Task: Create report for order object.
Action: Mouse moved to (700, 72)
Screenshot: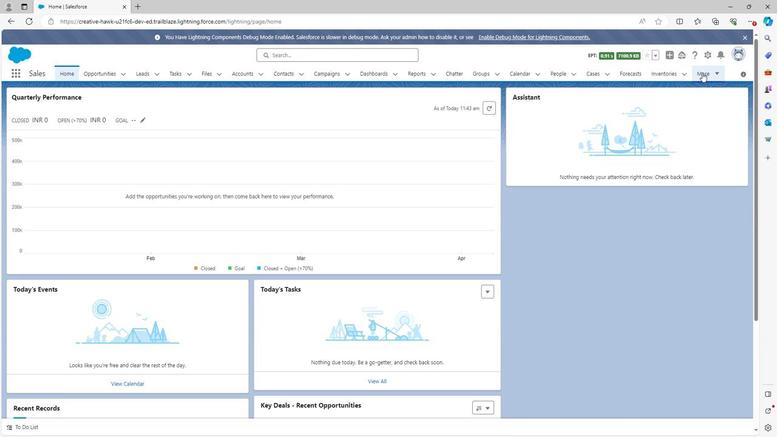 
Action: Mouse pressed left at (700, 72)
Screenshot: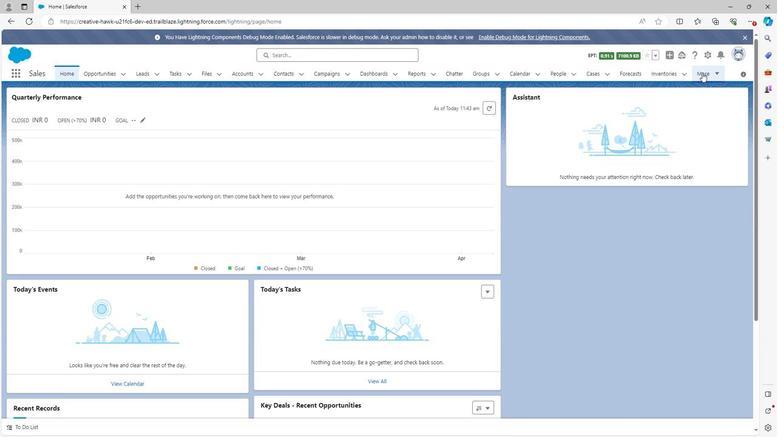 
Action: Mouse moved to (688, 299)
Screenshot: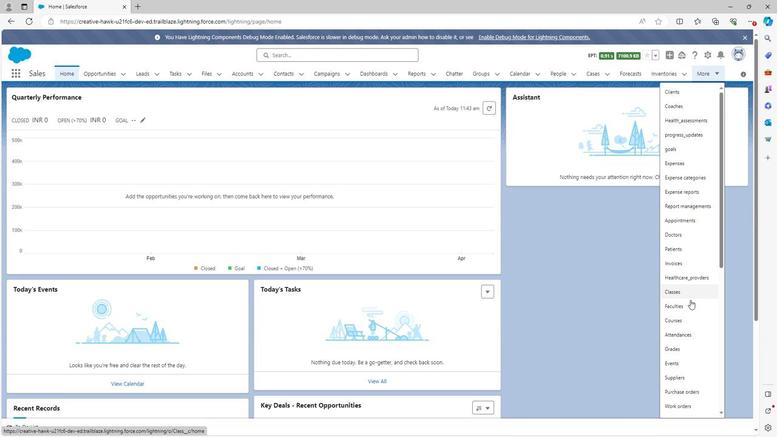 
Action: Mouse scrolled (688, 299) with delta (0, 0)
Screenshot: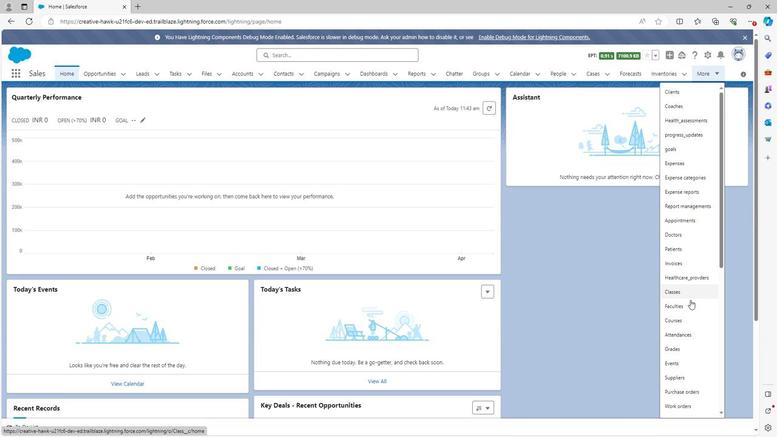 
Action: Mouse moved to (689, 300)
Screenshot: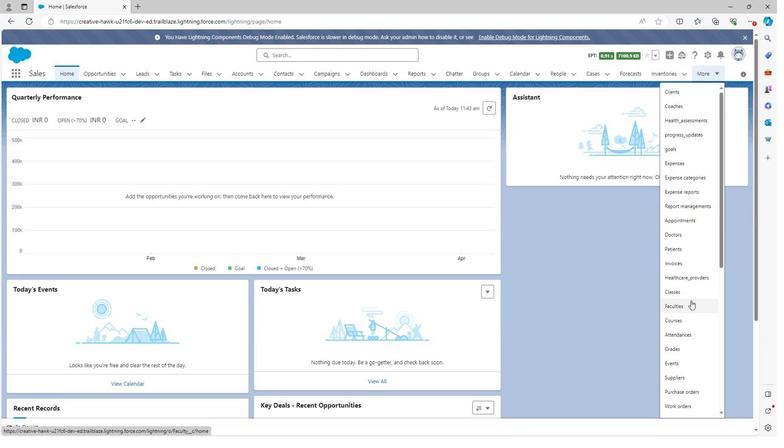 
Action: Mouse scrolled (689, 299) with delta (0, 0)
Screenshot: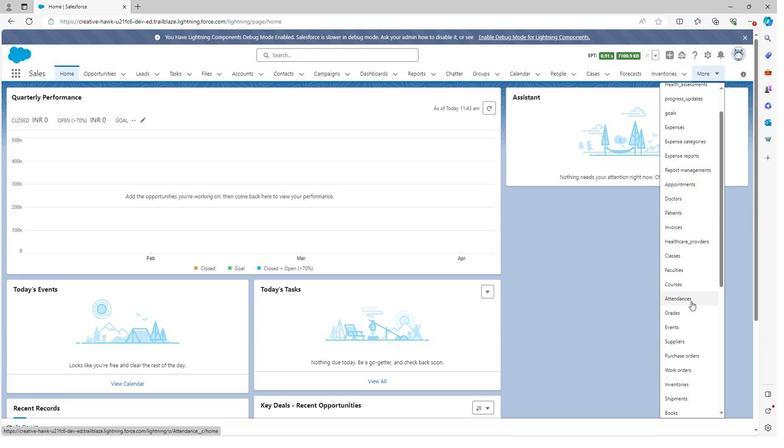 
Action: Mouse moved to (689, 301)
Screenshot: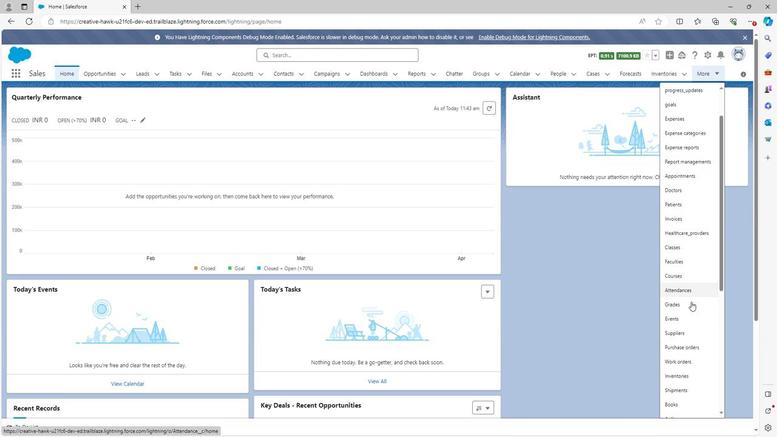 
Action: Mouse scrolled (689, 301) with delta (0, 0)
Screenshot: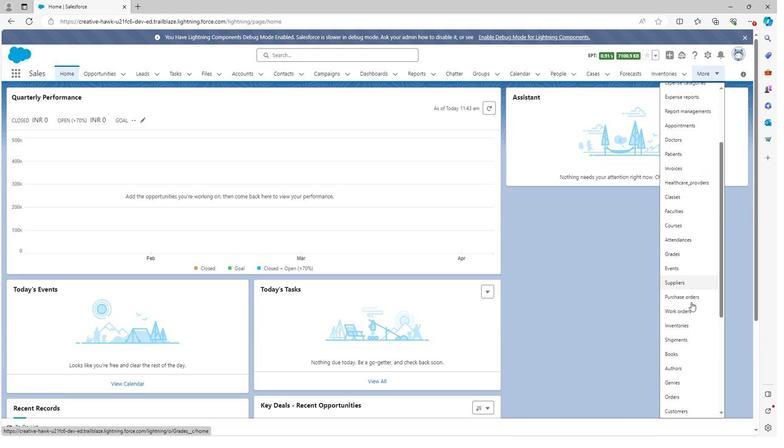 
Action: Mouse moved to (689, 302)
Screenshot: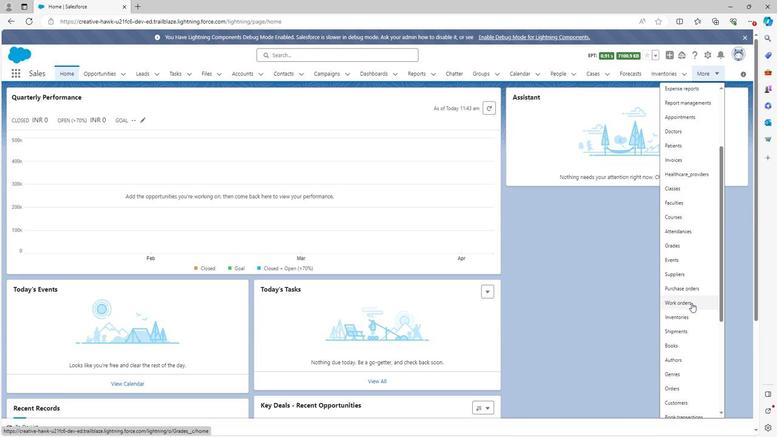 
Action: Mouse scrolled (689, 301) with delta (0, 0)
Screenshot: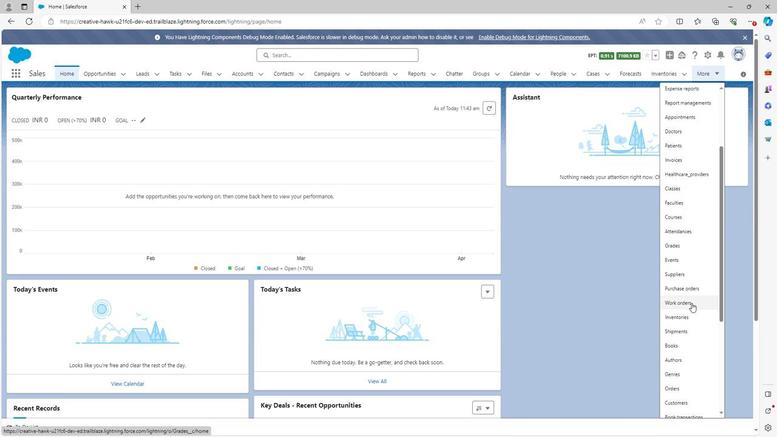
Action: Mouse moved to (690, 303)
Screenshot: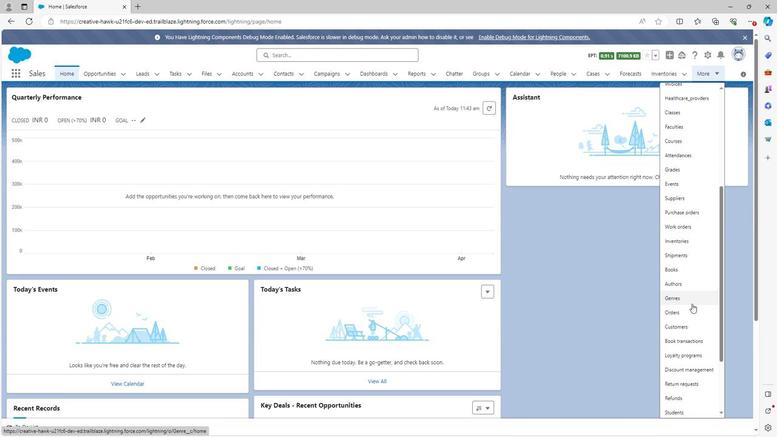 
Action: Mouse scrolled (690, 302) with delta (0, 0)
Screenshot: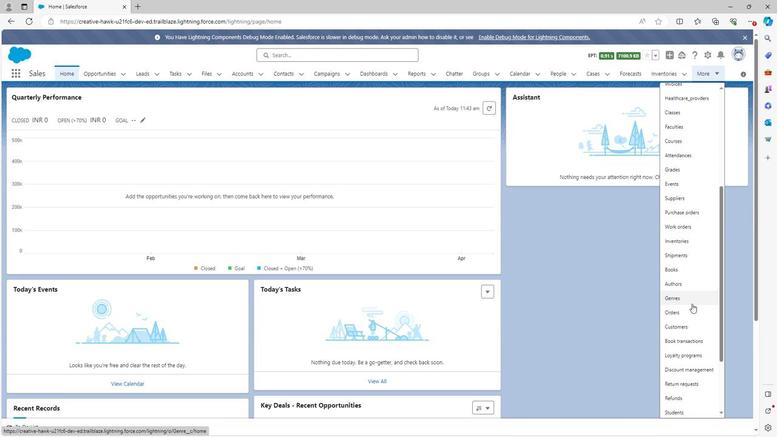 
Action: Mouse moved to (695, 336)
Screenshot: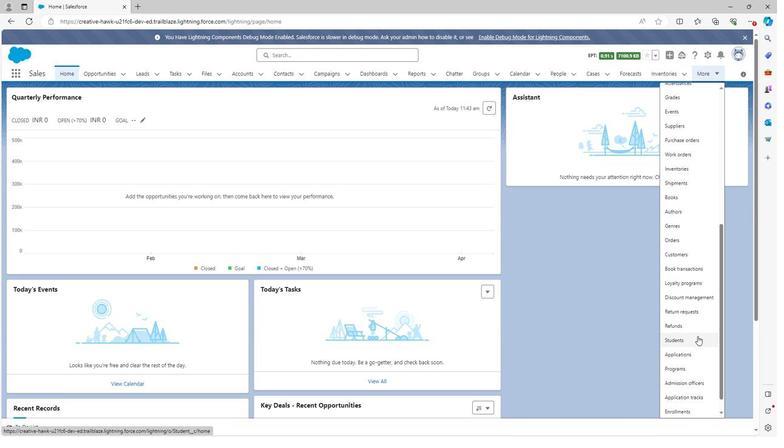 
Action: Mouse scrolled (695, 336) with delta (0, 0)
Screenshot: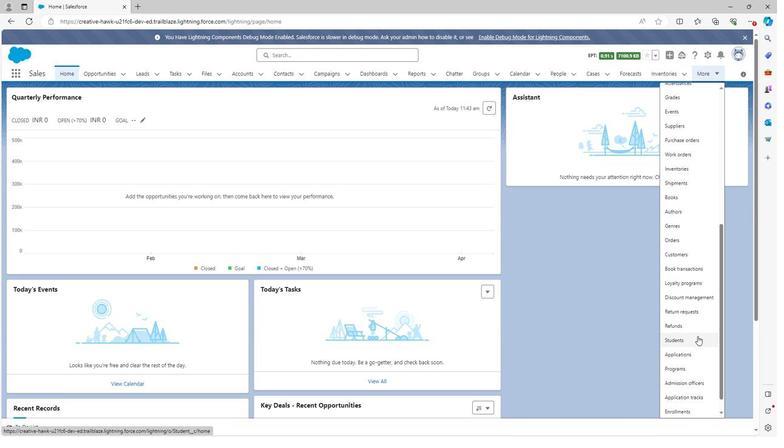 
Action: Mouse moved to (695, 339)
Screenshot: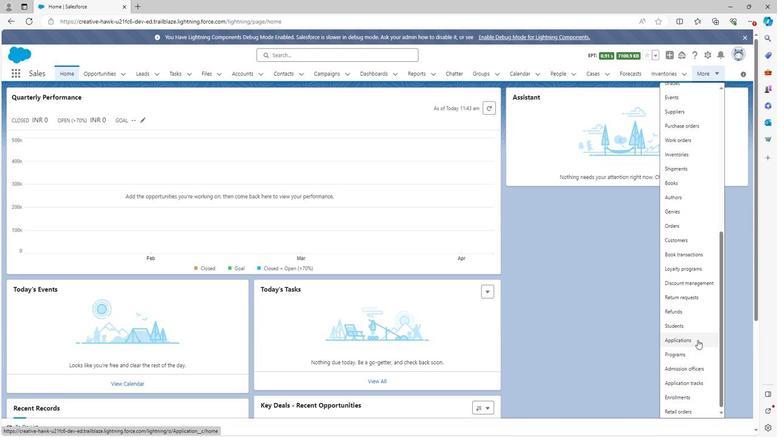
Action: Mouse scrolled (695, 338) with delta (0, 0)
Screenshot: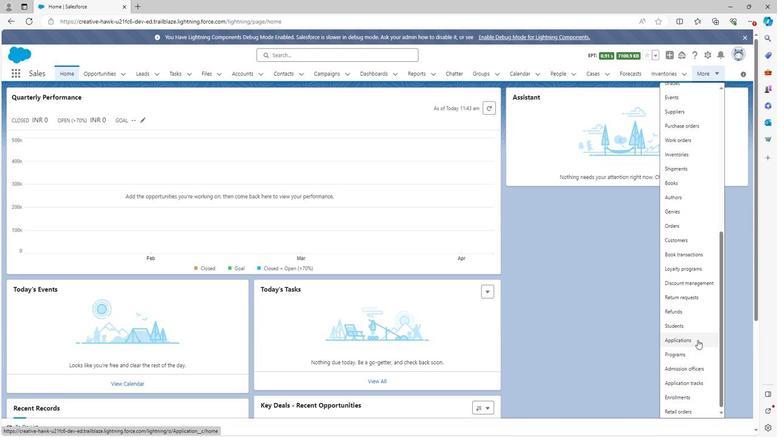 
Action: Mouse moved to (696, 340)
Screenshot: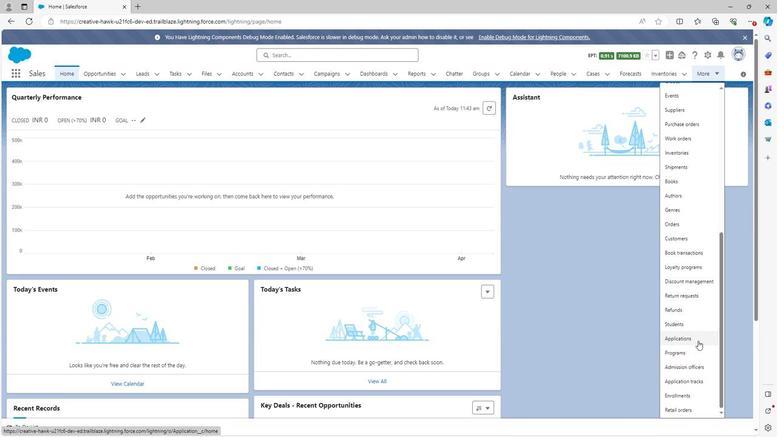 
Action: Mouse scrolled (696, 340) with delta (0, 0)
Screenshot: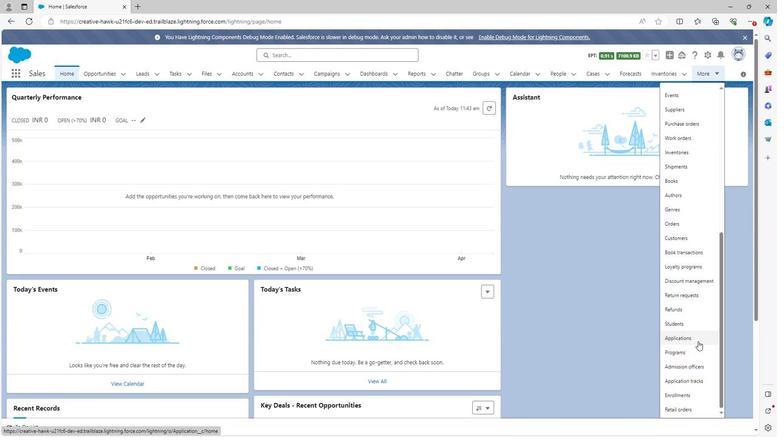 
Action: Mouse moved to (683, 406)
Screenshot: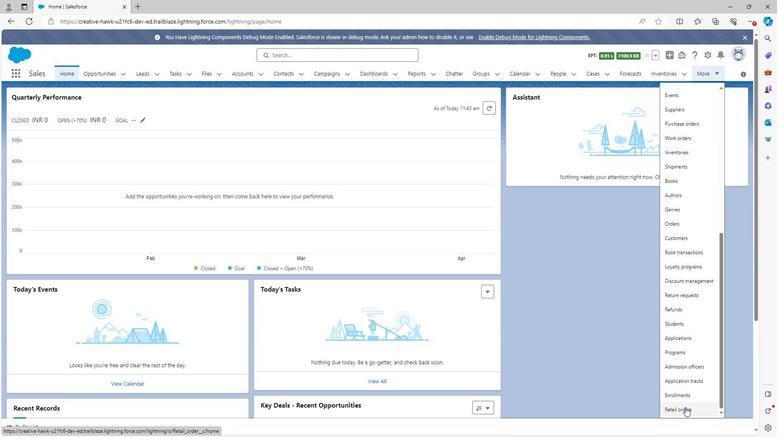
Action: Mouse pressed left at (683, 406)
Screenshot: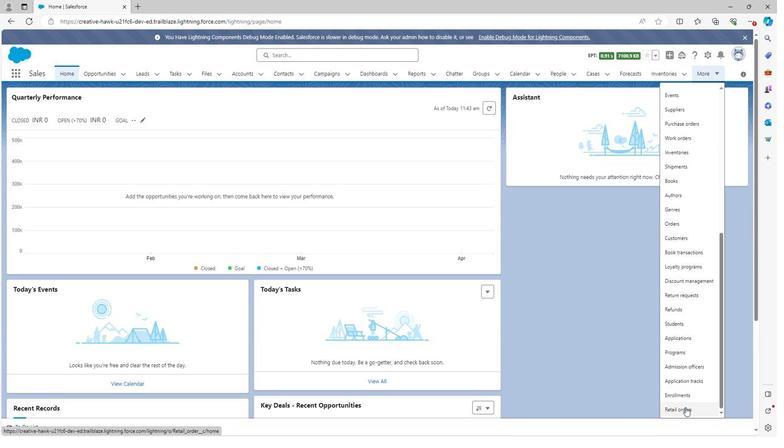 
Action: Mouse pressed right at (683, 406)
Screenshot: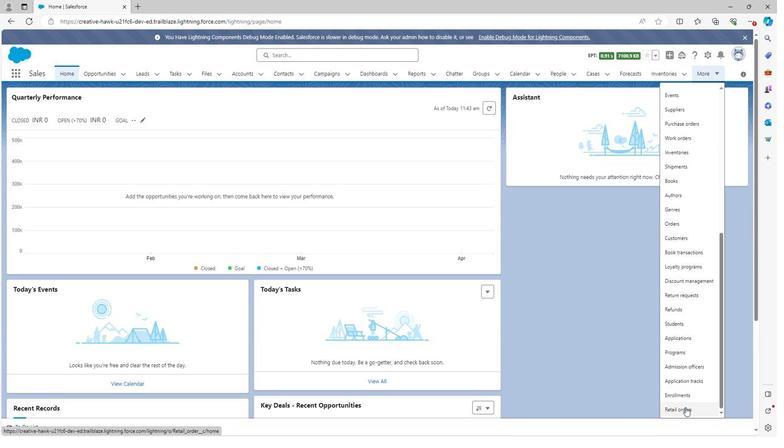 
Action: Mouse moved to (586, 230)
Screenshot: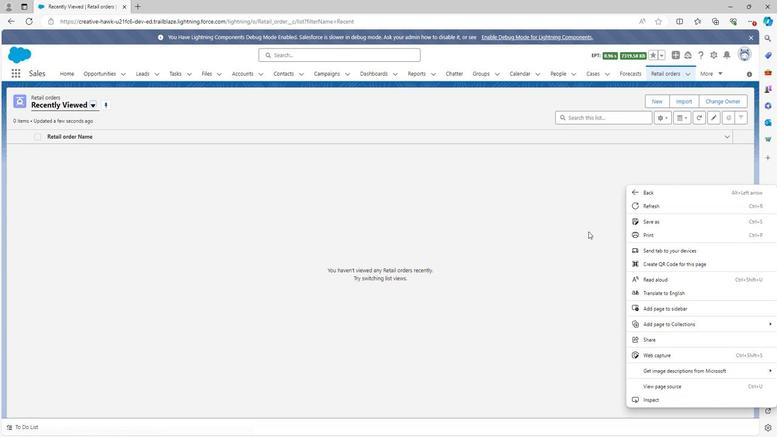 
Action: Mouse pressed left at (586, 230)
Screenshot: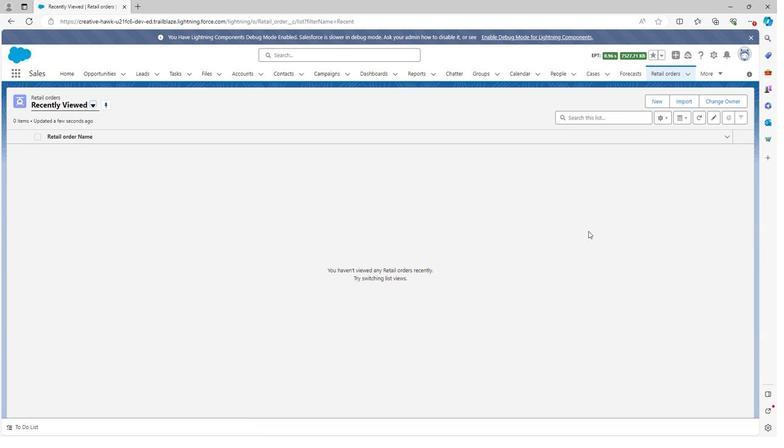 
Action: Mouse moved to (650, 102)
Screenshot: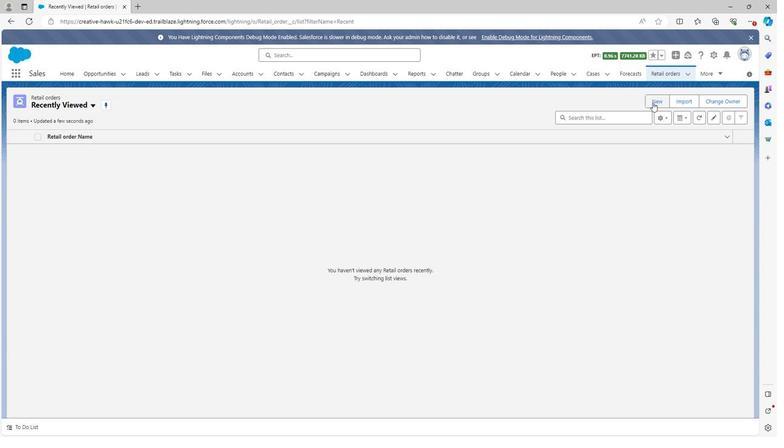 
Action: Mouse pressed left at (650, 102)
Screenshot: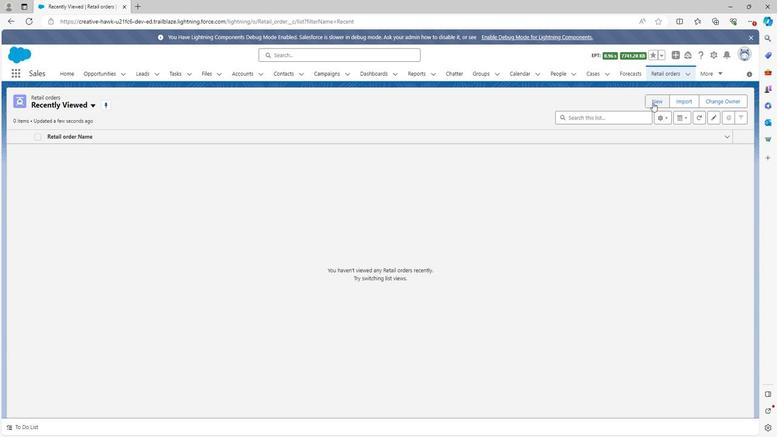 
Action: Mouse moved to (528, 357)
Screenshot: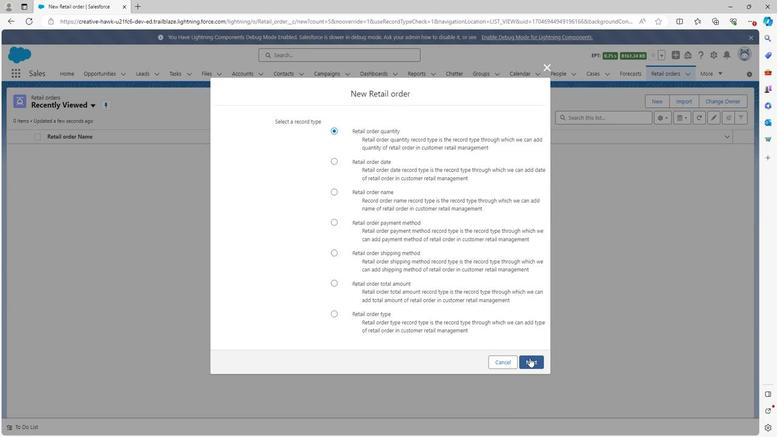 
Action: Mouse pressed left at (528, 357)
Screenshot: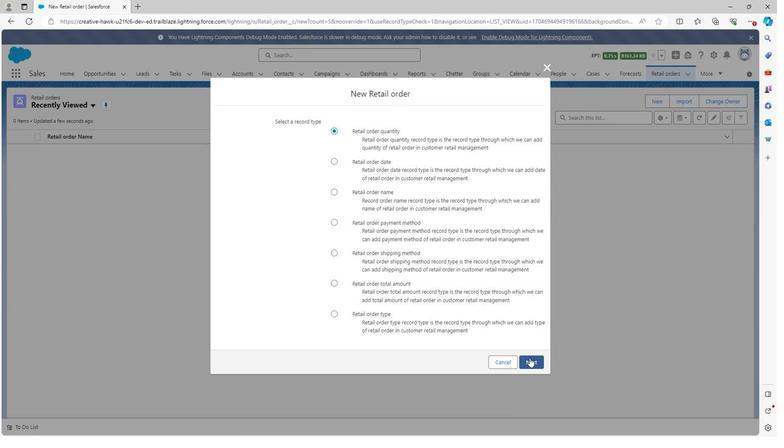 
Action: Mouse moved to (261, 125)
Screenshot: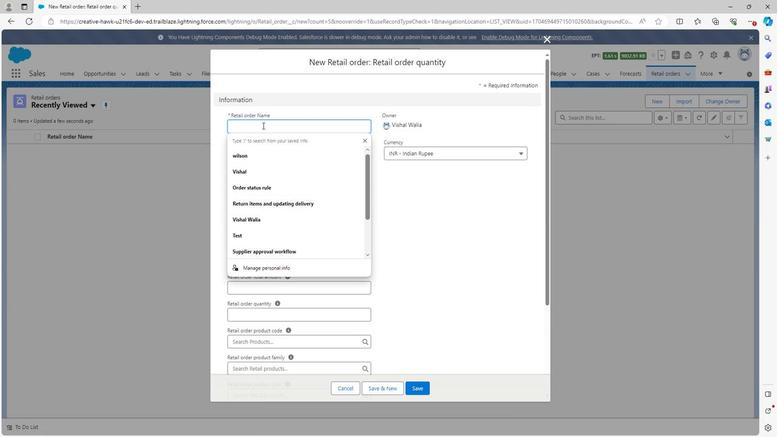 
Action: Mouse pressed left at (261, 125)
Screenshot: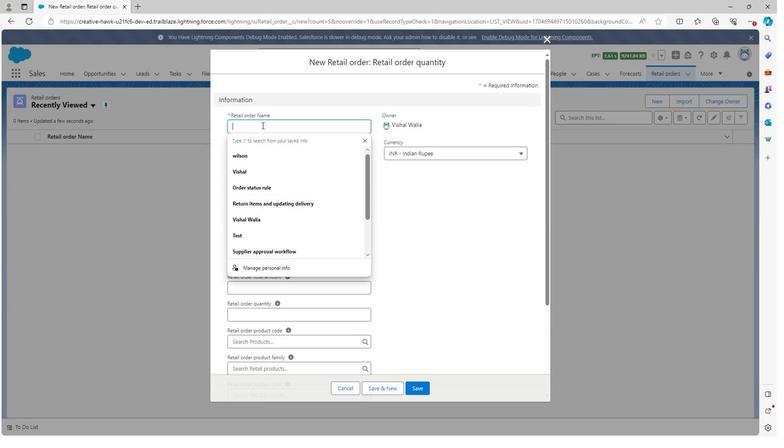 
Action: Key pressed <Key.shift>Ne
Screenshot: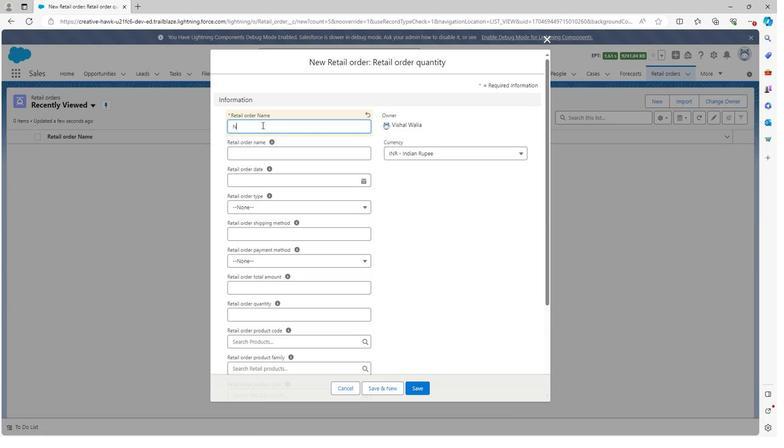 
Action: Mouse moved to (261, 121)
Screenshot: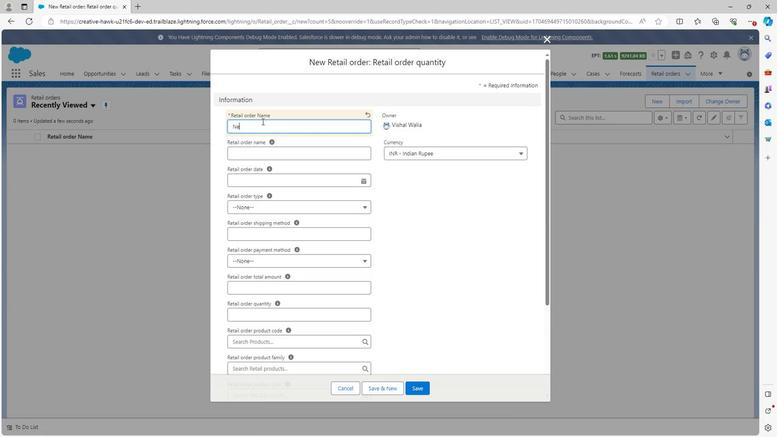 
Action: Key pressed w
Screenshot: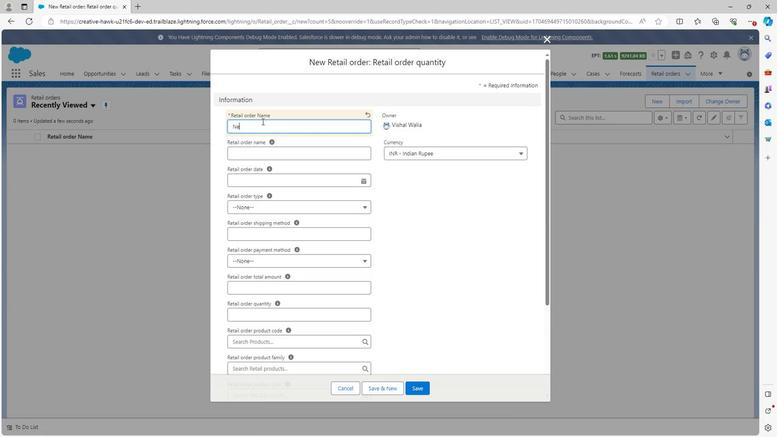 
Action: Mouse moved to (261, 120)
Screenshot: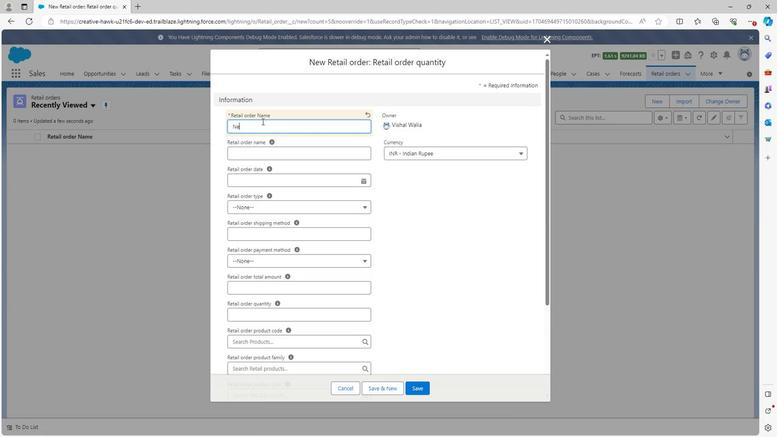 
Action: Key pressed <Key.space>retai
Screenshot: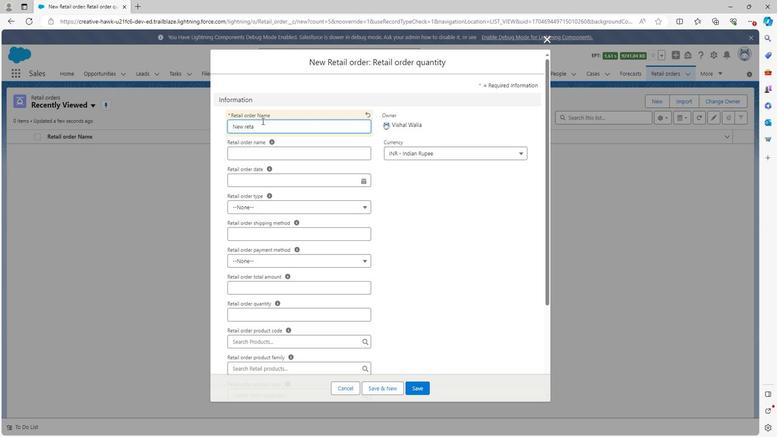 
Action: Mouse moved to (261, 119)
Screenshot: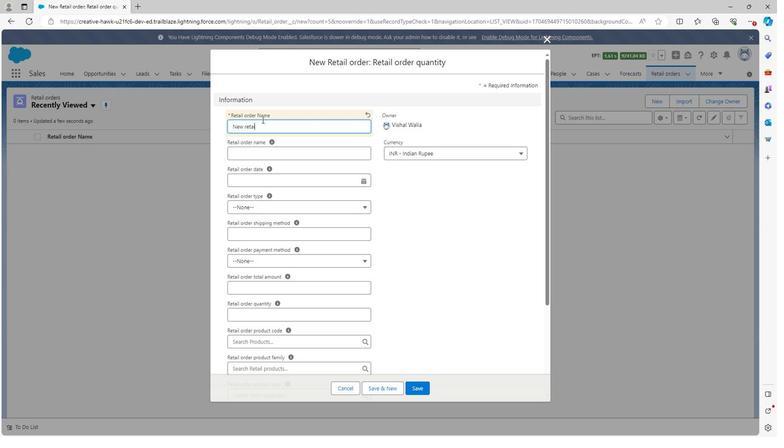 
Action: Key pressed l<Key.space>order
Screenshot: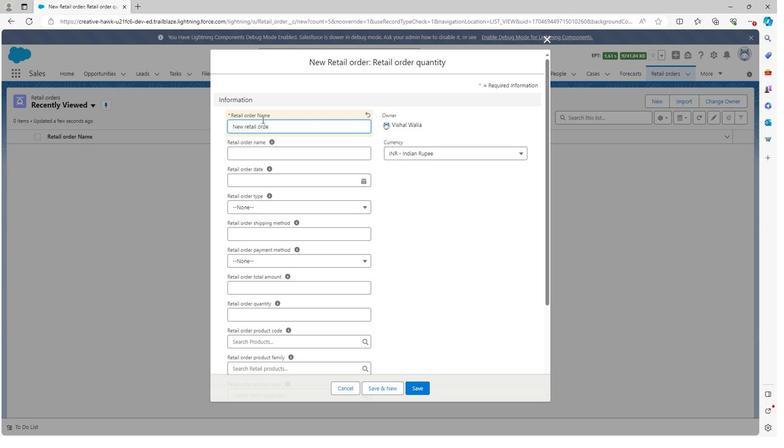 
Action: Mouse moved to (418, 383)
Screenshot: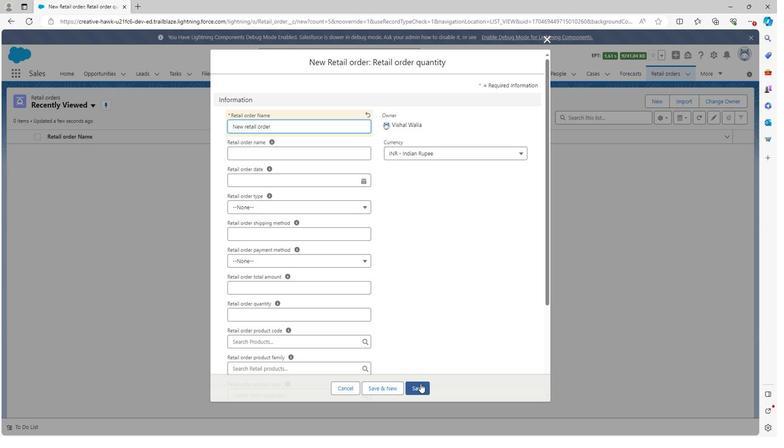 
Action: Mouse pressed left at (418, 383)
Screenshot: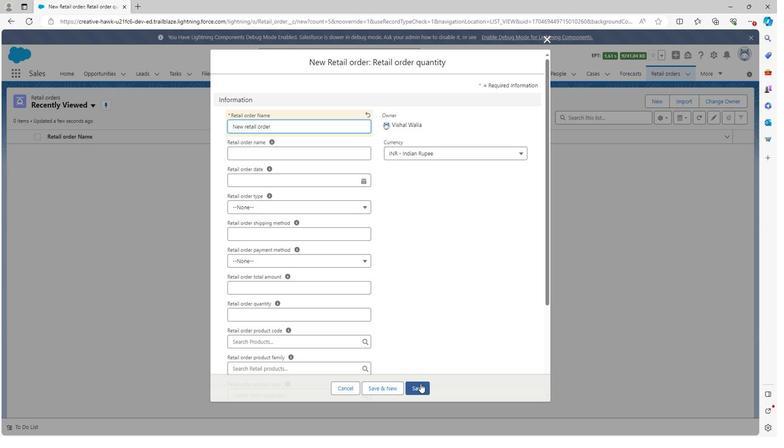 
Action: Mouse moved to (313, 227)
Screenshot: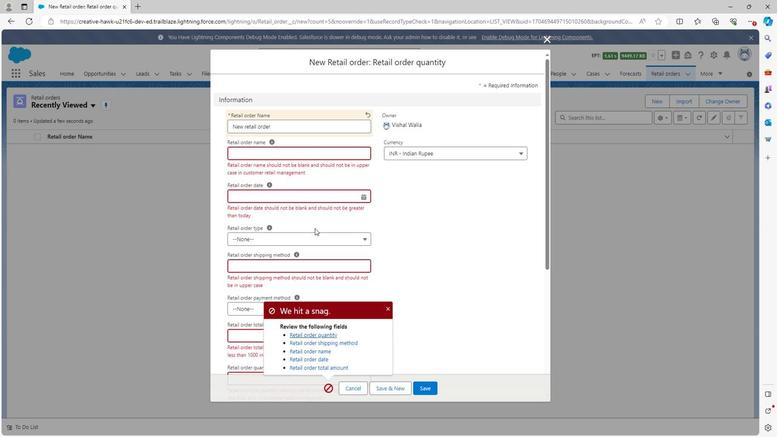
Action: Mouse scrolled (313, 227) with delta (0, 0)
Screenshot: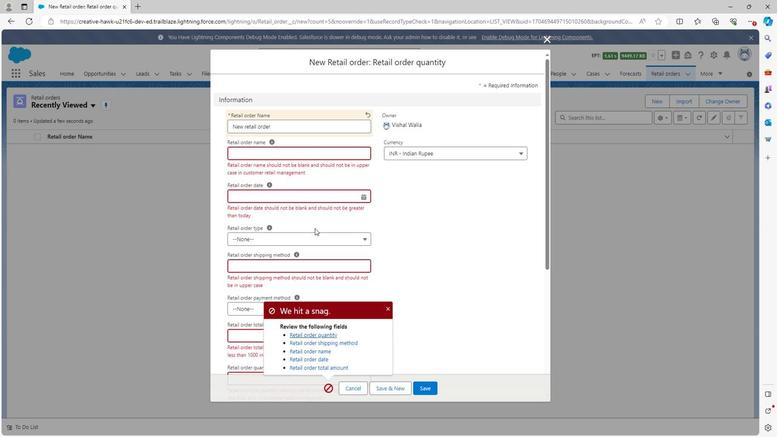 
Action: Mouse scrolled (313, 227) with delta (0, 0)
Screenshot: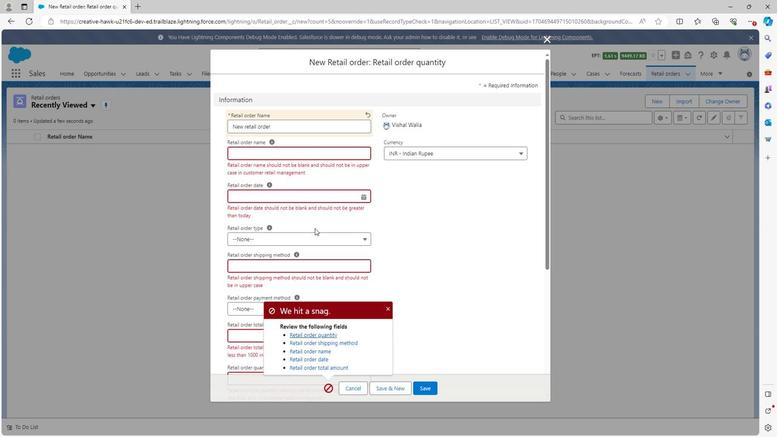 
Action: Mouse scrolled (313, 227) with delta (0, 0)
Screenshot: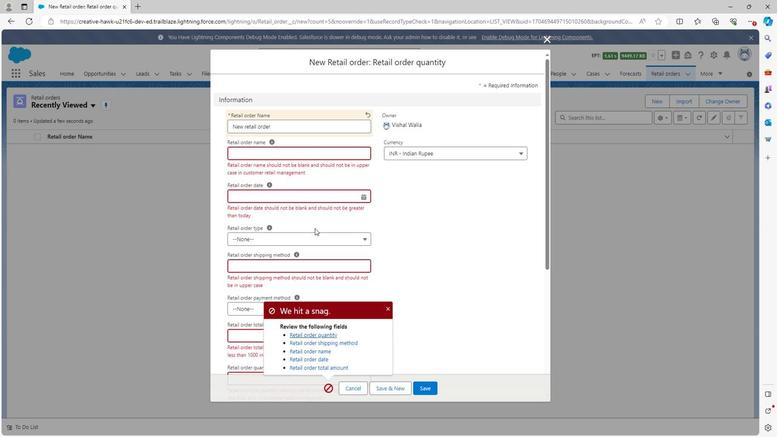 
Action: Mouse scrolled (313, 227) with delta (0, 0)
Screenshot: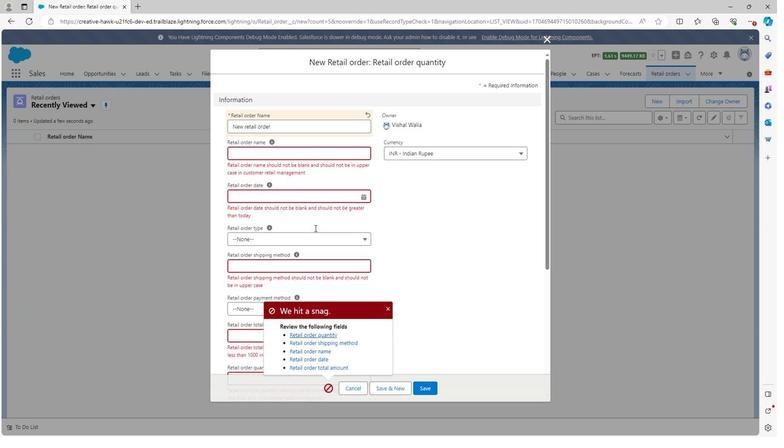 
Action: Mouse scrolled (313, 227) with delta (0, 0)
Screenshot: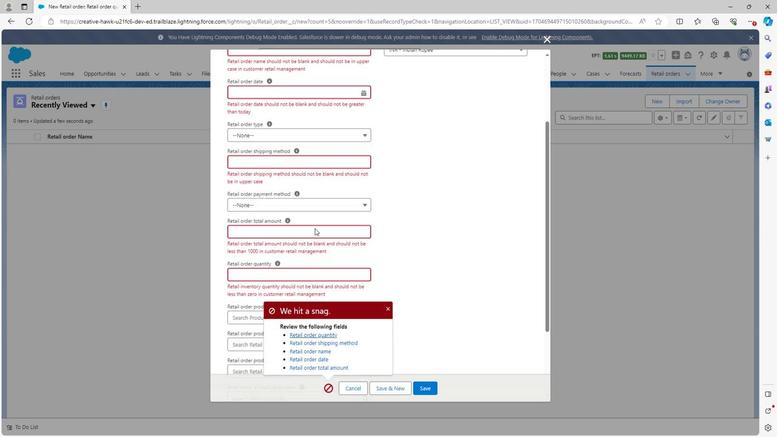 
Action: Mouse moved to (343, 243)
Screenshot: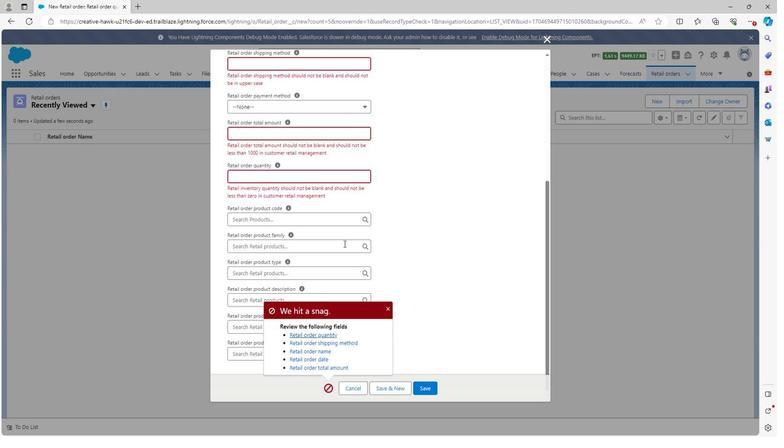 
Action: Mouse scrolled (343, 244) with delta (0, 0)
Screenshot: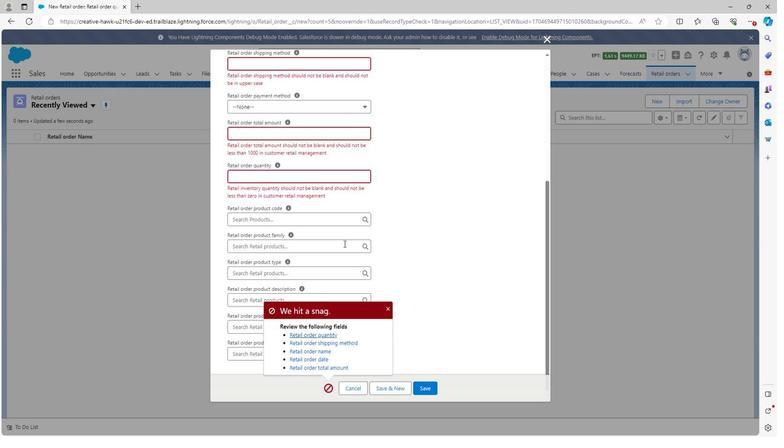 
Action: Mouse scrolled (343, 244) with delta (0, 0)
Screenshot: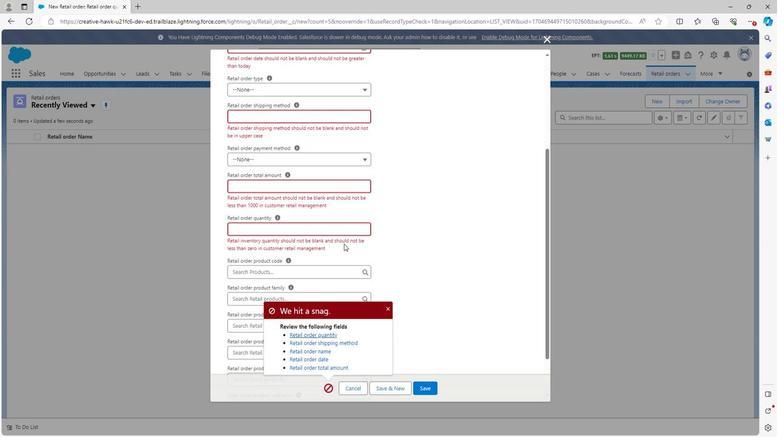 
Action: Mouse moved to (343, 243)
Screenshot: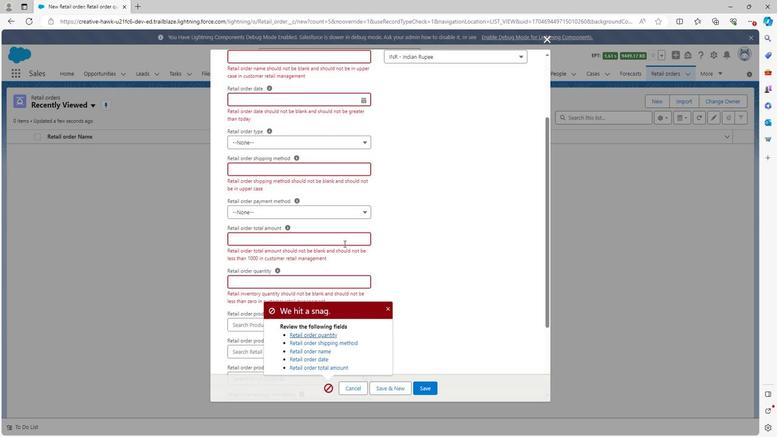 
Action: Mouse scrolled (343, 244) with delta (0, 0)
Screenshot: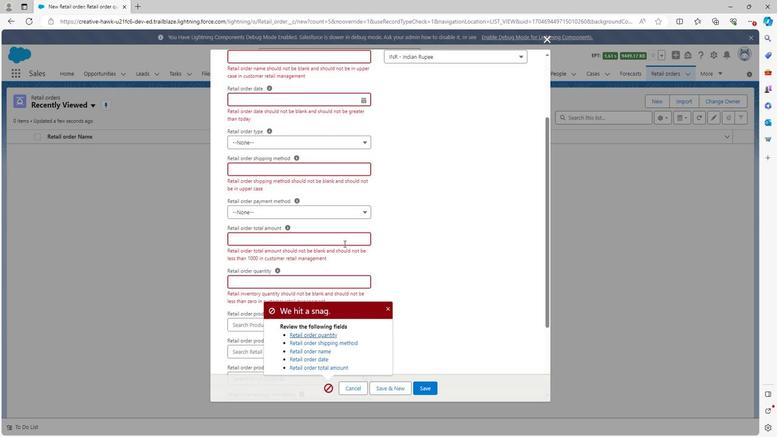 
Action: Mouse moved to (283, 110)
Screenshot: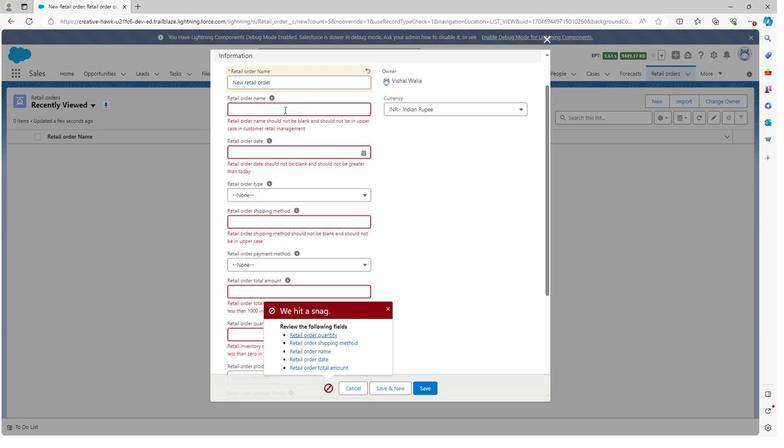 
Action: Mouse pressed left at (283, 110)
Screenshot: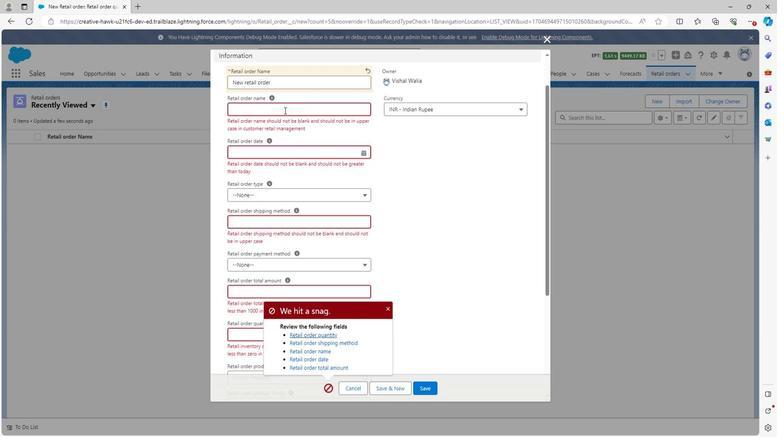 
Action: Mouse moved to (281, 109)
Screenshot: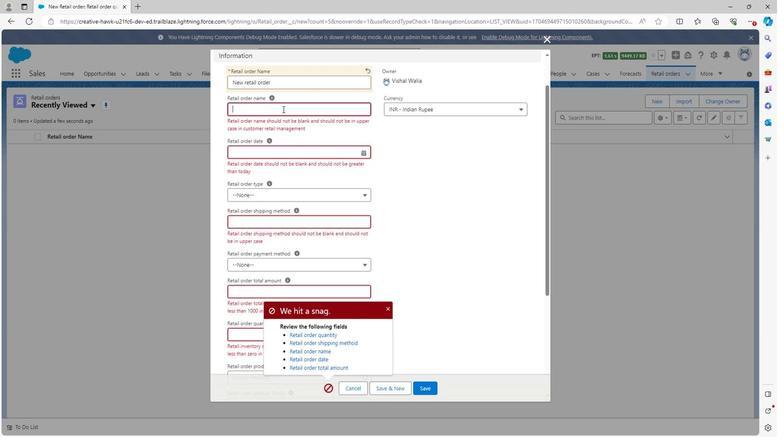 
Action: Key pressed <Key.shift>New
Screenshot: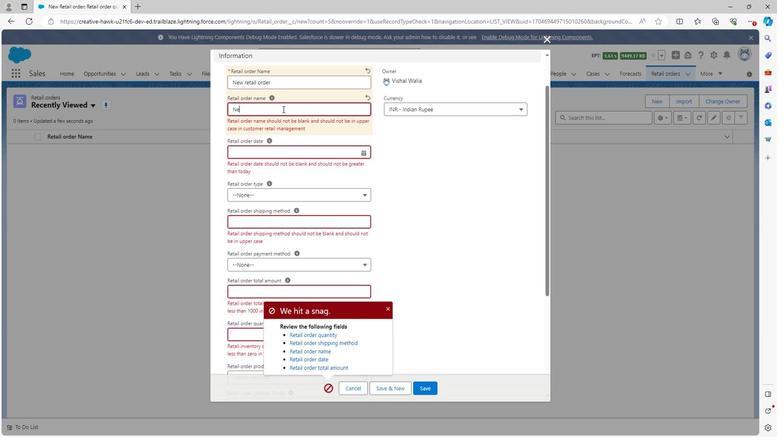 
Action: Mouse moved to (279, 109)
Screenshot: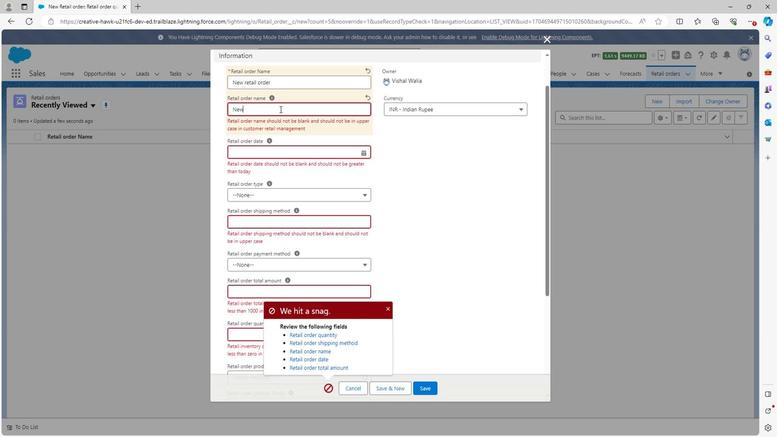 
Action: Key pressed <Key.space>retai
Screenshot: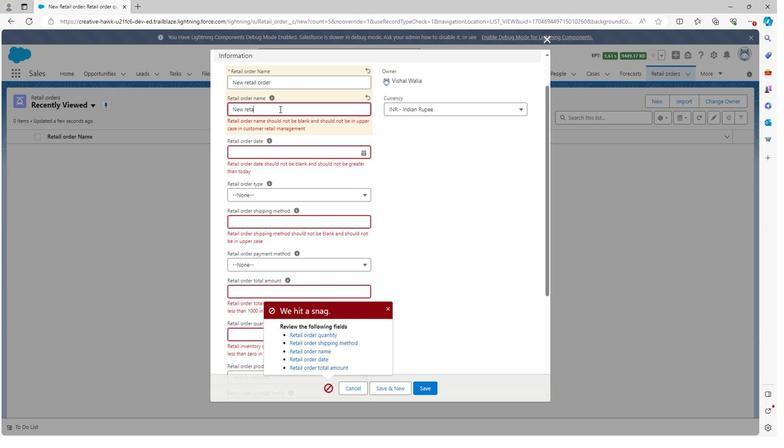 
Action: Mouse moved to (278, 107)
Screenshot: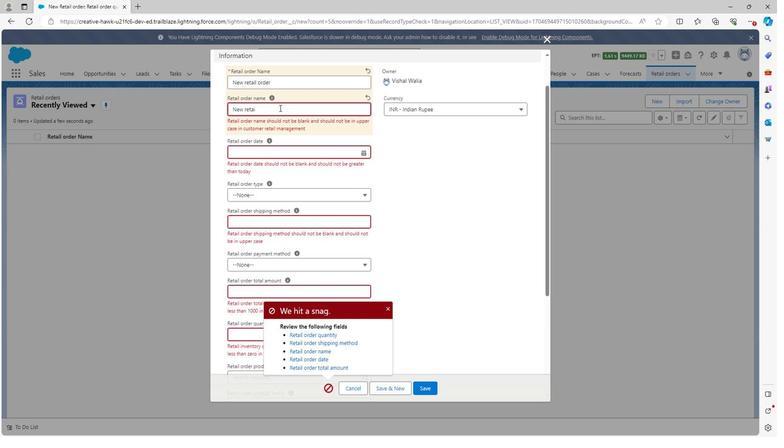 
Action: Key pressed l
Screenshot: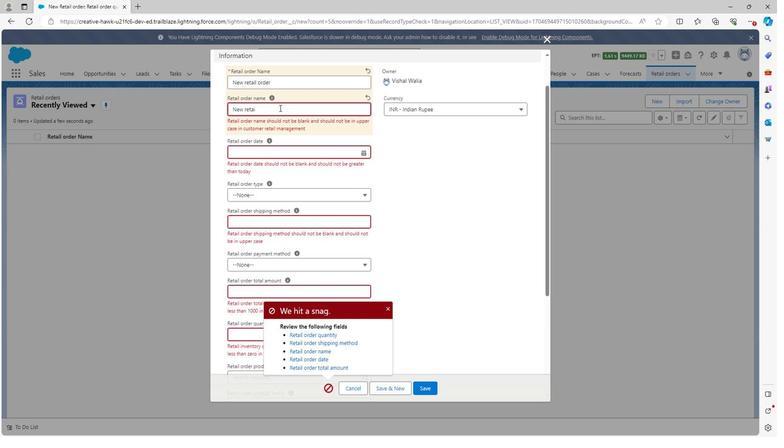 
Action: Mouse moved to (279, 106)
Screenshot: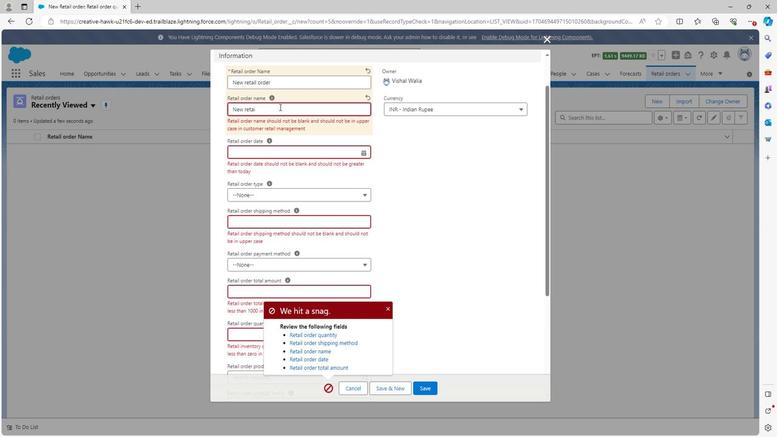 
Action: Key pressed <Key.space>order<Key.space>1
Screenshot: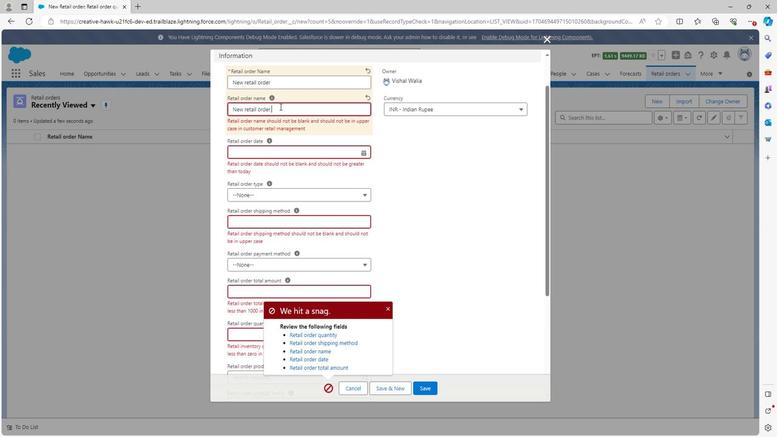 
Action: Mouse moved to (284, 77)
Screenshot: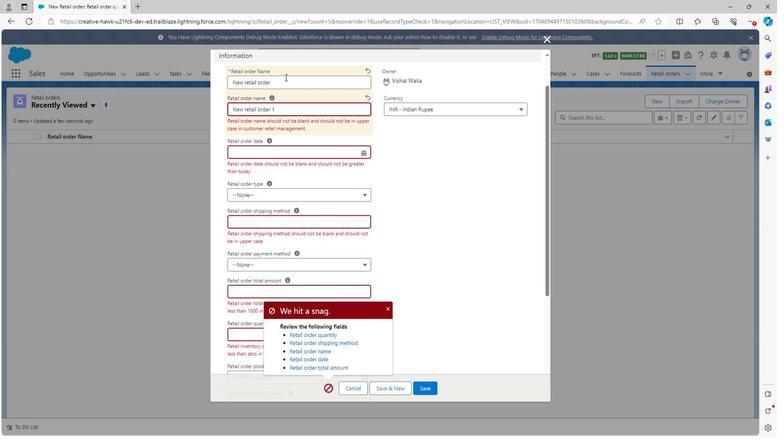 
Action: Mouse pressed left at (284, 77)
Screenshot: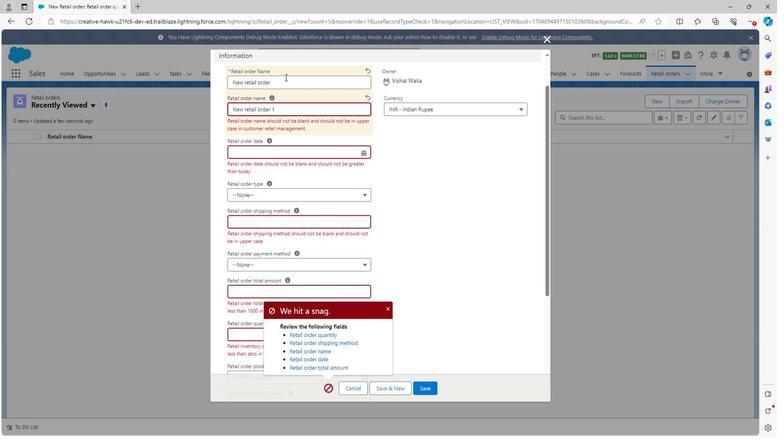 
Action: Key pressed <Key.space>1
Screenshot: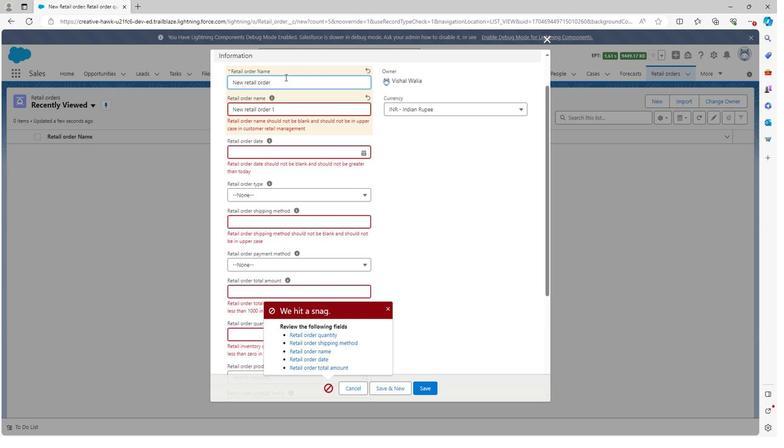 
Action: Mouse moved to (361, 153)
Screenshot: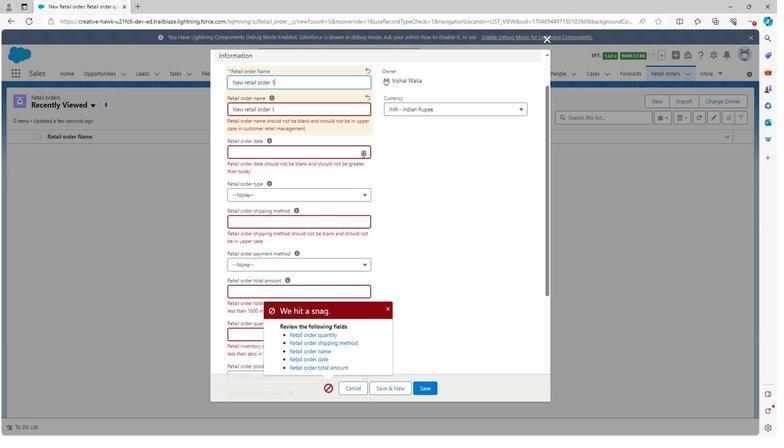 
Action: Mouse pressed left at (361, 153)
Screenshot: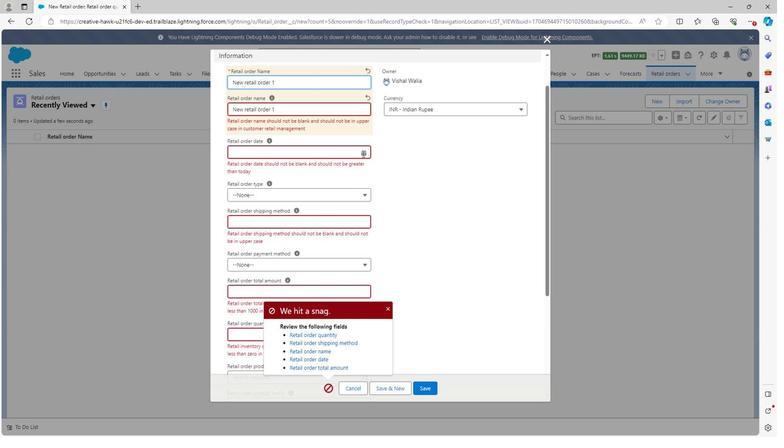 
Action: Mouse moved to (358, 227)
Screenshot: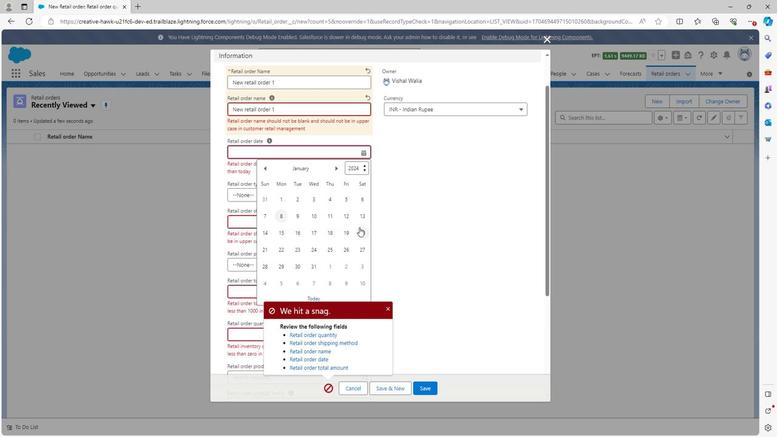 
Action: Mouse pressed left at (358, 227)
Screenshot: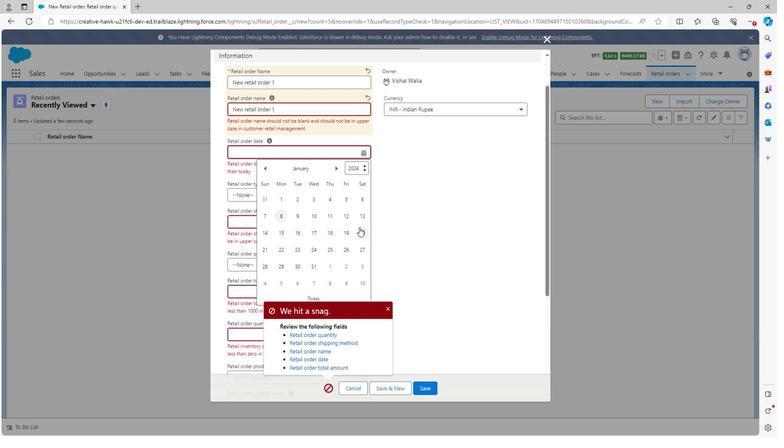 
Action: Mouse moved to (279, 222)
Screenshot: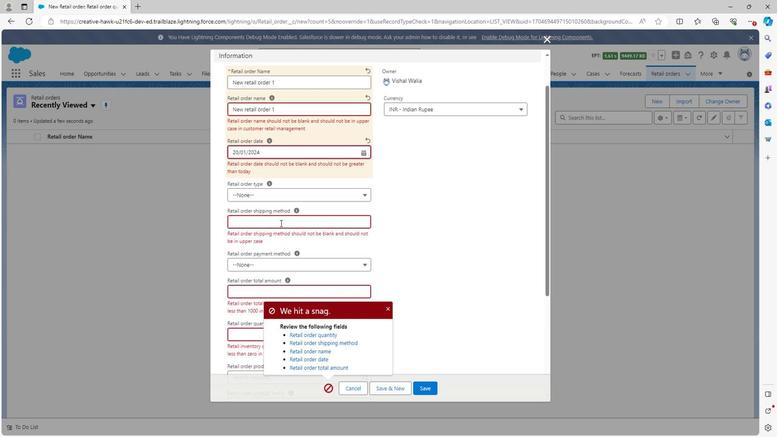 
Action: Mouse pressed left at (279, 222)
Screenshot: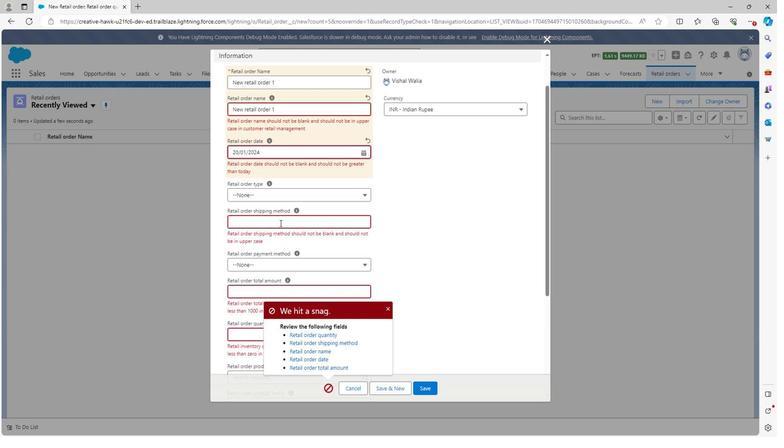 
Action: Mouse moved to (279, 210)
Screenshot: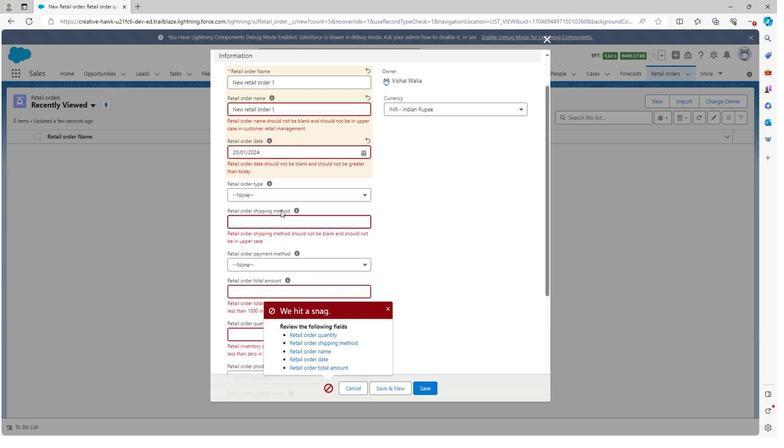 
Action: Key pressed <Key.shift><Key.shift><Key.shift><Key.shift><Key.shift><Key.shift><Key.shift><Key.shift><Key.shift><Key.shift><Key.shift><Key.shift><Key.shift><Key.shift><Key.shift><Key.shift>Tab
Screenshot: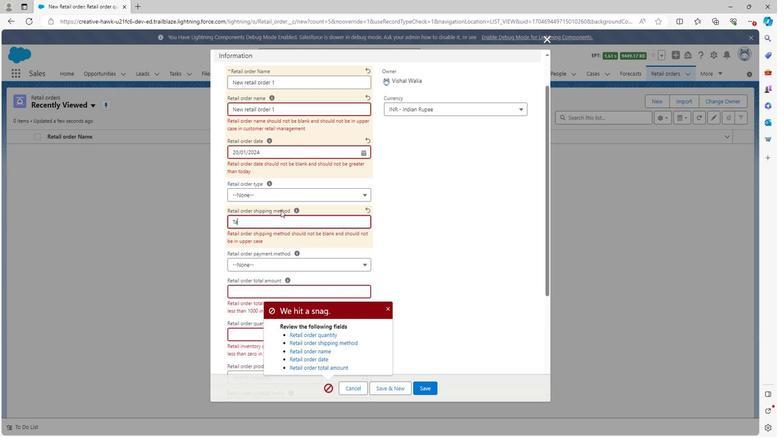 
Action: Mouse moved to (279, 209)
Screenshot: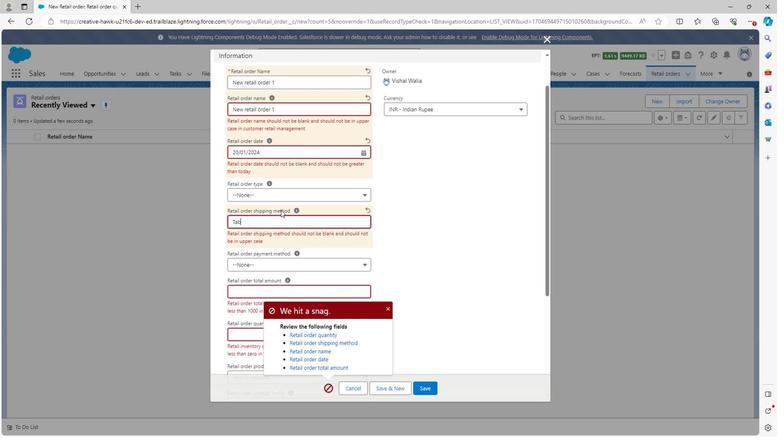 
Action: Key pressed u
Screenshot: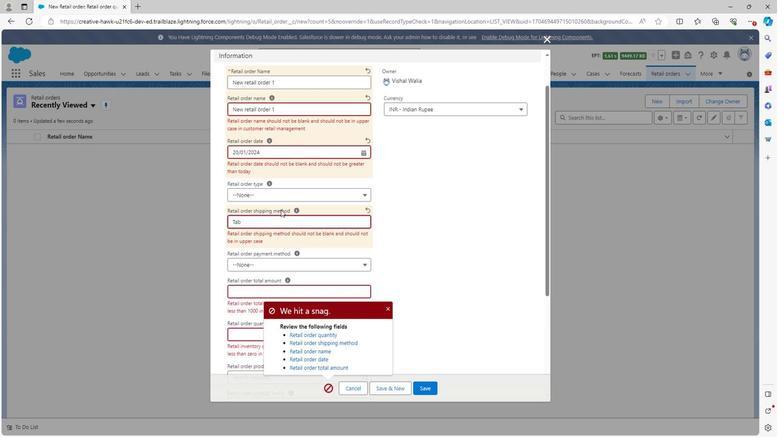 
Action: Mouse moved to (279, 208)
Screenshot: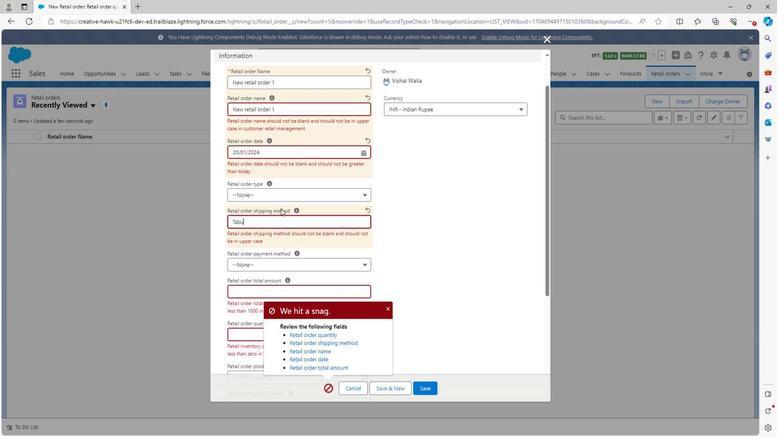 
Action: Key pressed lar
Screenshot: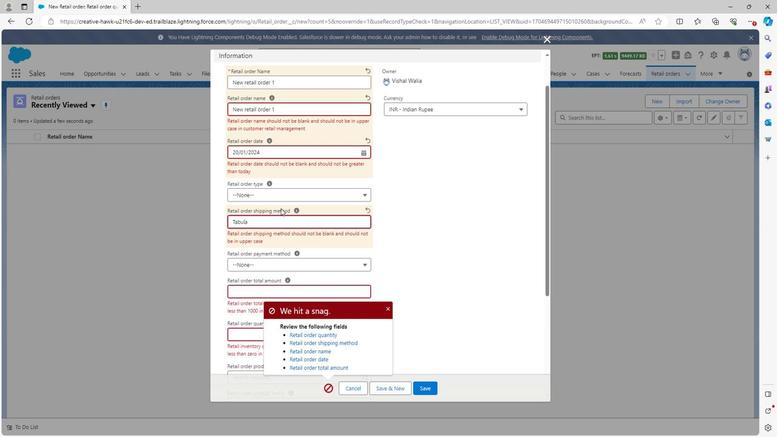 
Action: Mouse moved to (279, 208)
Screenshot: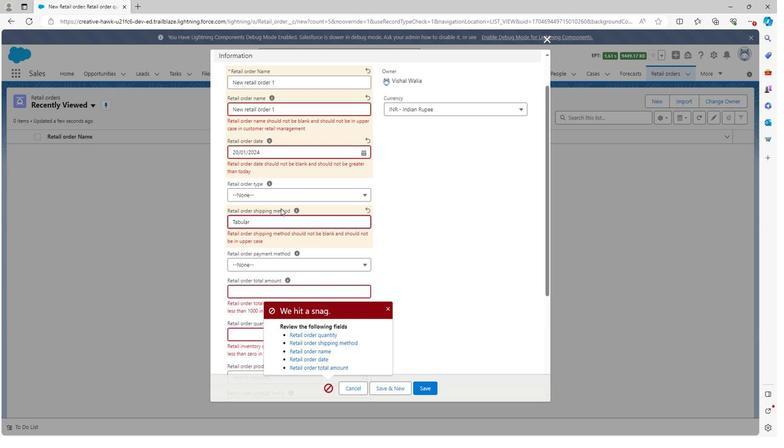 
Action: Mouse scrolled (279, 207) with delta (0, 0)
Screenshot: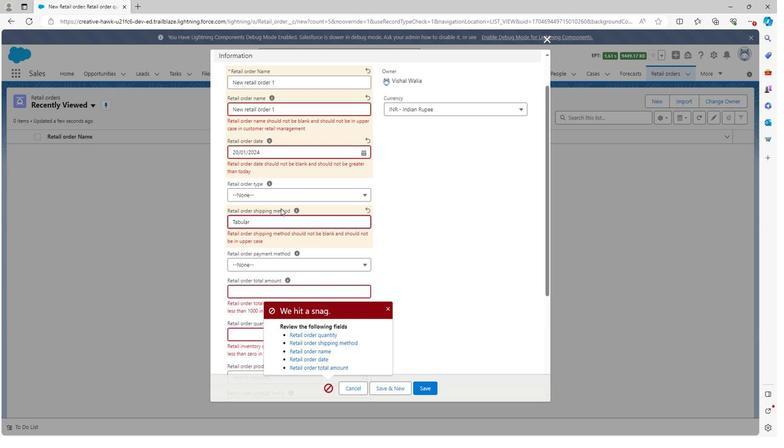
Action: Mouse scrolled (279, 207) with delta (0, 0)
Screenshot: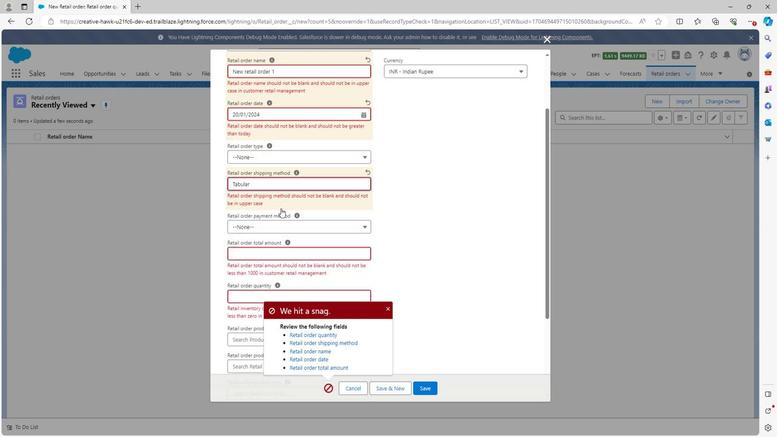 
Action: Mouse moved to (279, 185)
Screenshot: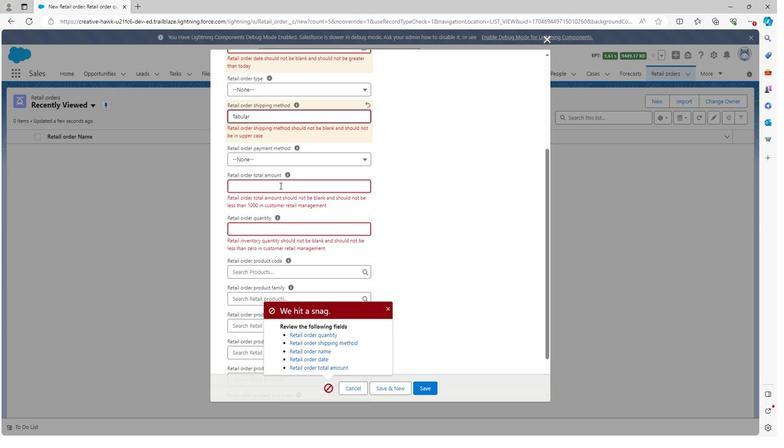 
Action: Mouse pressed left at (279, 185)
Screenshot: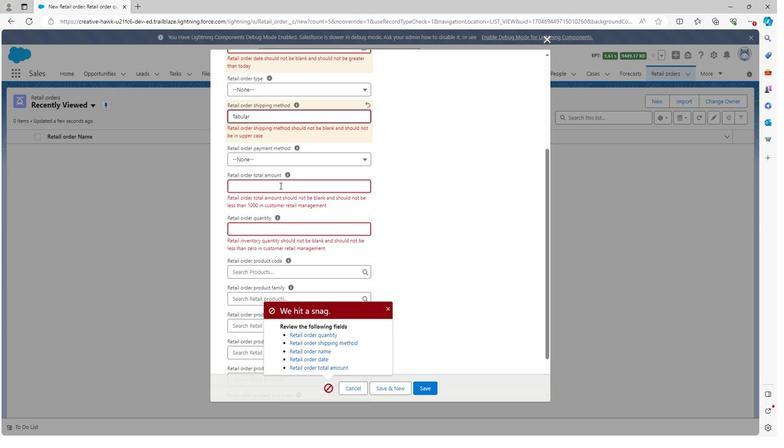 
Action: Key pressed 45000
Screenshot: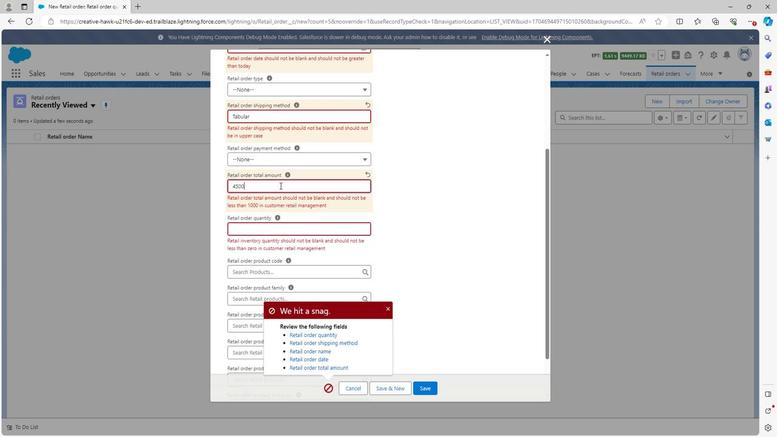 
Action: Mouse moved to (268, 222)
Screenshot: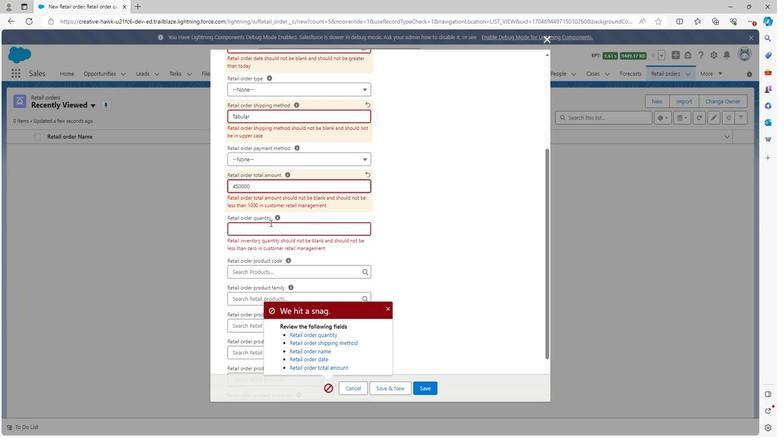 
Action: Mouse pressed left at (268, 222)
Screenshot: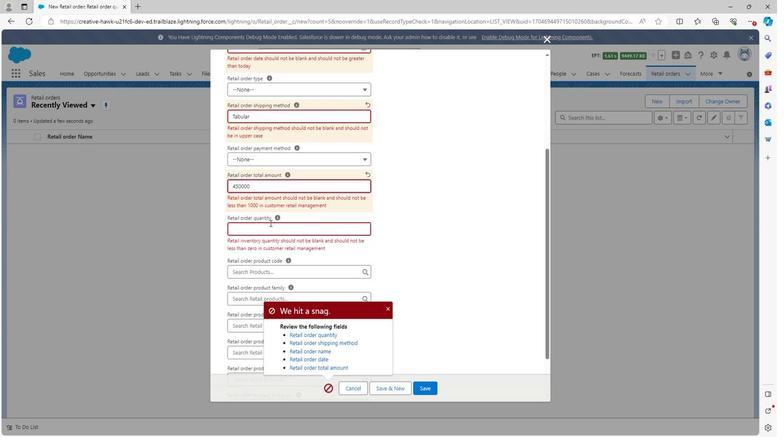 
Action: Mouse moved to (268, 221)
Screenshot: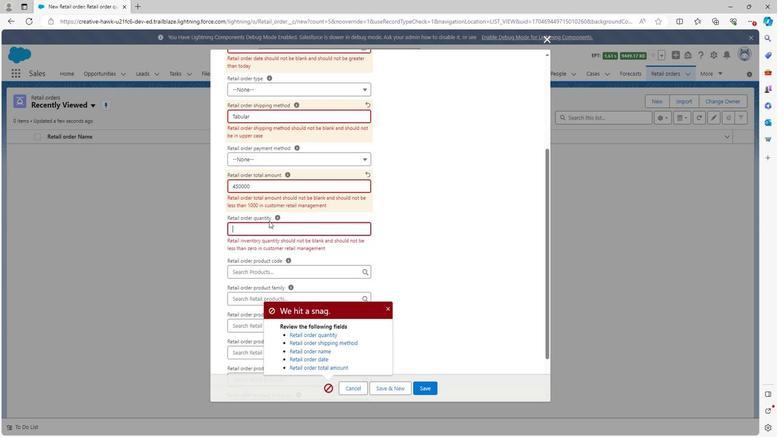 
Action: Key pressed 3
Screenshot: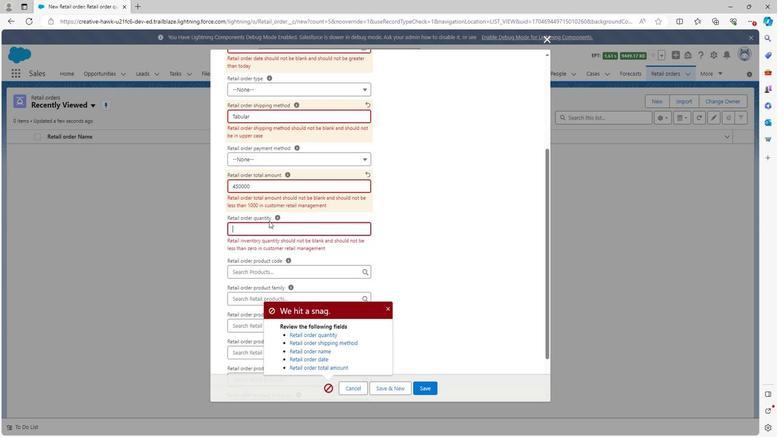 
Action: Mouse moved to (267, 217)
Screenshot: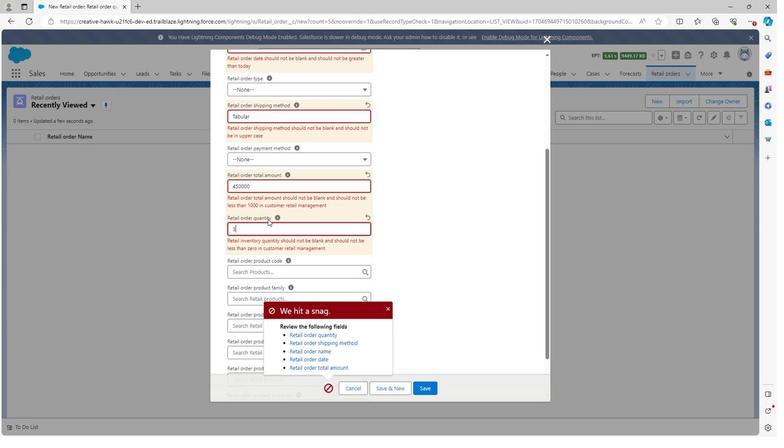 
Action: Key pressed 4
Screenshot: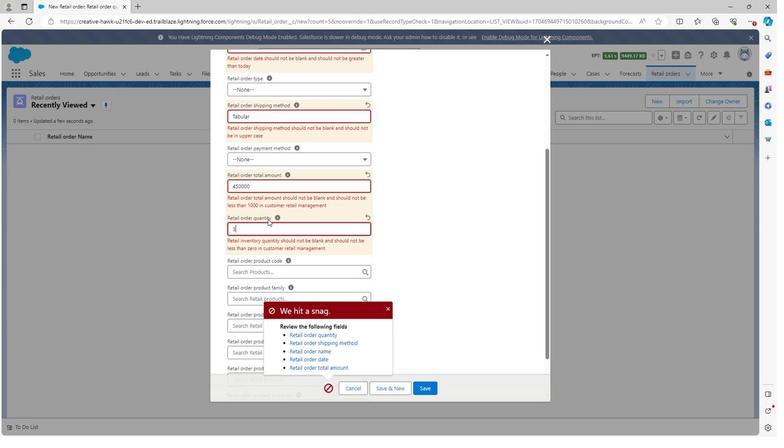 
Action: Mouse moved to (418, 386)
Screenshot: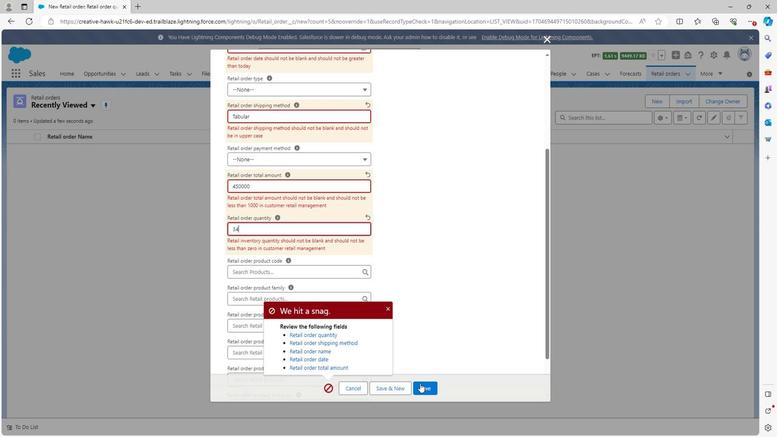 
Action: Mouse pressed left at (418, 386)
Screenshot: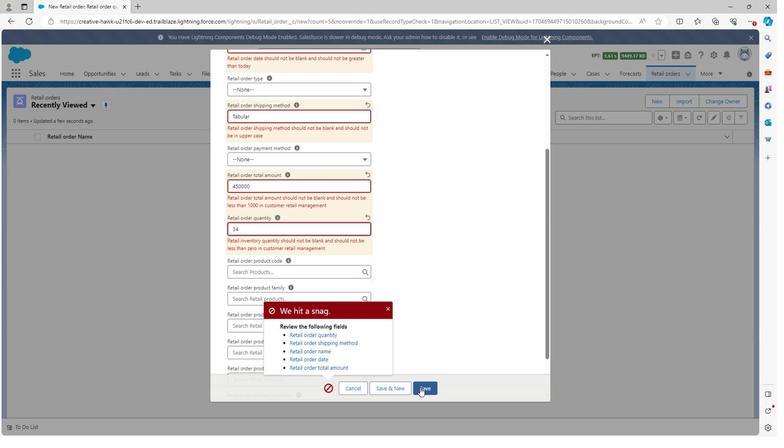 
Action: Mouse moved to (366, 188)
Screenshot: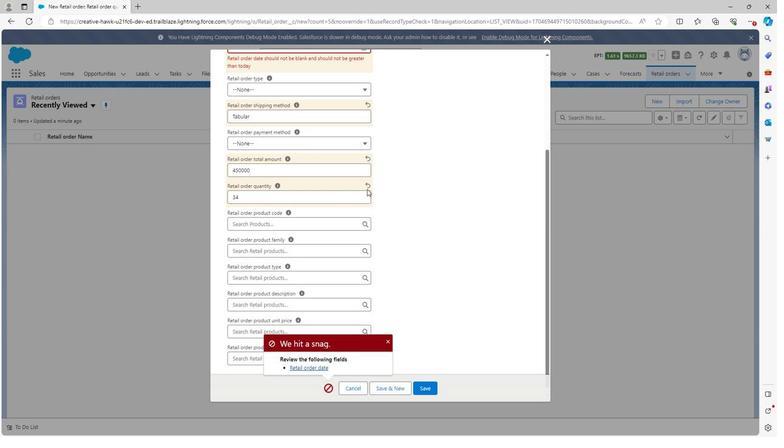 
Action: Mouse scrolled (366, 189) with delta (0, 0)
Screenshot: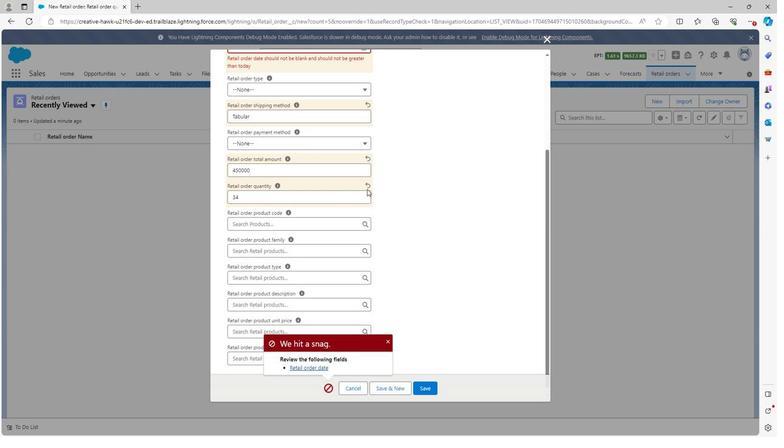 
Action: Mouse moved to (362, 100)
Screenshot: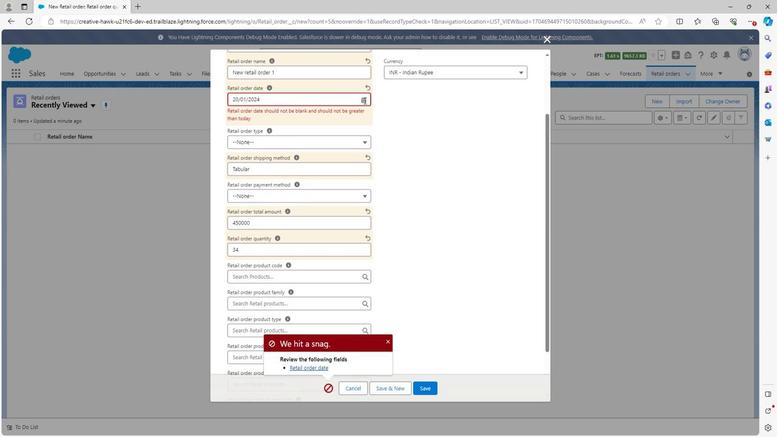
Action: Mouse pressed left at (362, 100)
Screenshot: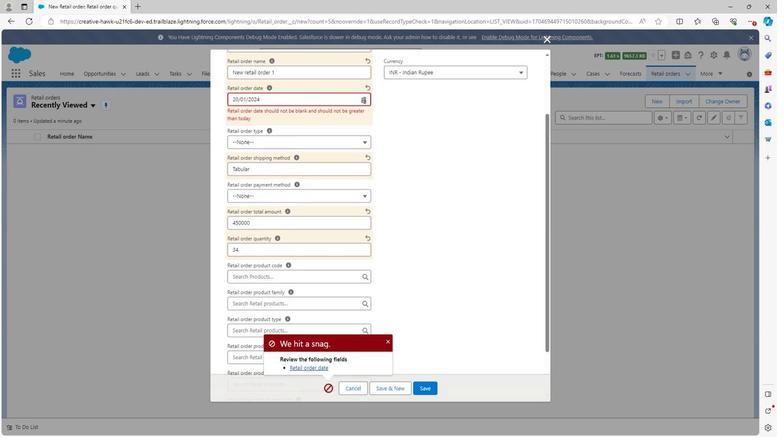
Action: Mouse moved to (361, 99)
Screenshot: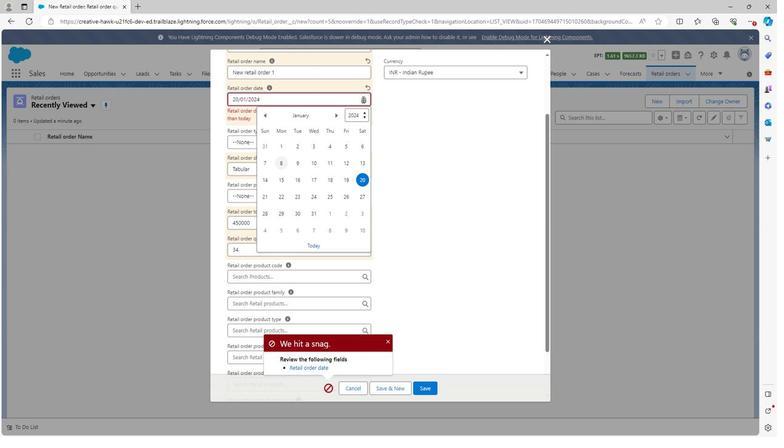 
Action: Mouse pressed left at (361, 99)
Screenshot: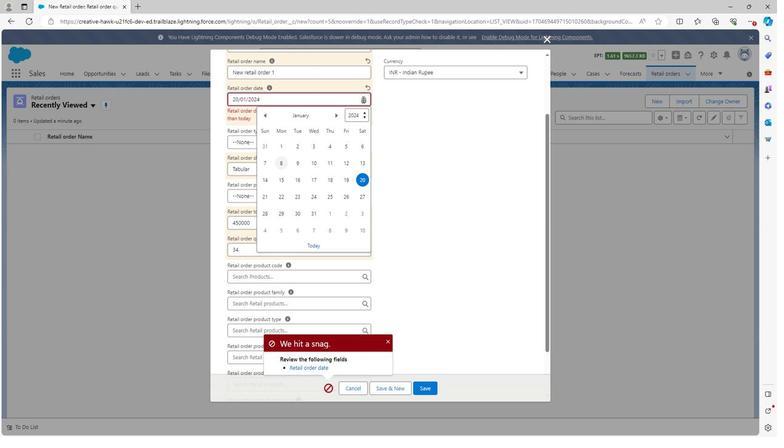
Action: Mouse moved to (343, 101)
Screenshot: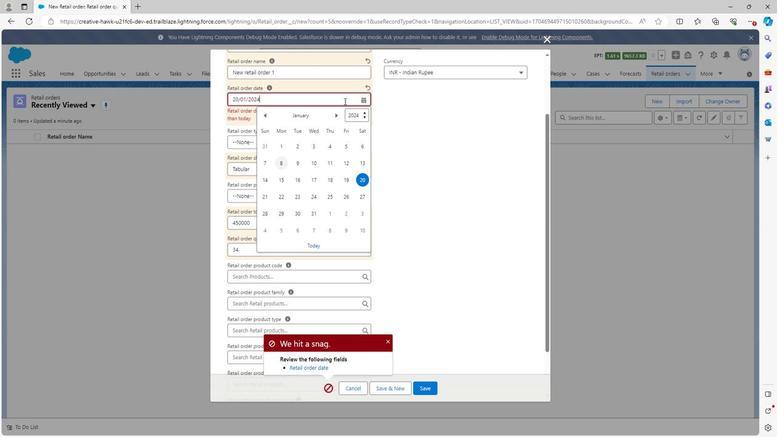 
Action: Mouse pressed left at (343, 101)
Screenshot: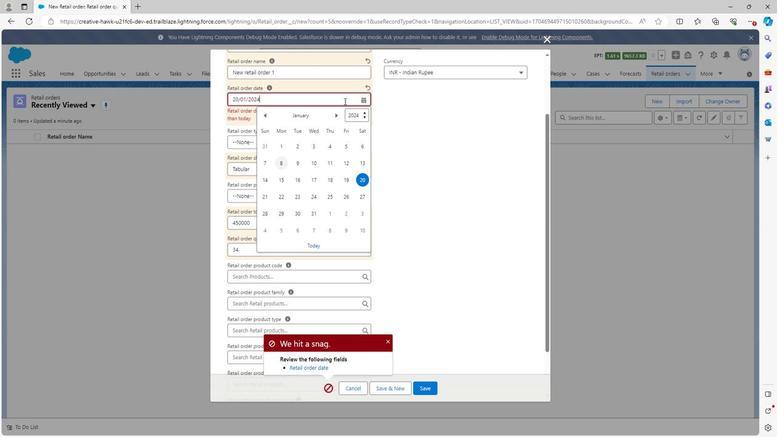 
Action: Mouse moved to (414, 134)
Screenshot: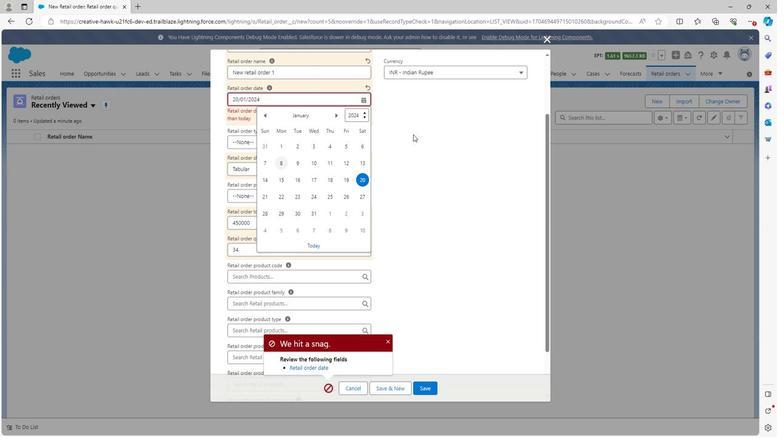 
Action: Mouse pressed left at (414, 134)
Screenshot: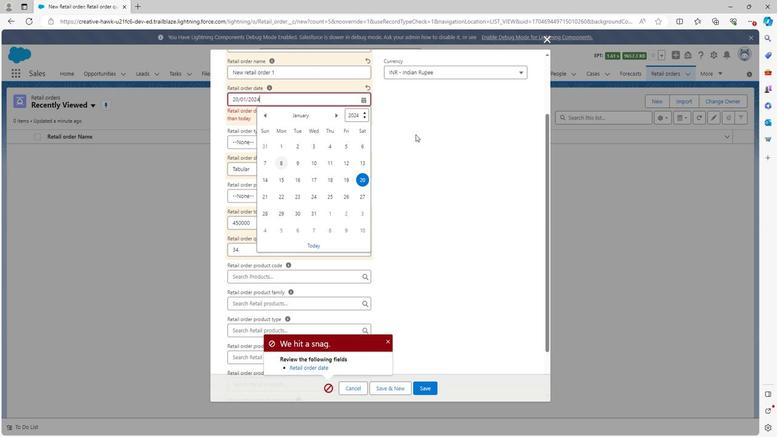 
Action: Mouse moved to (362, 102)
Screenshot: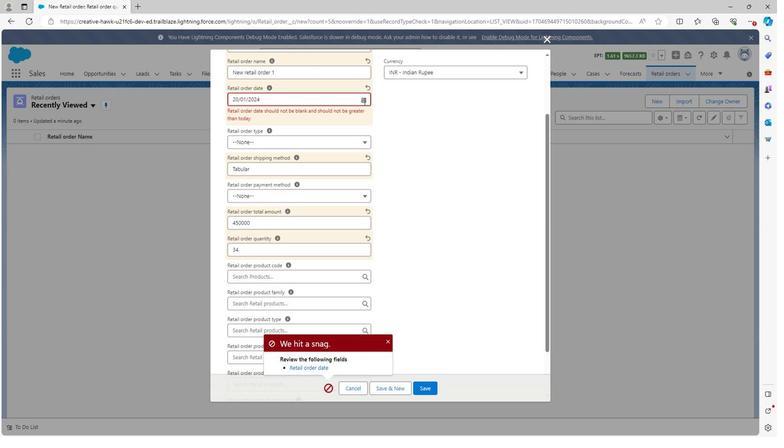 
Action: Mouse pressed left at (362, 102)
Screenshot: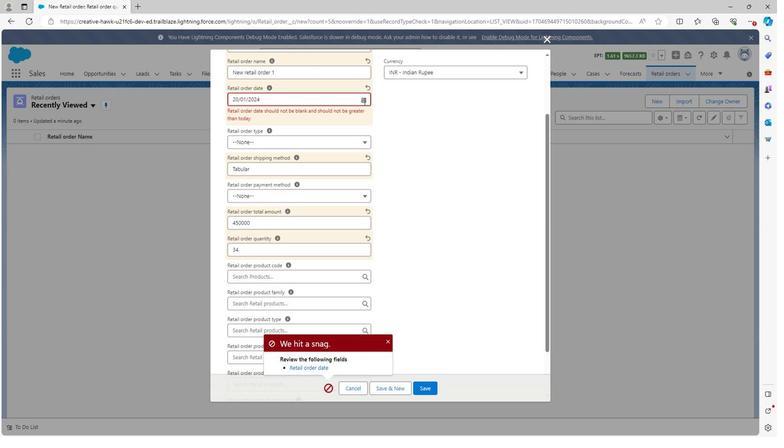 
Action: Mouse moved to (277, 145)
Screenshot: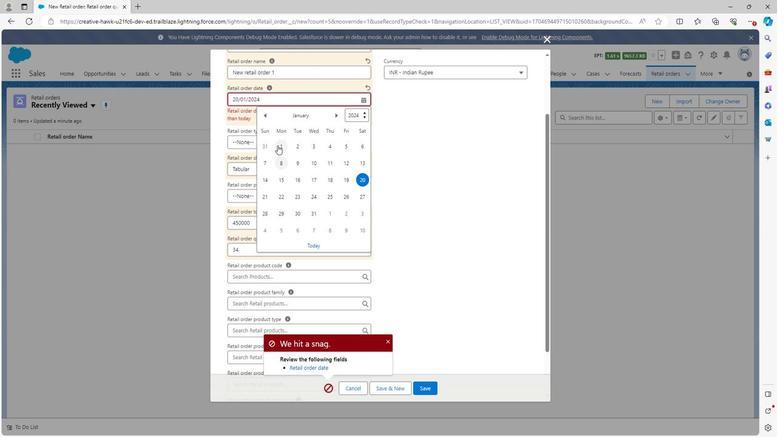 
Action: Mouse pressed left at (277, 145)
Screenshot: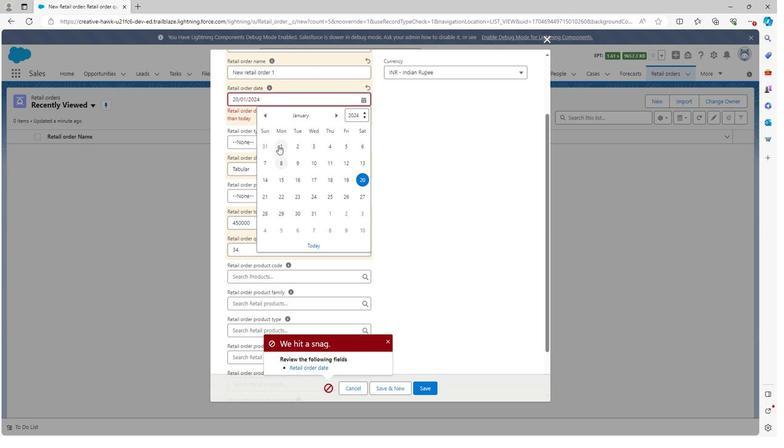 
Action: Mouse moved to (425, 387)
Screenshot: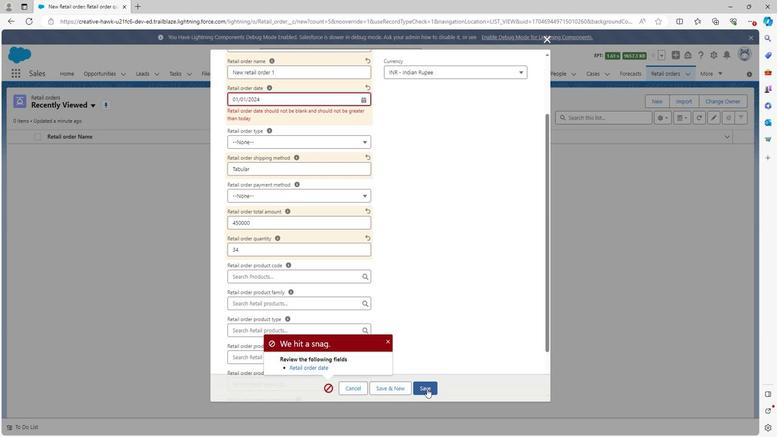 
Action: Mouse pressed left at (425, 387)
Screenshot: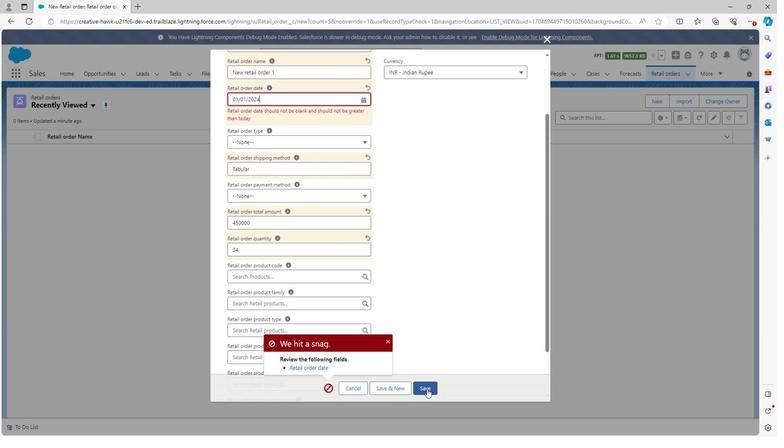 
Action: Mouse moved to (651, 72)
Screenshot: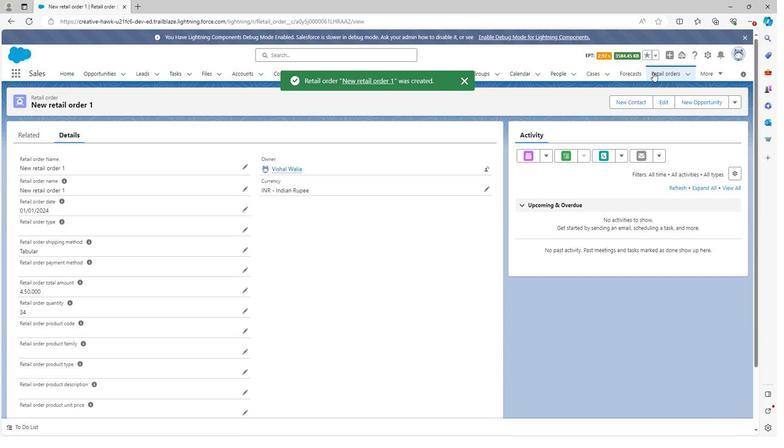 
Action: Mouse pressed left at (651, 72)
Screenshot: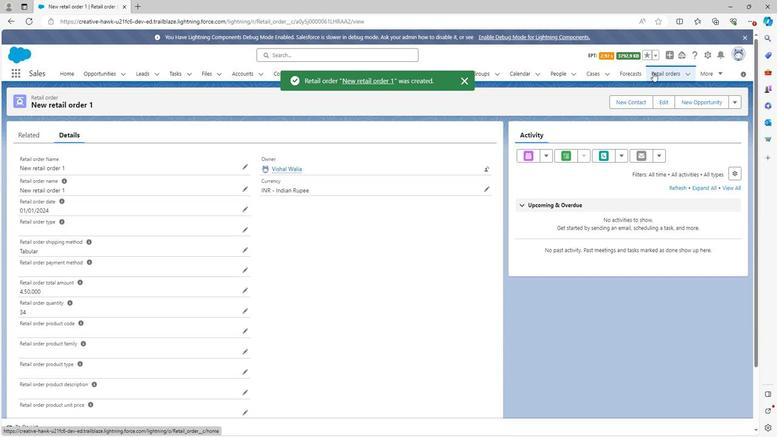 
Action: Mouse moved to (657, 96)
Screenshot: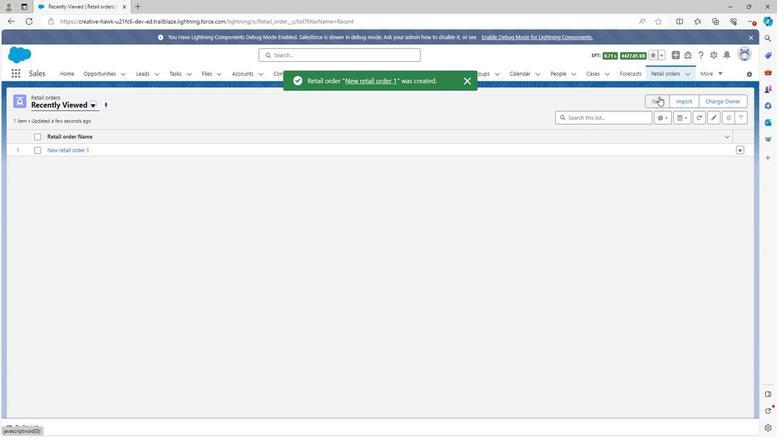 
Action: Mouse pressed left at (657, 96)
Screenshot: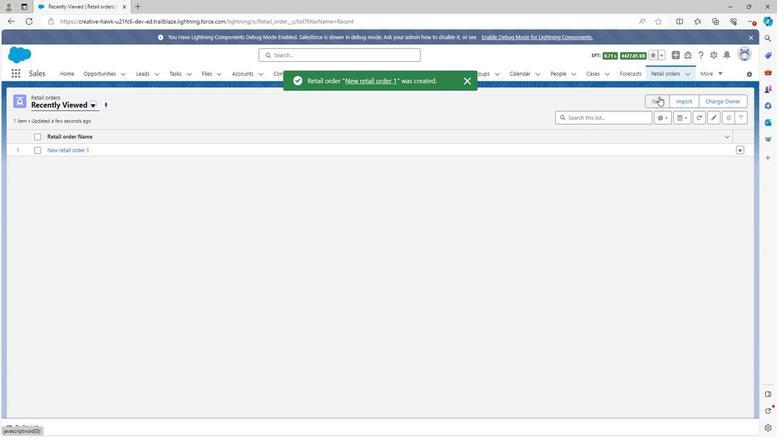 
Action: Mouse moved to (533, 363)
Screenshot: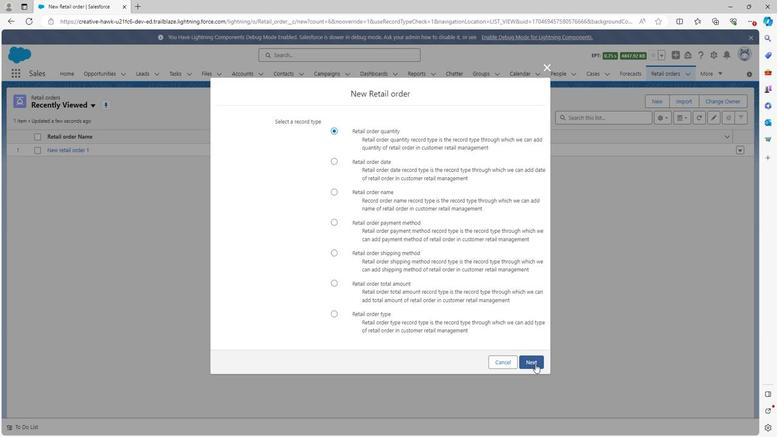 
Action: Mouse pressed left at (533, 363)
Screenshot: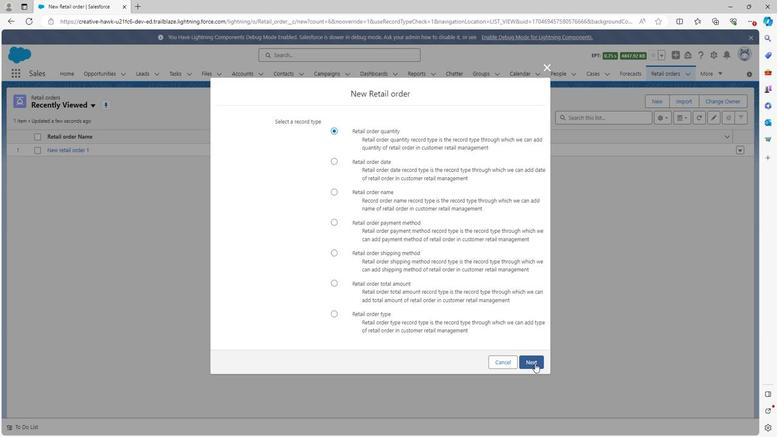 
Action: Mouse moved to (273, 128)
Screenshot: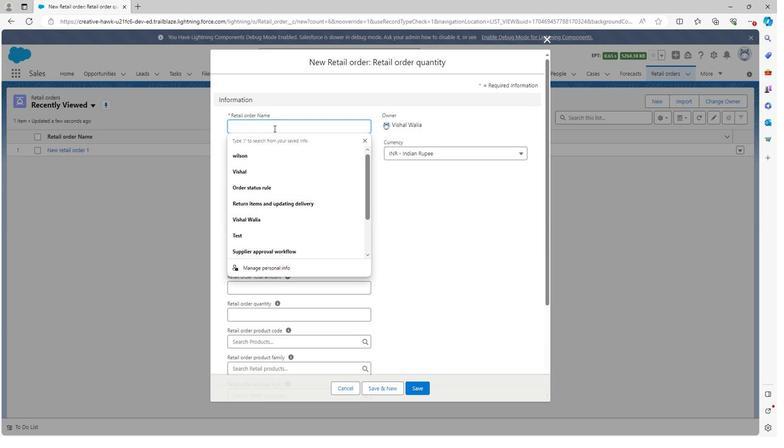 
Action: Key pressed <Key.shift>
Screenshot: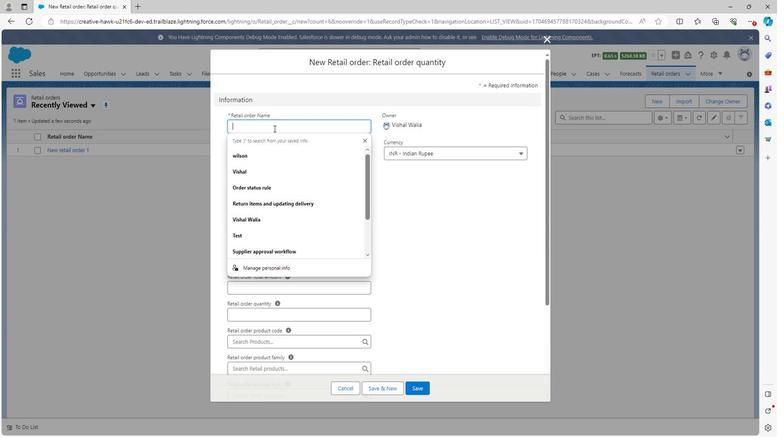 
Action: Mouse moved to (273, 128)
Screenshot: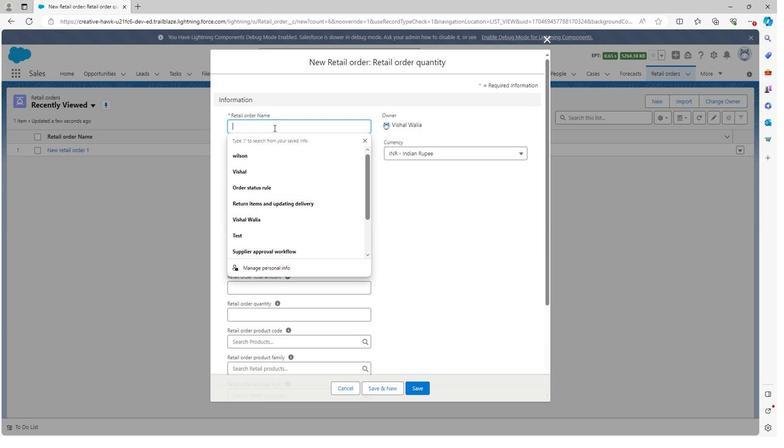 
Action: Key pressed B
Screenshot: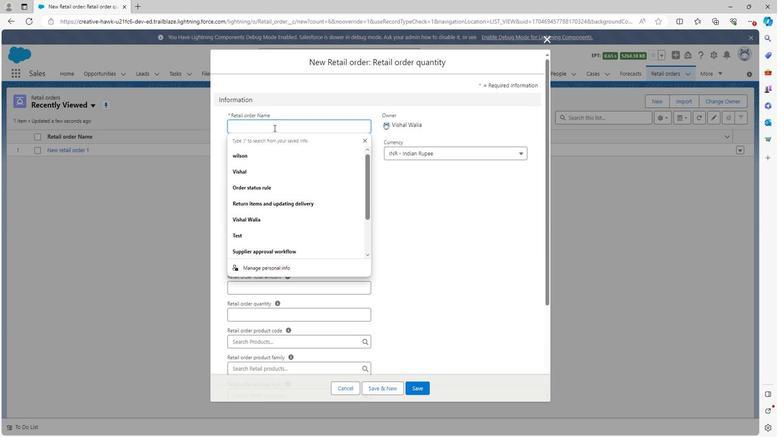 
Action: Mouse moved to (273, 127)
Screenshot: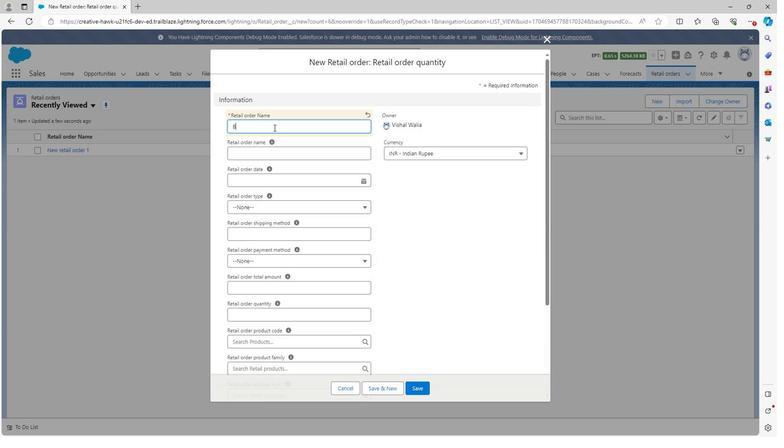 
Action: Key pressed ooks<Key.space>or
Screenshot: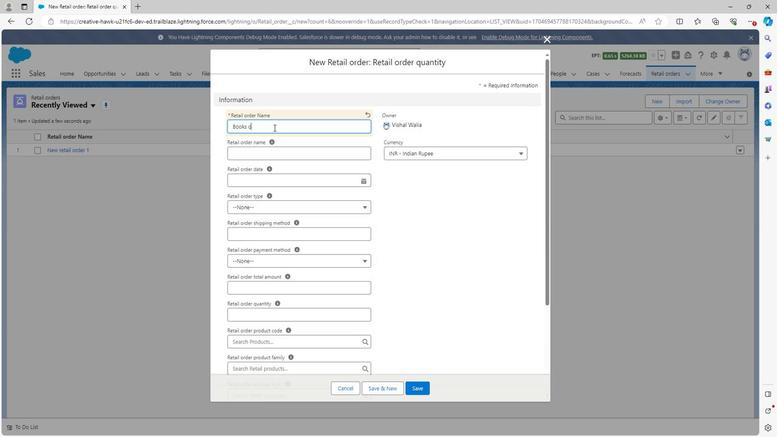 
Action: Mouse moved to (273, 123)
Screenshot: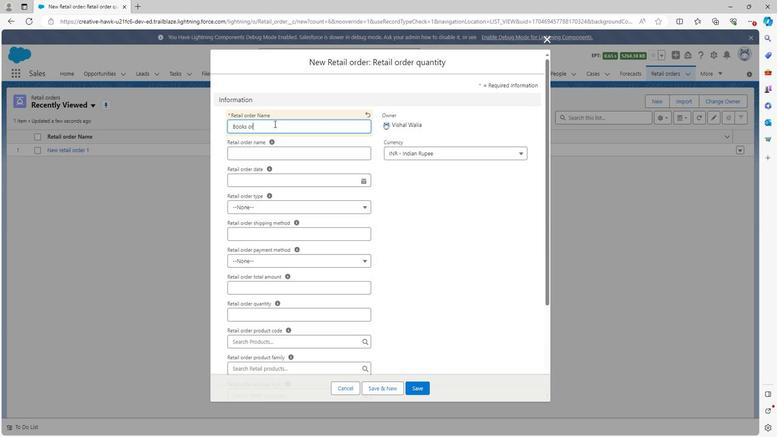 
Action: Key pressed der<Key.space>2
Screenshot: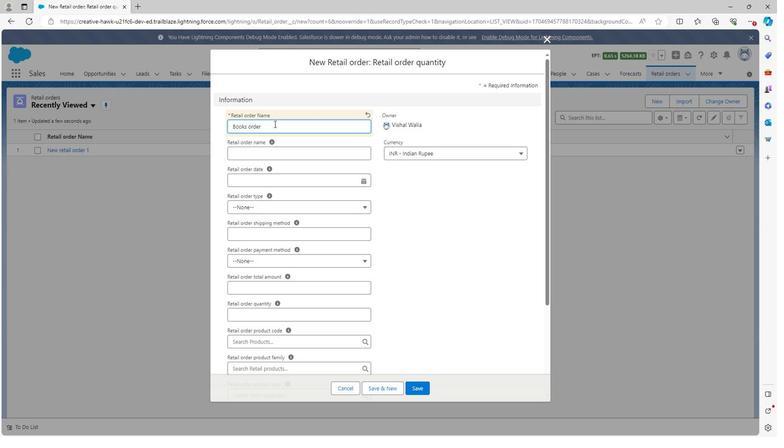 
Action: Mouse moved to (278, 149)
Screenshot: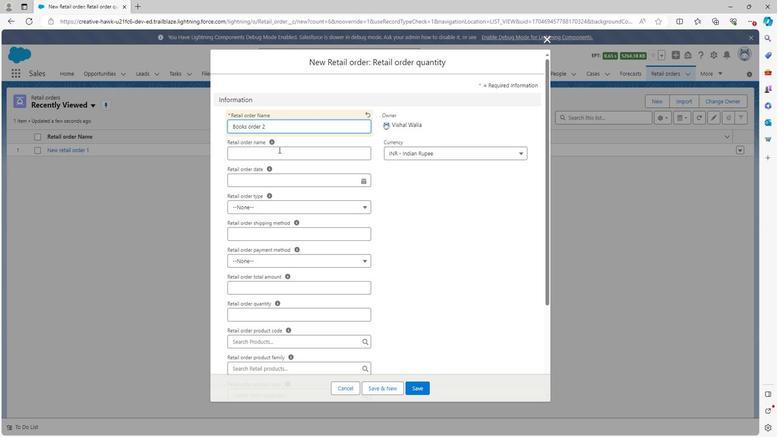 
Action: Mouse pressed left at (278, 149)
Screenshot: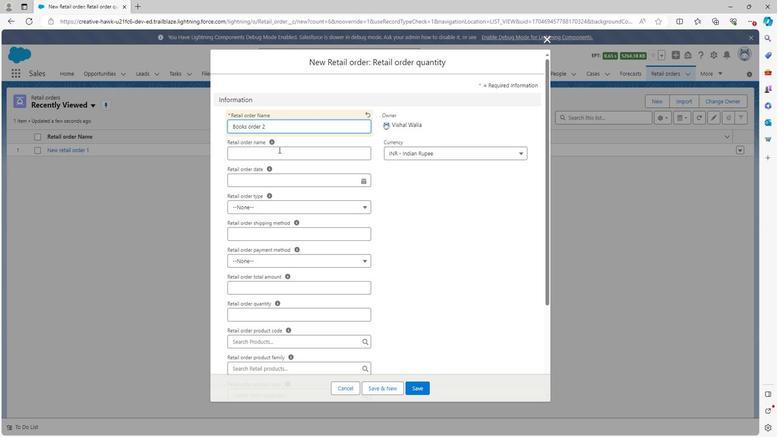 
Action: Key pressed <Key.shift>
Screenshot: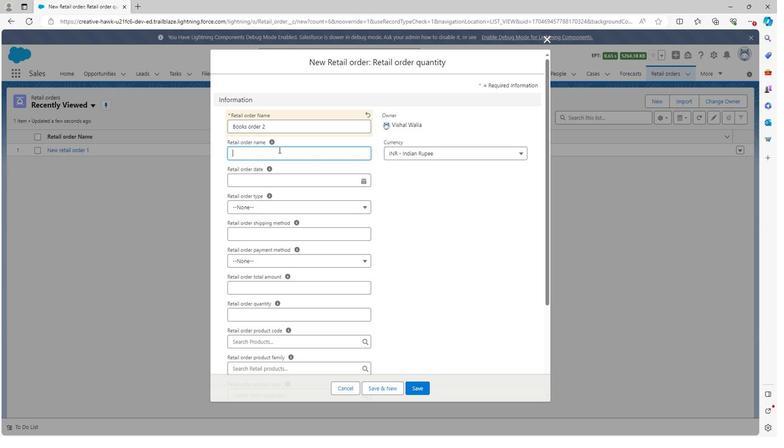 
Action: Mouse moved to (278, 148)
Screenshot: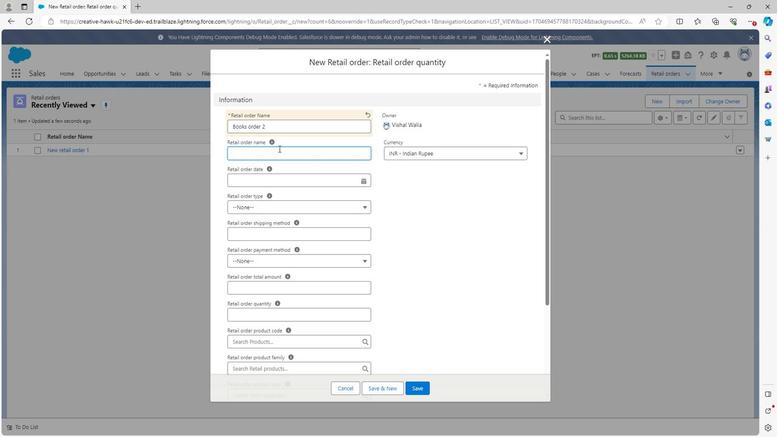 
Action: Key pressed <Key.shift>Bo
Screenshot: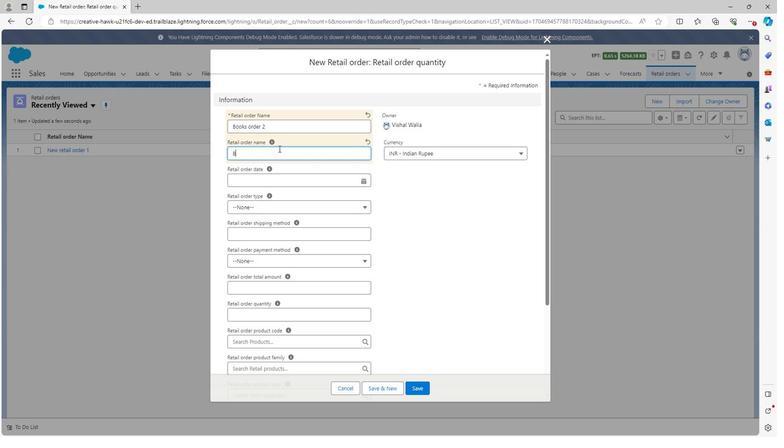 
Action: Mouse moved to (278, 146)
Screenshot: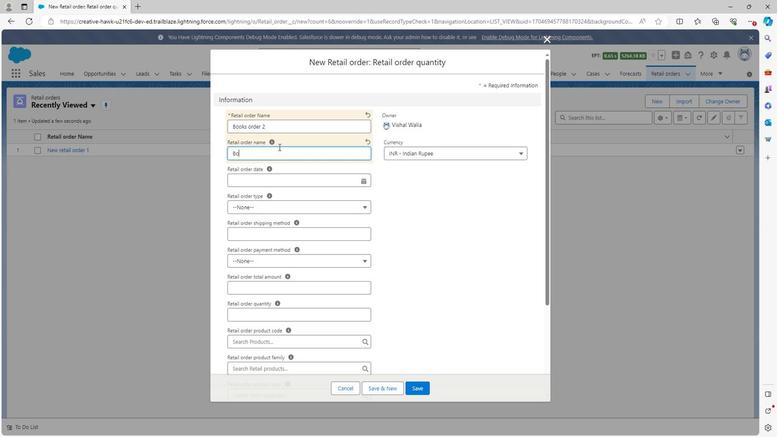 
Action: Key pressed o
Screenshot: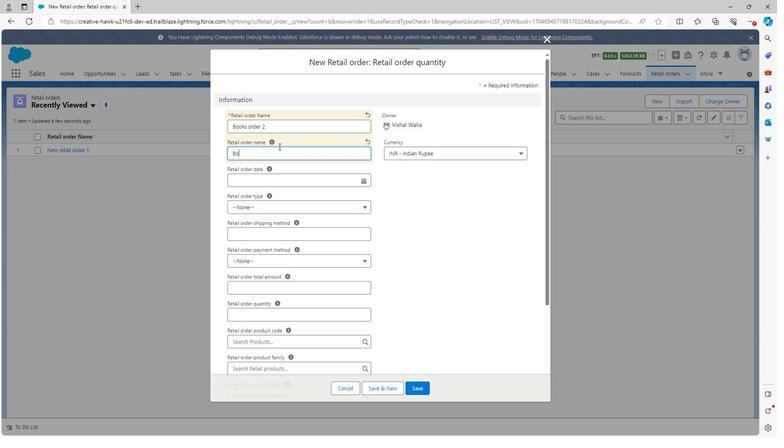 
Action: Mouse moved to (278, 146)
Screenshot: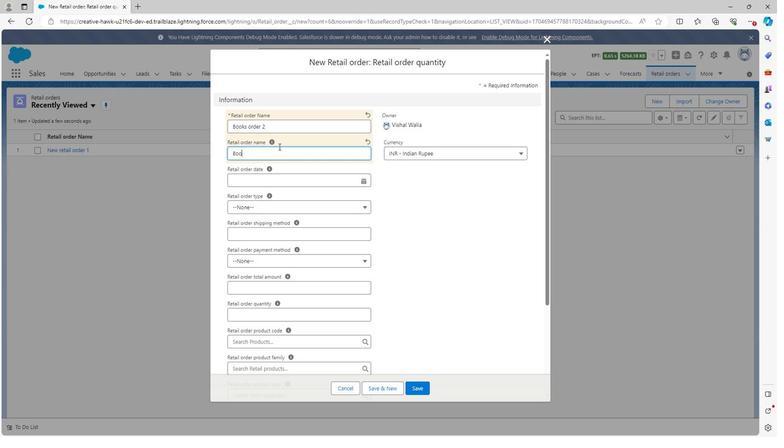 
Action: Key pressed ks<Key.space>
Screenshot: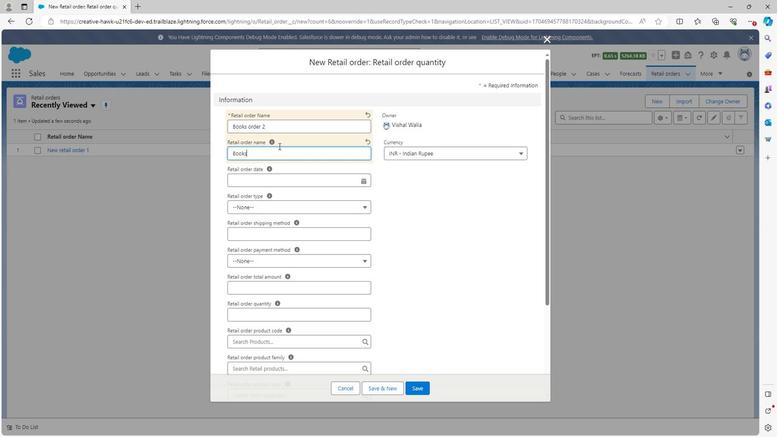 
Action: Mouse moved to (278, 145)
Screenshot: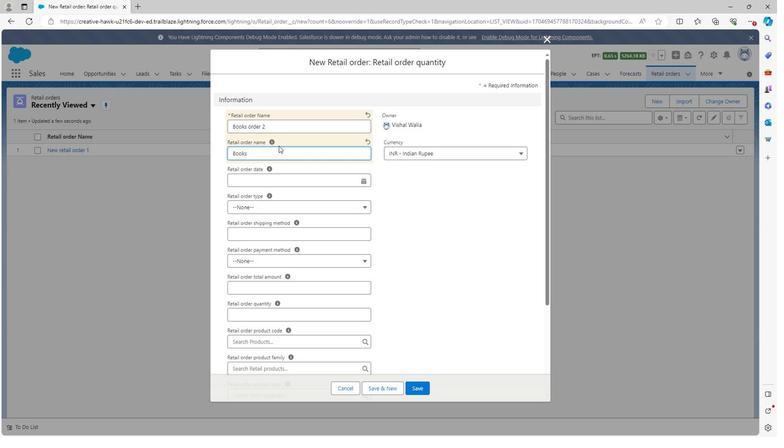 
Action: Key pressed o
Screenshot: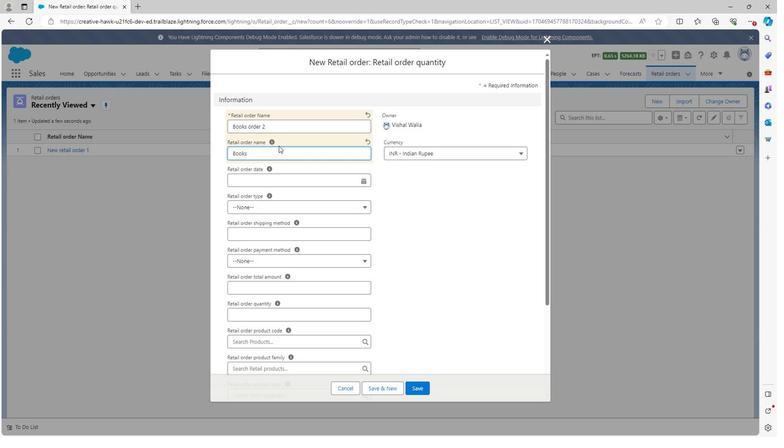 
Action: Mouse moved to (278, 143)
Screenshot: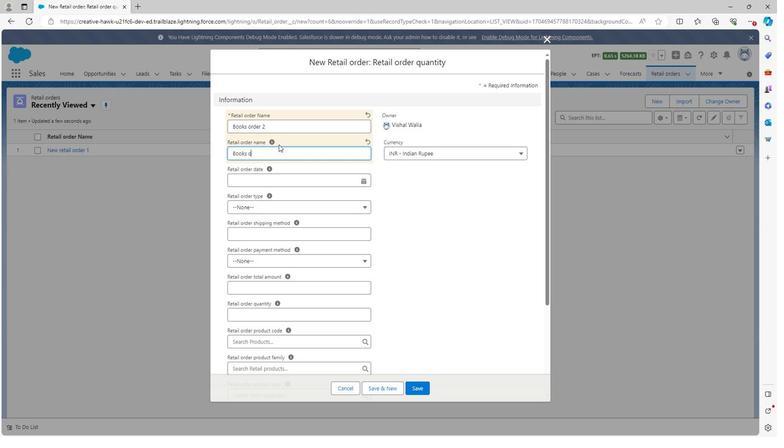 
Action: Key pressed rder<Key.space>2
Screenshot: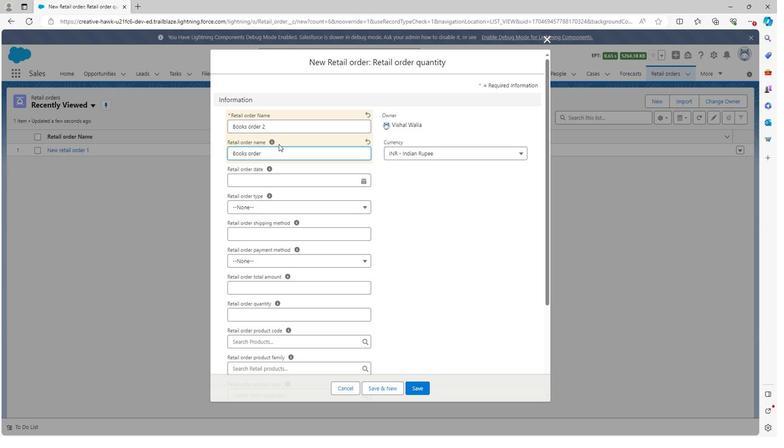 
Action: Mouse moved to (364, 180)
Screenshot: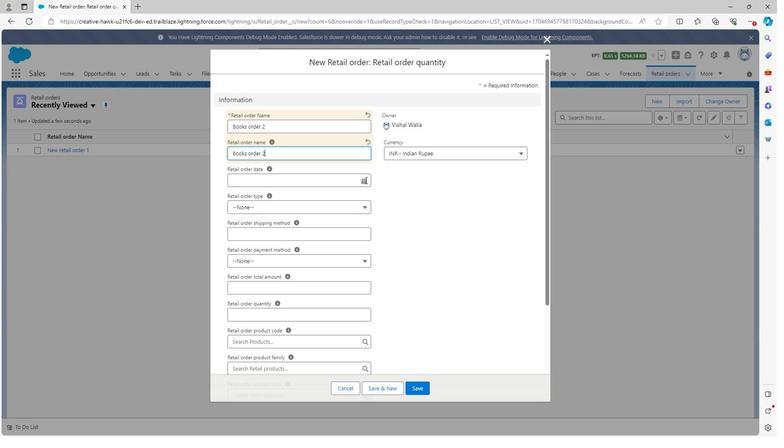 
Action: Mouse pressed left at (364, 180)
Screenshot: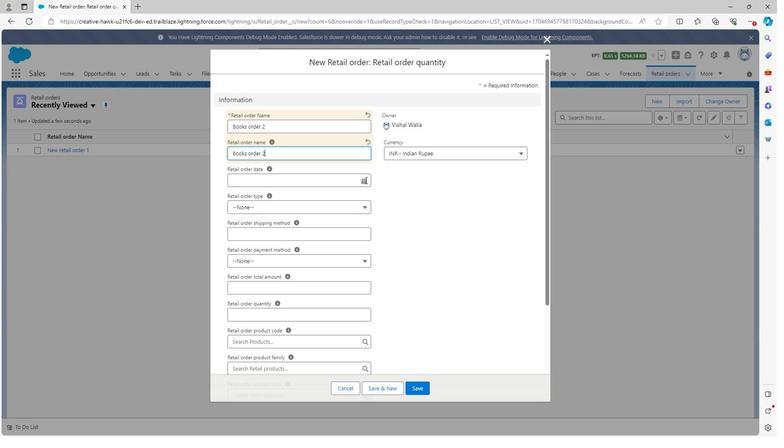 
Action: Mouse moved to (267, 225)
Screenshot: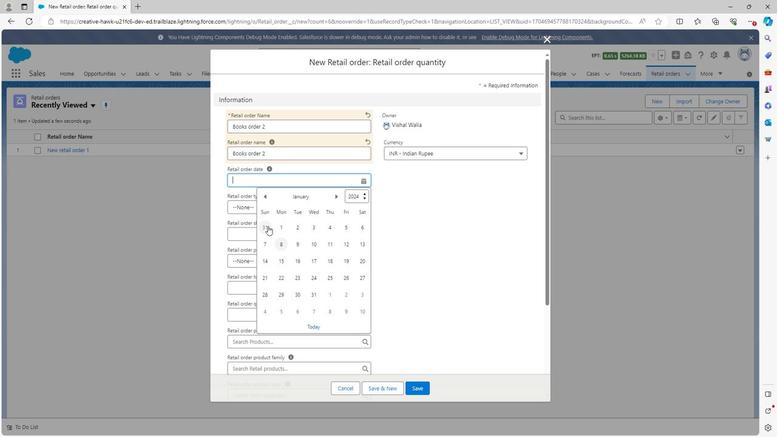 
Action: Mouse pressed left at (267, 225)
Screenshot: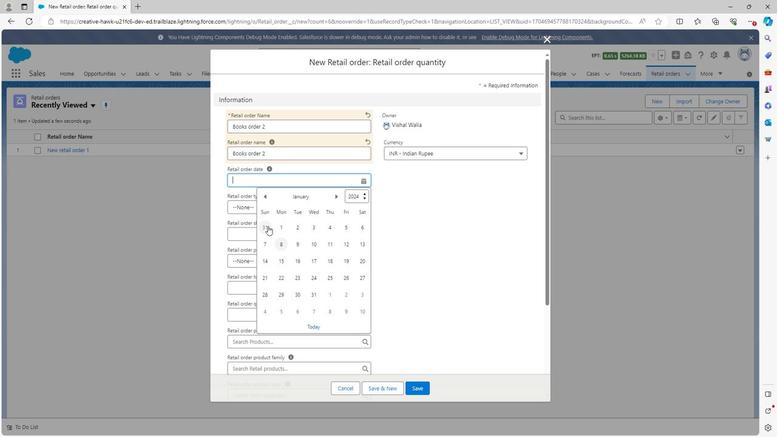 
Action: Mouse moved to (266, 231)
Screenshot: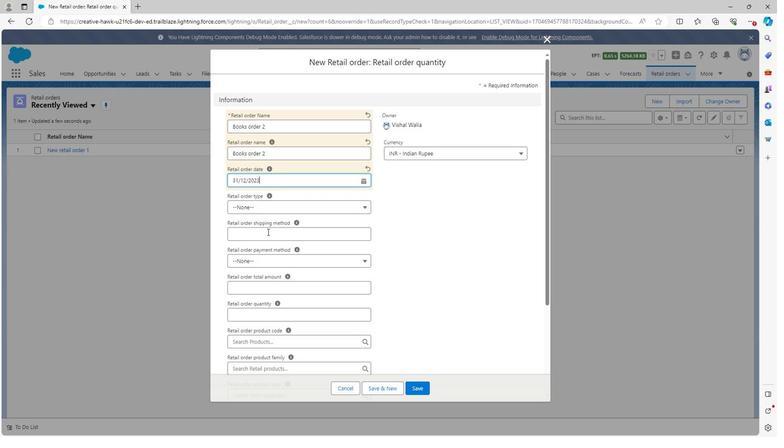 
Action: Mouse pressed left at (266, 231)
Screenshot: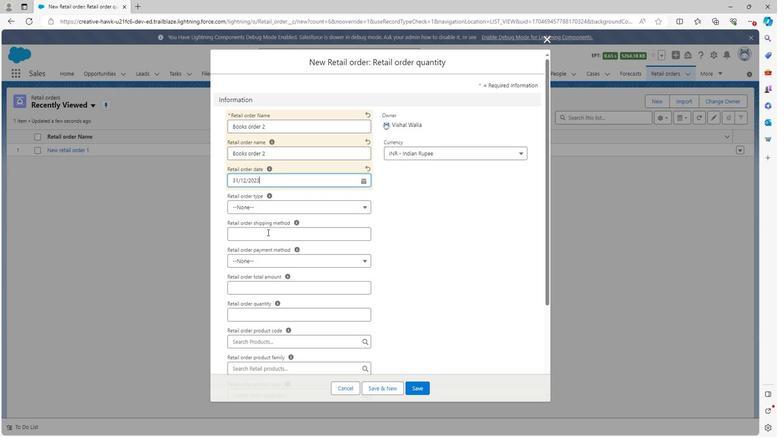 
Action: Mouse moved to (266, 230)
Screenshot: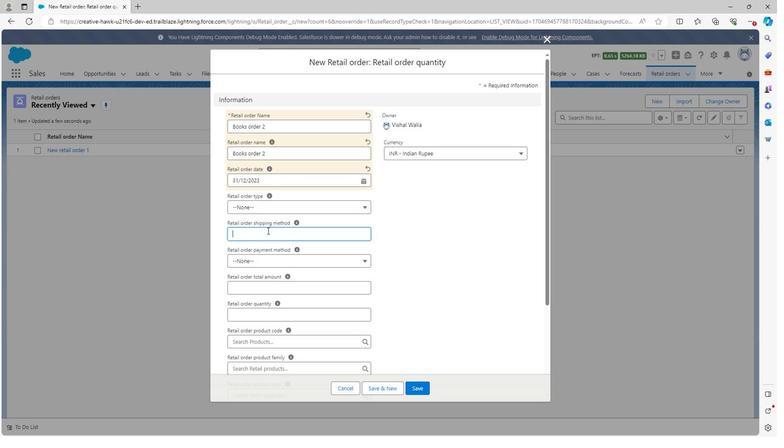 
Action: Key pressed <Key.shift>
Screenshot: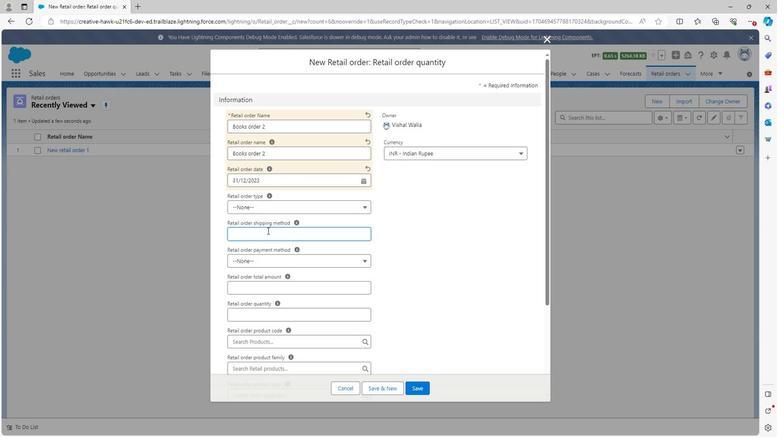 
Action: Mouse moved to (266, 228)
Screenshot: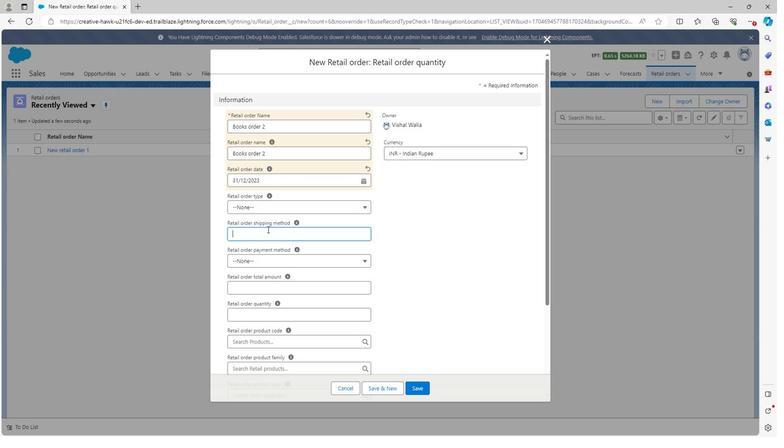 
Action: Key pressed <Key.shift>
Screenshot: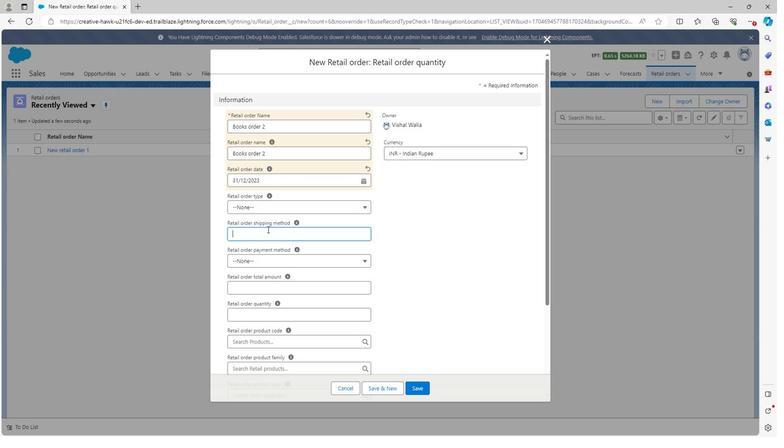 
Action: Mouse moved to (266, 228)
Screenshot: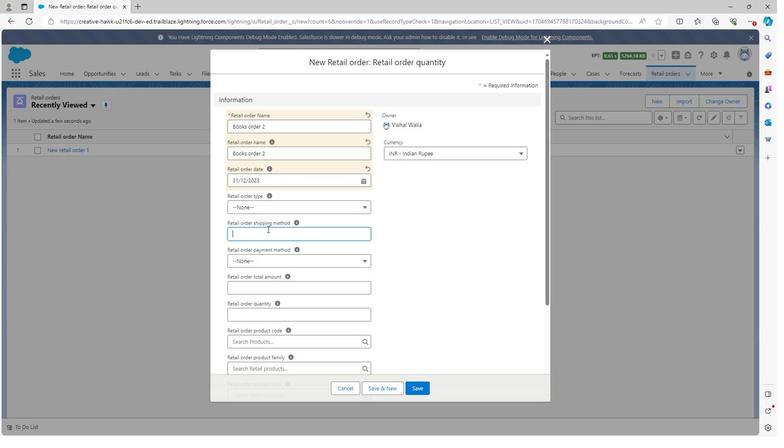 
Action: Key pressed <Key.shift><Key.shift><Key.shift><Key.shift><Key.shift><Key.shift><Key.shift><Key.shift><Key.shift><Key.shift><Key.shift><Key.shift><Key.shift><Key.shift><Key.shift><Key.shift><Key.shift><Key.shift><Key.shift><Key.shift><Key.shift>R
Screenshot: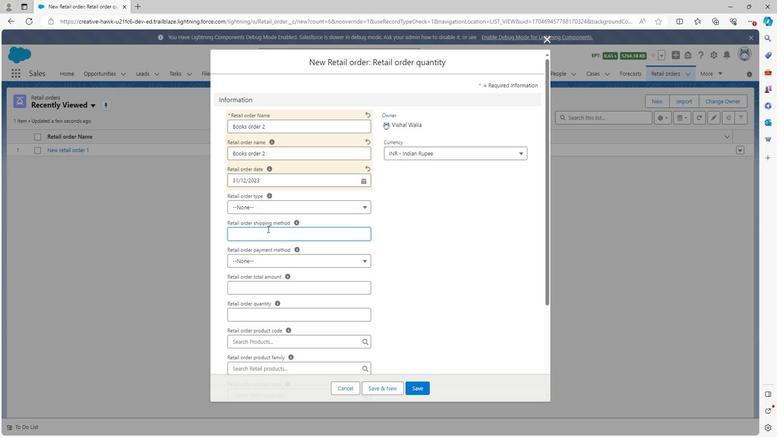 
Action: Mouse moved to (266, 227)
Screenshot: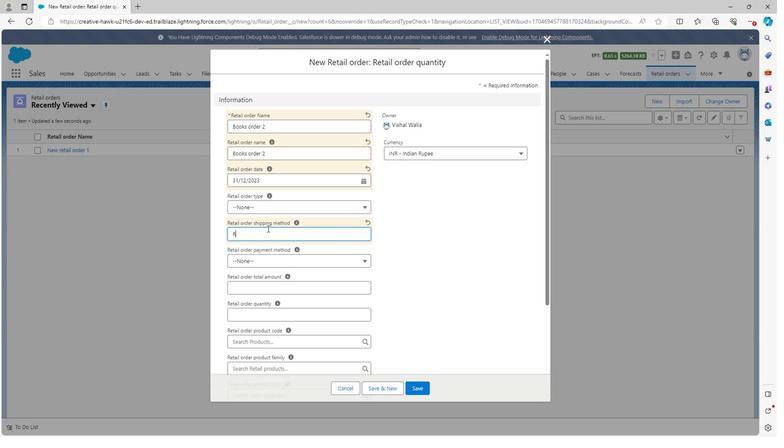 
Action: Key pressed e
Screenshot: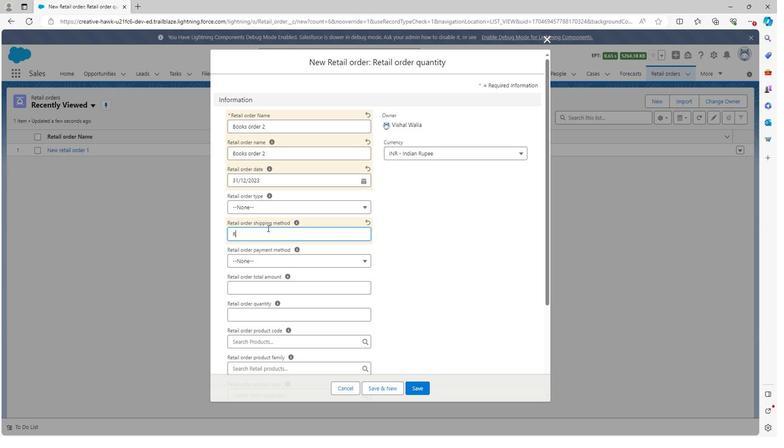 
Action: Mouse moved to (267, 225)
Screenshot: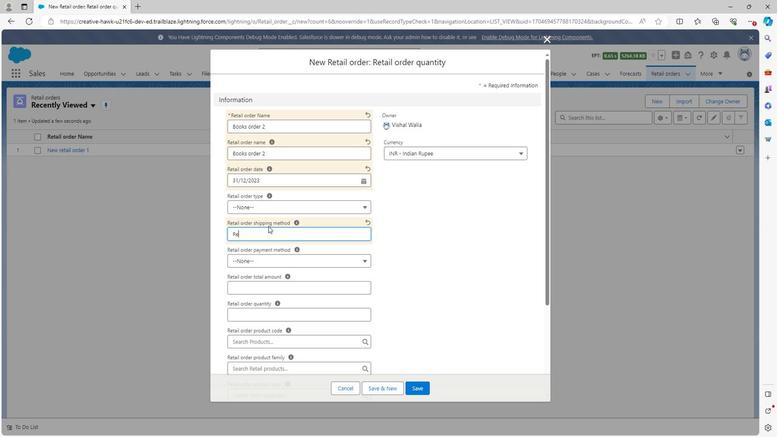
Action: Key pressed port<Key.space>
Screenshot: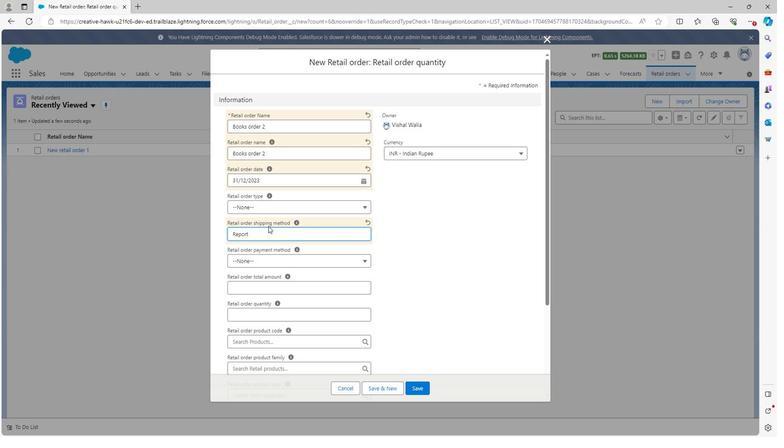 
Action: Mouse moved to (268, 257)
Screenshot: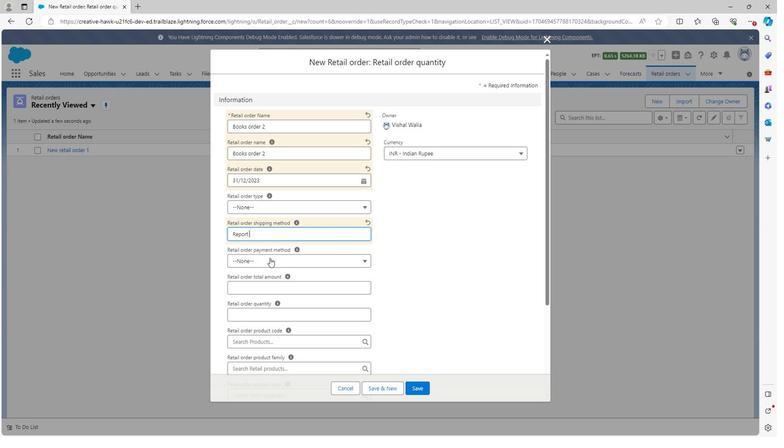 
Action: Mouse pressed left at (268, 257)
Screenshot: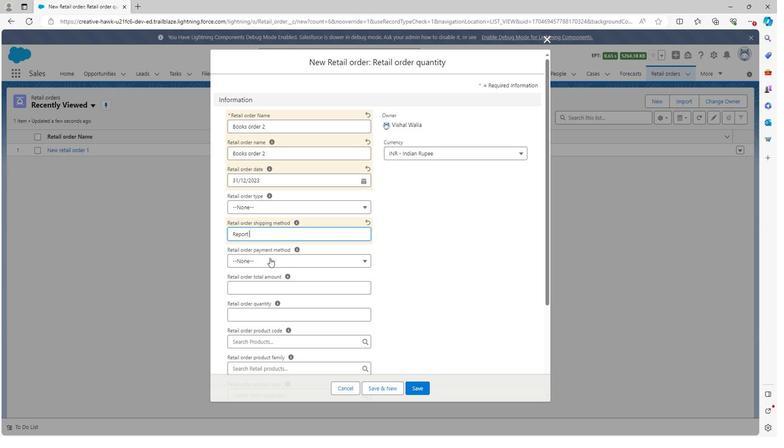 
Action: Mouse moved to (427, 274)
Screenshot: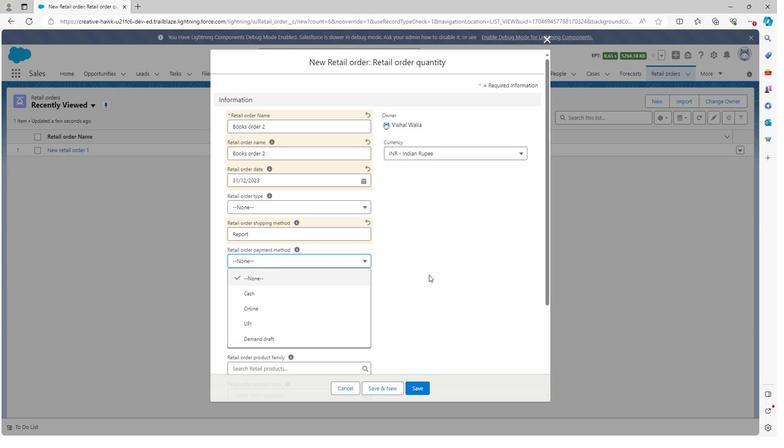 
Action: Mouse pressed left at (427, 274)
Screenshot: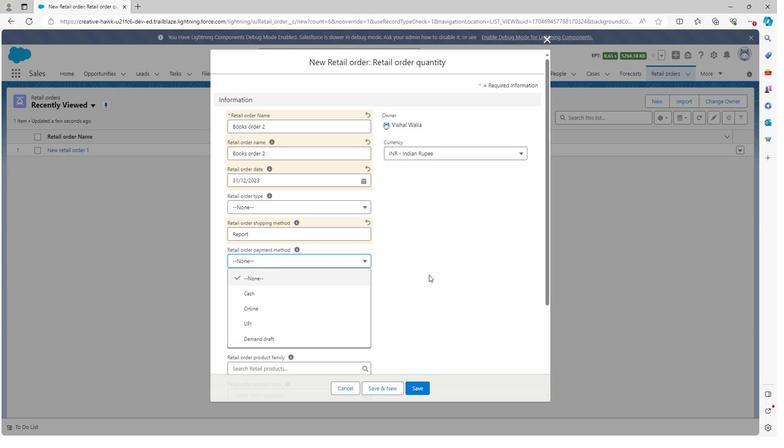 
Action: Mouse moved to (308, 288)
Screenshot: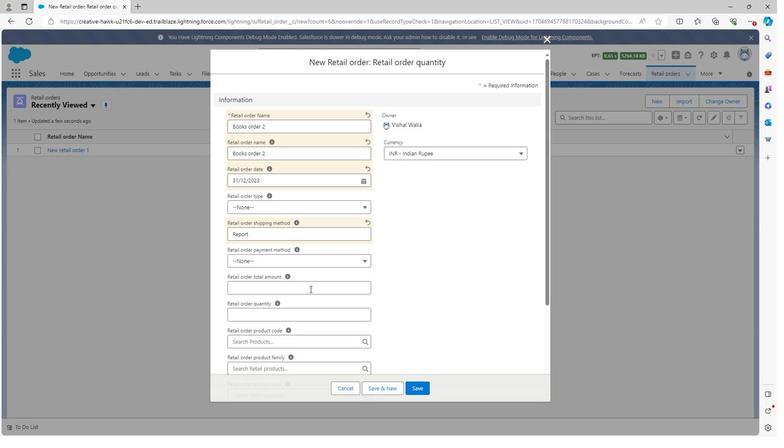 
Action: Mouse pressed left at (308, 288)
Screenshot: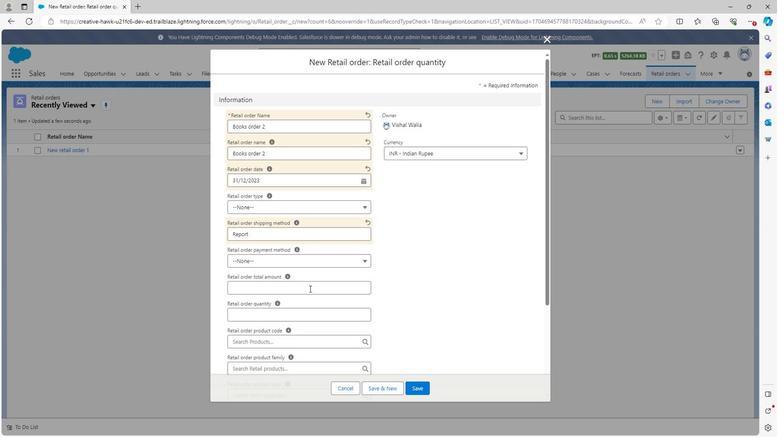 
Action: Mouse moved to (307, 280)
Screenshot: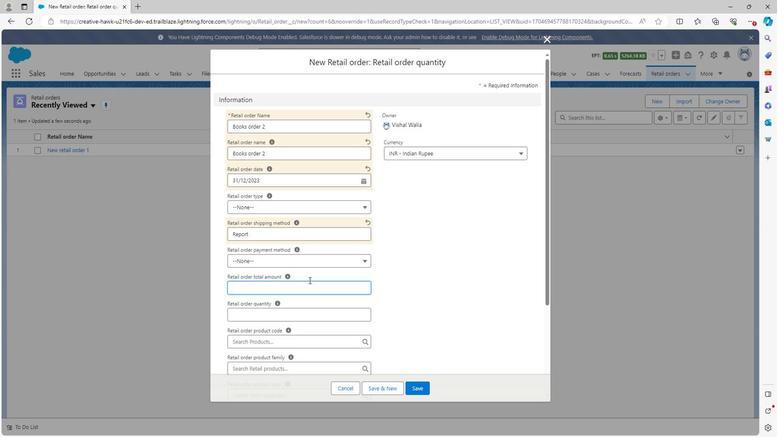 
Action: Key pressed 6
Screenshot: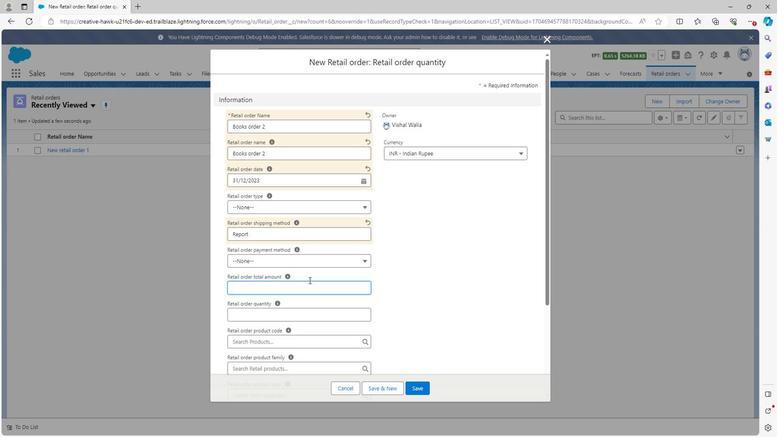 
Action: Mouse moved to (307, 279)
Screenshot: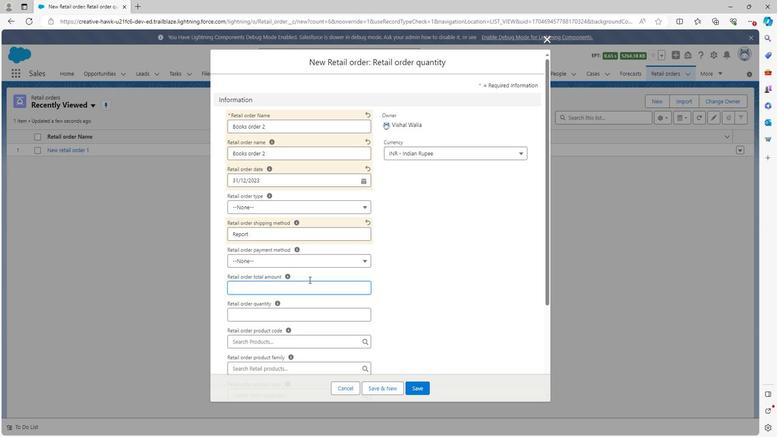 
Action: Key pressed 7
Screenshot: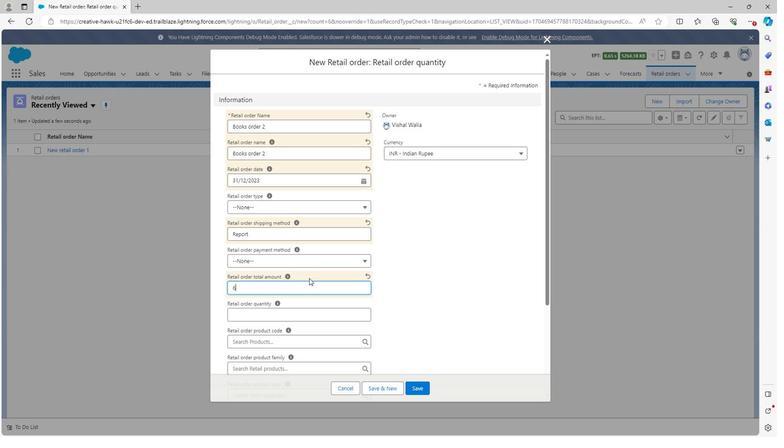 
Action: Mouse moved to (307, 273)
Screenshot: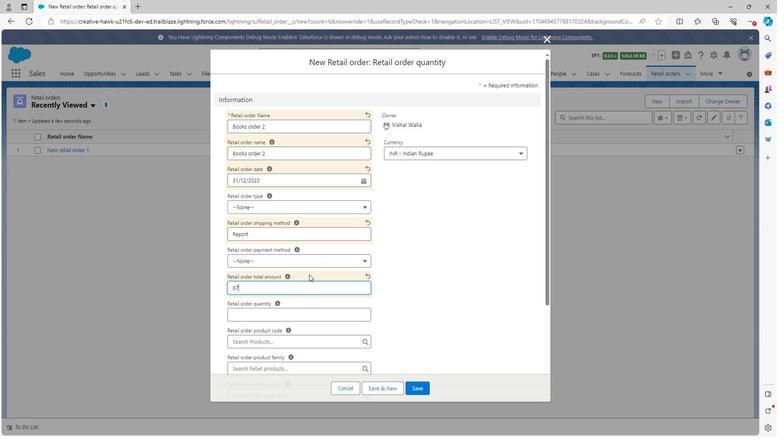 
Action: Key pressed 8
Screenshot: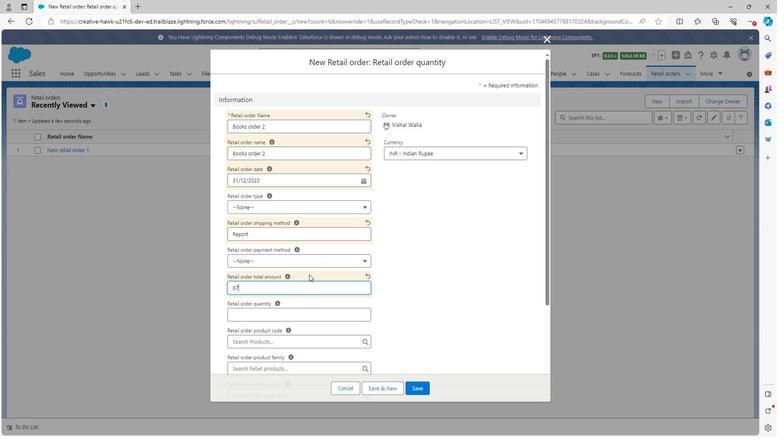 
Action: Mouse moved to (307, 273)
Screenshot: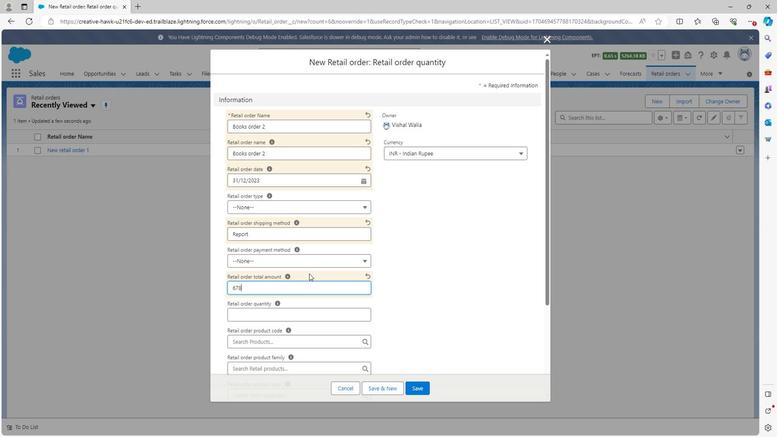 
Action: Key pressed 0
Screenshot: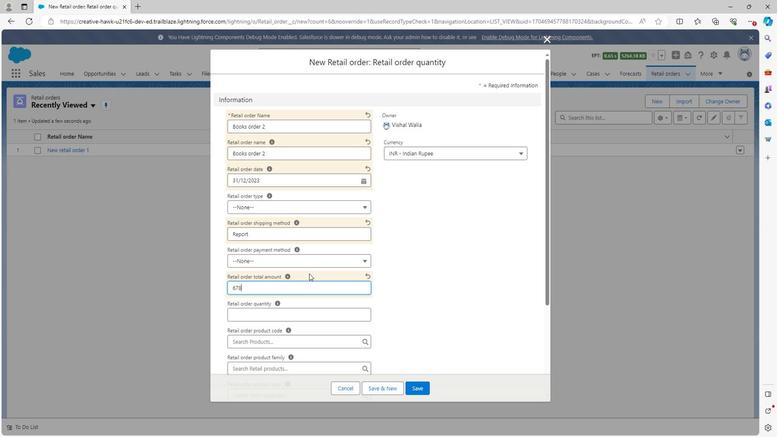 
Action: Mouse moved to (307, 272)
Screenshot: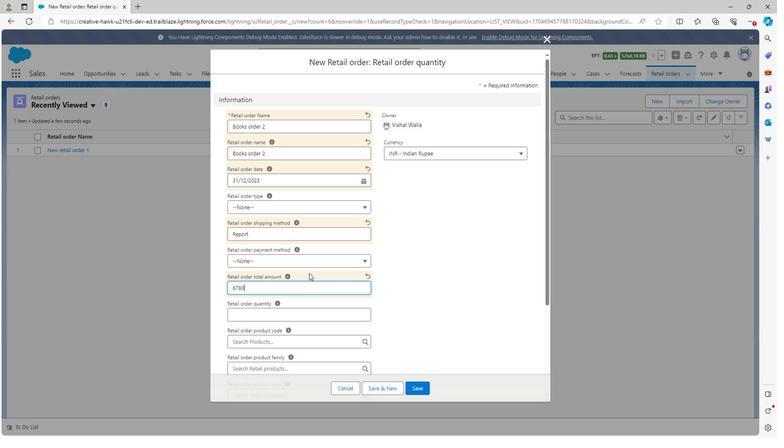 
Action: Key pressed 00
Screenshot: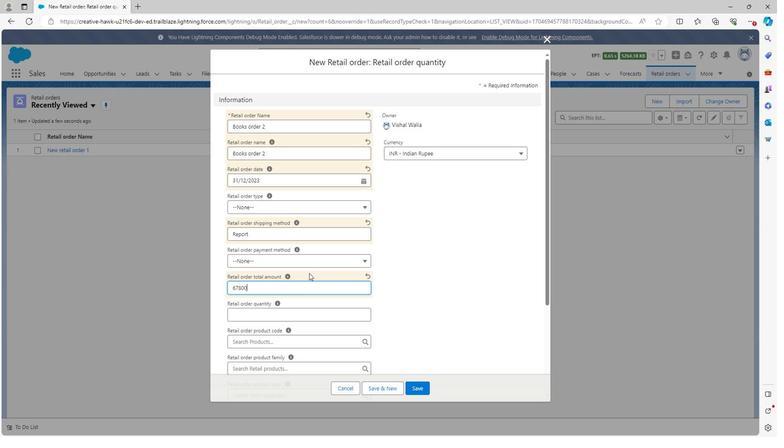 
Action: Mouse moved to (286, 311)
Screenshot: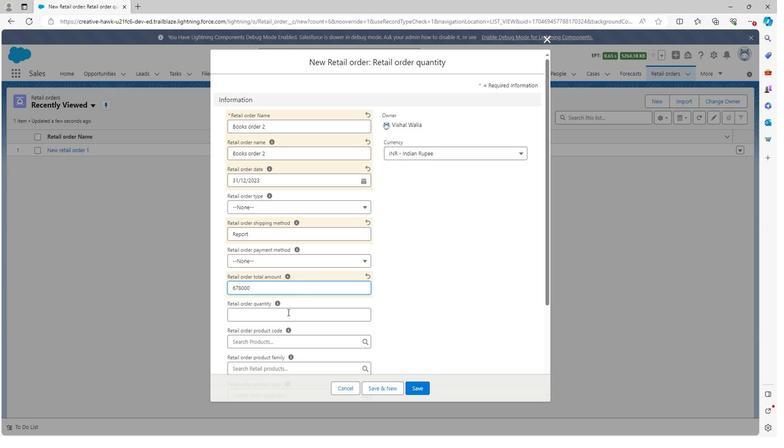 
Action: Mouse pressed left at (286, 311)
Screenshot: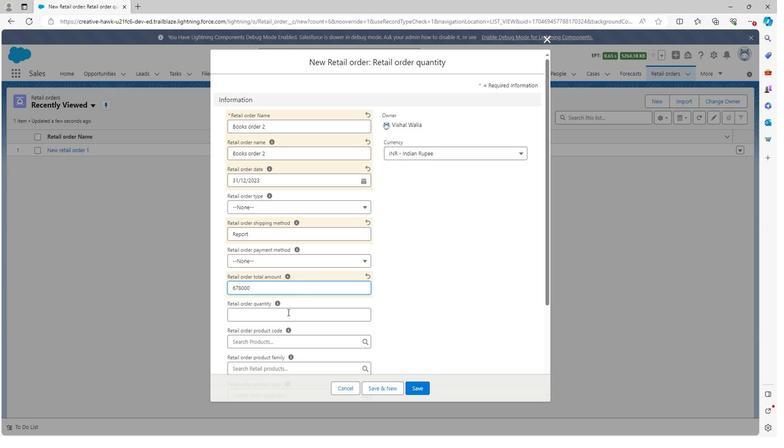 
Action: Mouse moved to (287, 306)
Screenshot: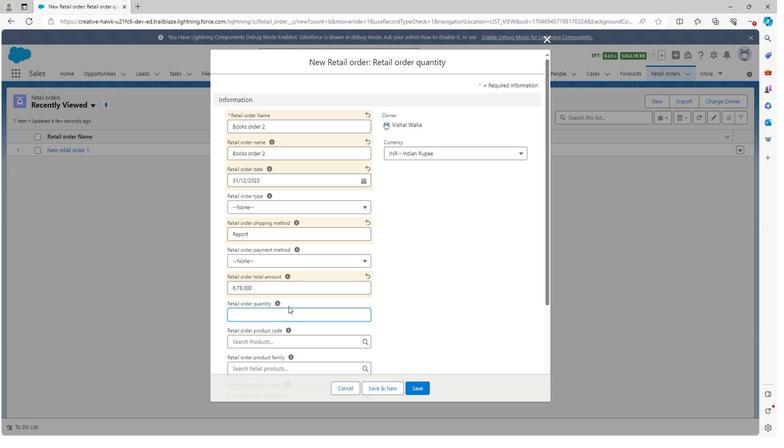 
Action: Key pressed 67
Screenshot: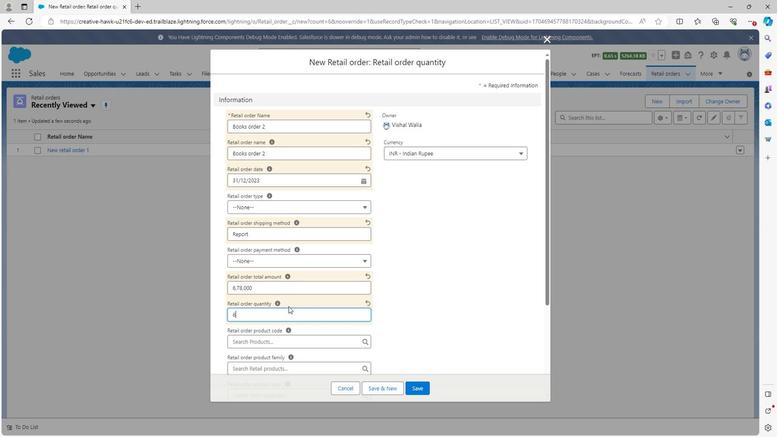 
Action: Mouse moved to (415, 382)
Screenshot: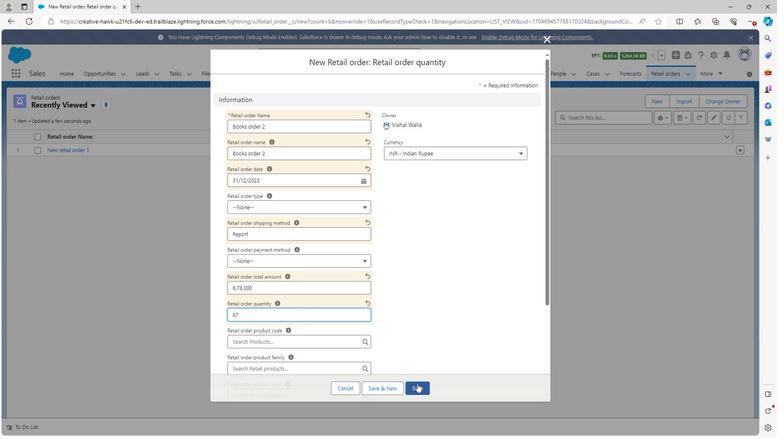 
Action: Mouse pressed left at (415, 382)
Screenshot: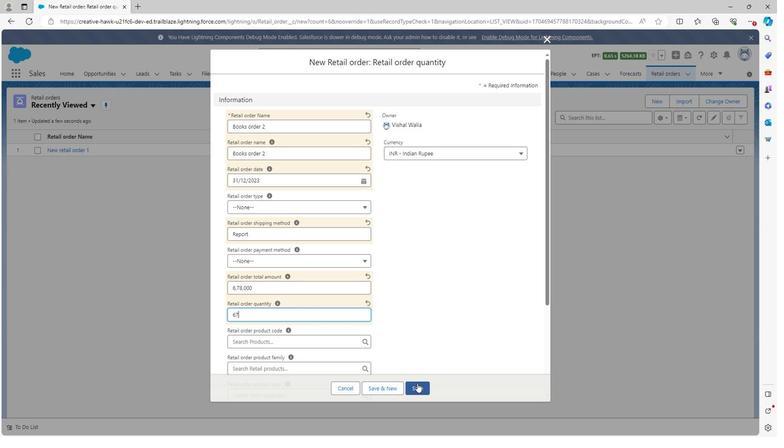 
Action: Mouse moved to (659, 72)
Screenshot: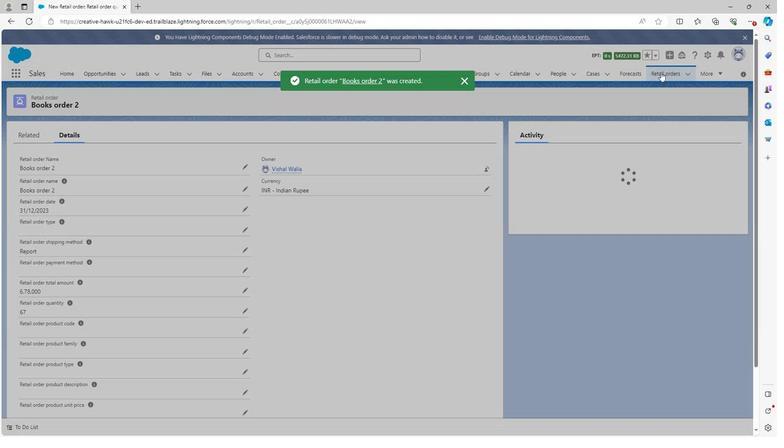 
Action: Mouse pressed left at (659, 72)
Screenshot: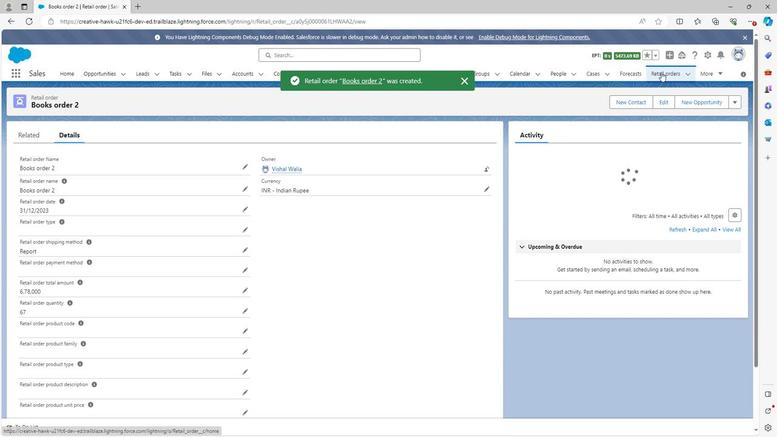 
Action: Mouse moved to (650, 101)
Screenshot: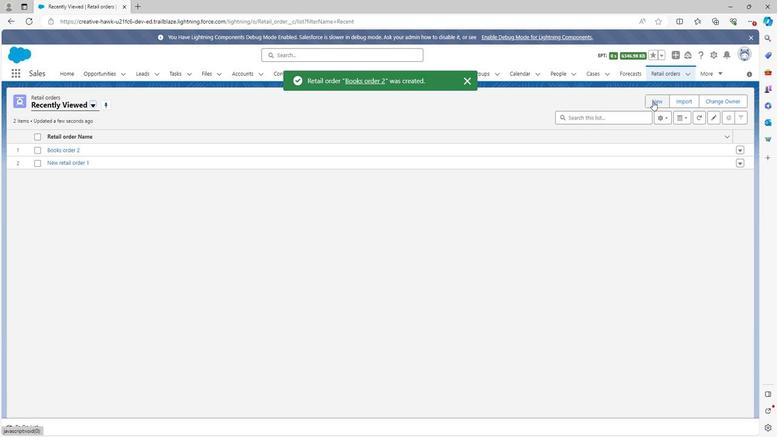 
Action: Mouse pressed left at (650, 101)
Screenshot: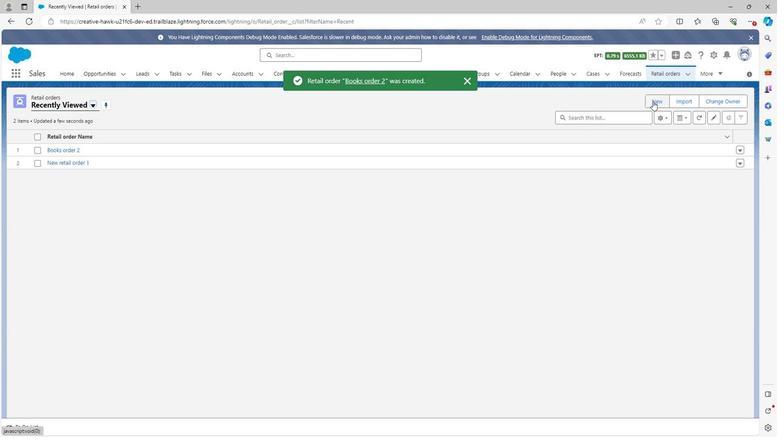 
Action: Mouse moved to (528, 357)
Screenshot: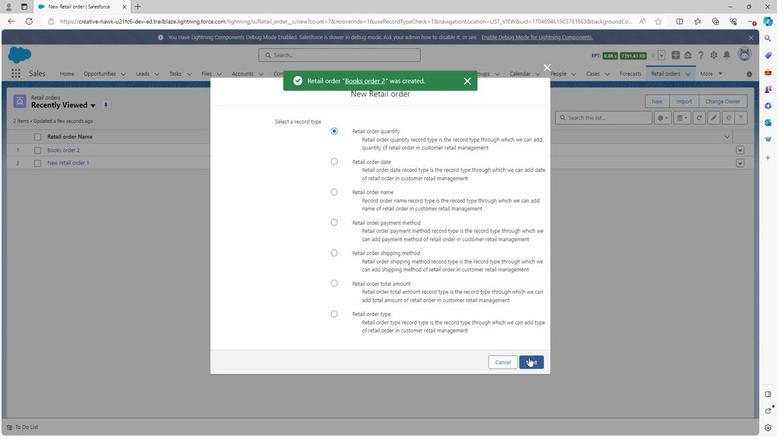 
Action: Mouse pressed left at (528, 357)
Screenshot: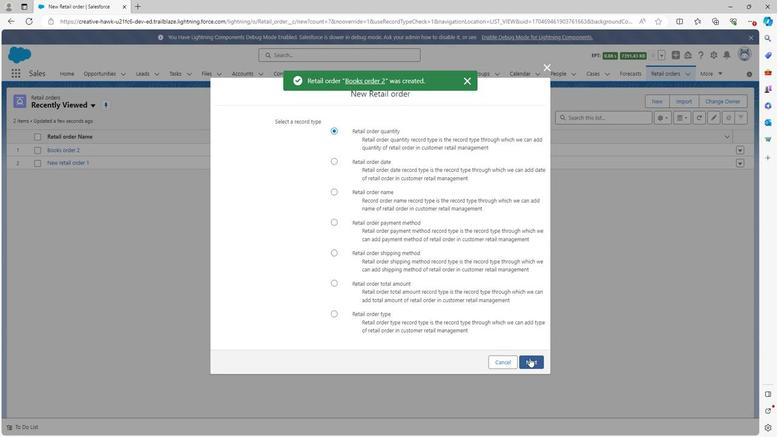 
Action: Mouse moved to (278, 166)
Screenshot: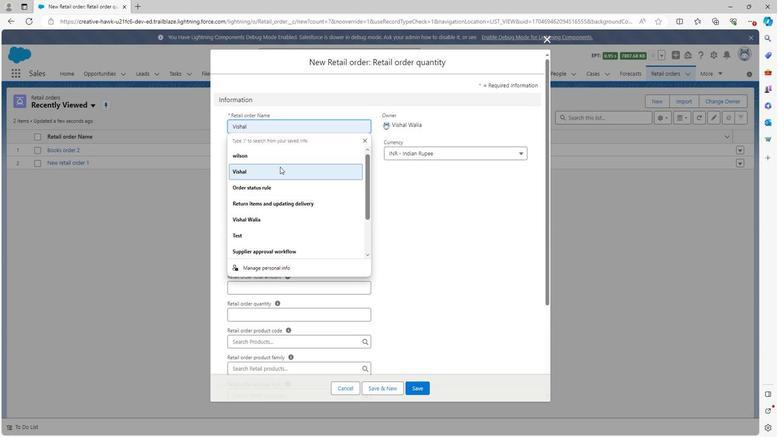 
Action: Key pressed ha
Screenshot: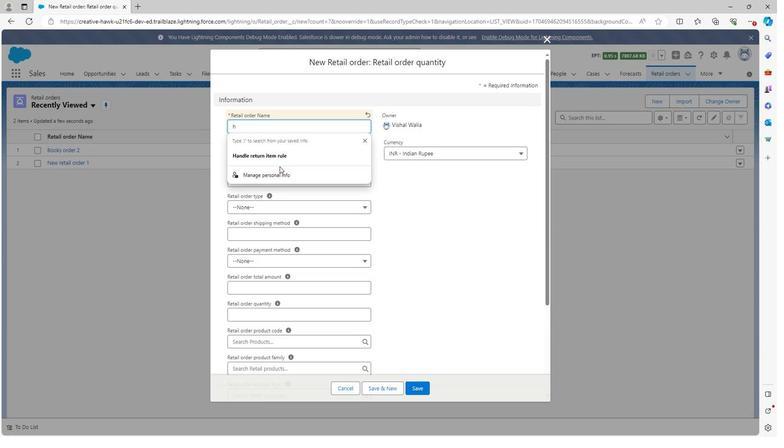 
Action: Mouse moved to (278, 163)
Screenshot: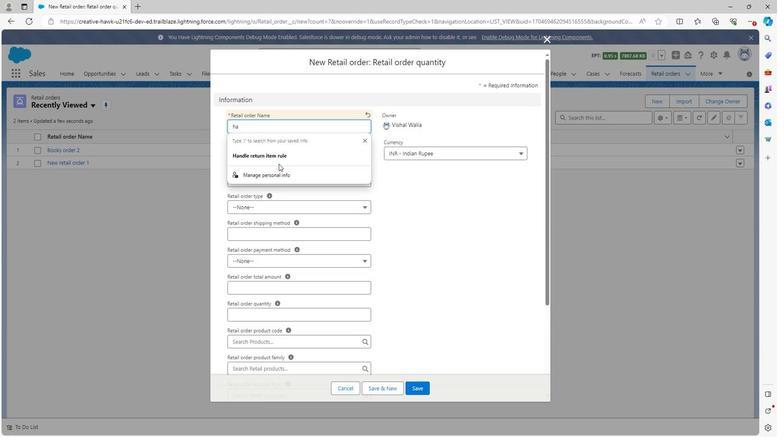 
Action: Key pressed <Key.backspace><Key.backspace><Key.backspace><Key.shift>Ha
Screenshot: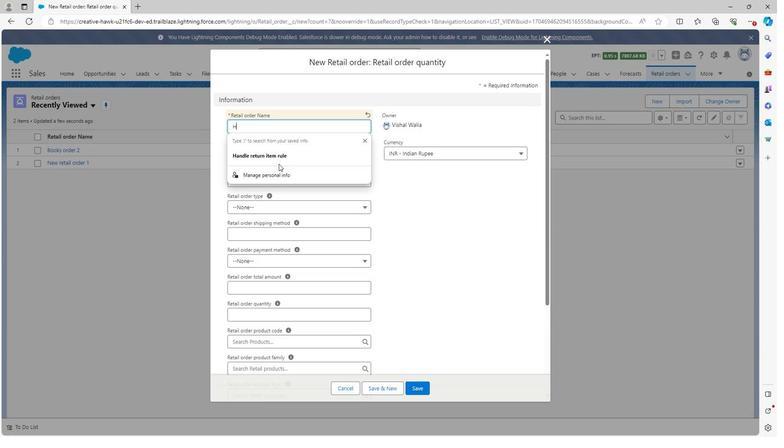
Action: Mouse moved to (277, 161)
Screenshot: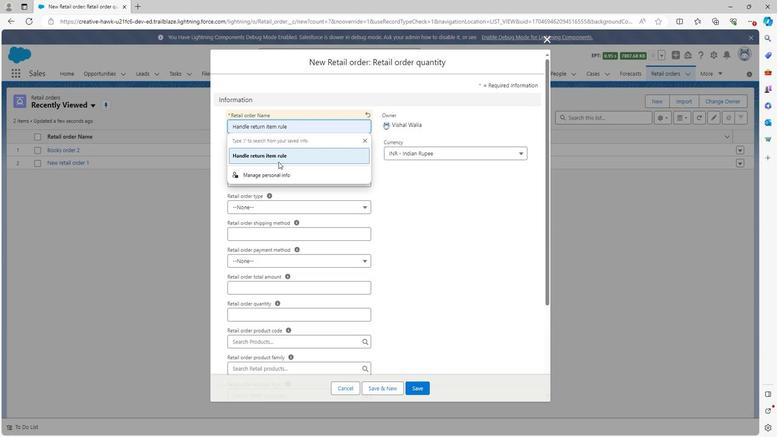 
Action: Key pressed rdware<Key.space>order<Key.space>3
Screenshot: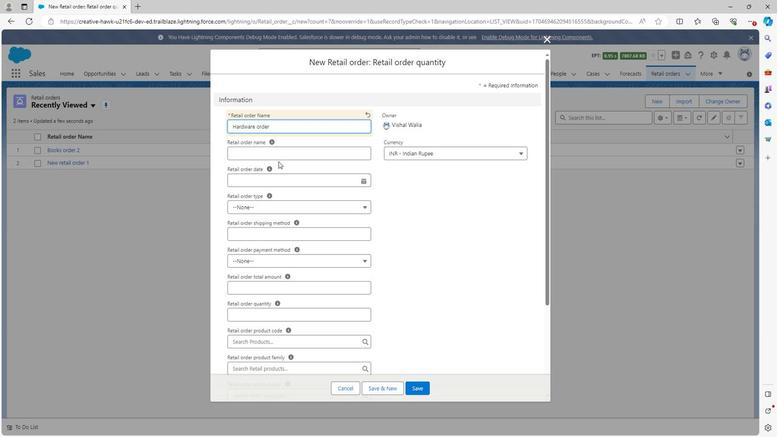 
Action: Mouse moved to (301, 153)
Screenshot: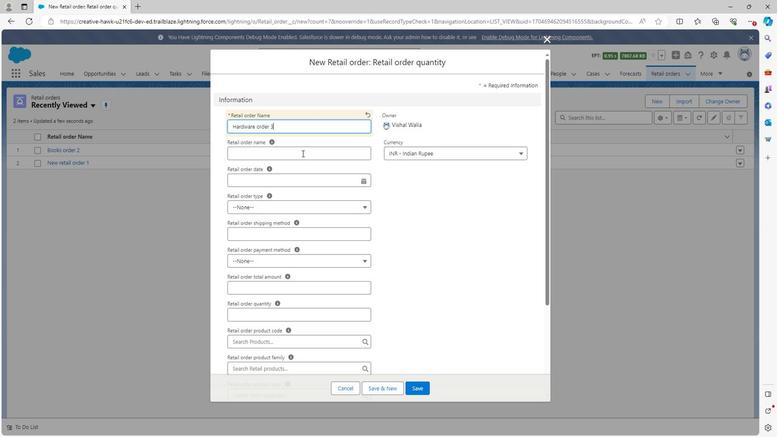 
Action: Mouse pressed left at (301, 153)
Screenshot: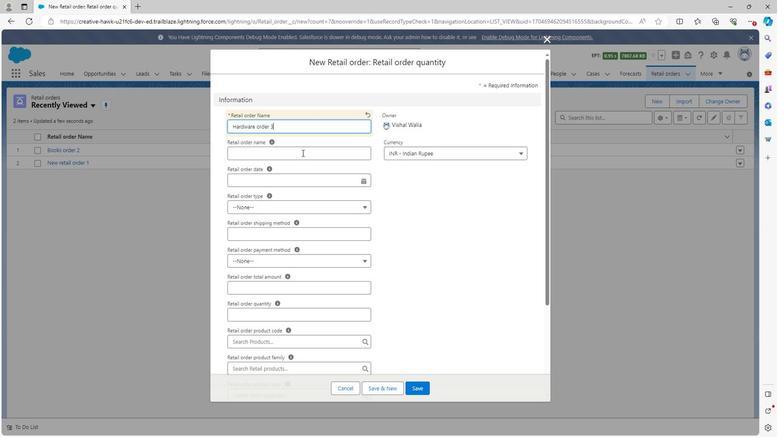 
Action: Mouse moved to (298, 150)
Screenshot: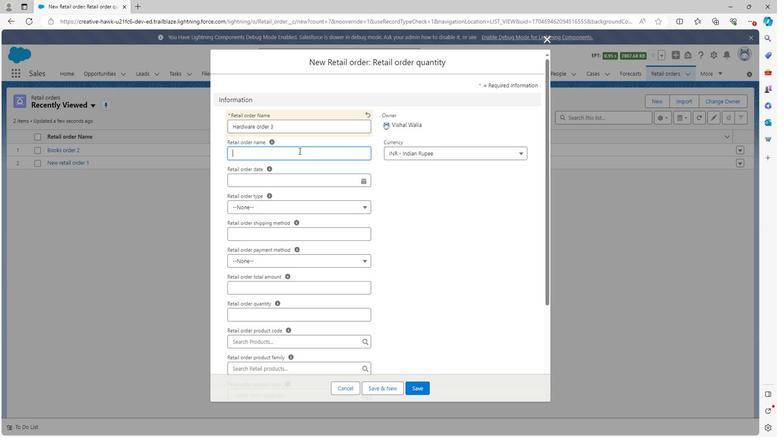 
Action: Key pressed <Key.shift>H
Screenshot: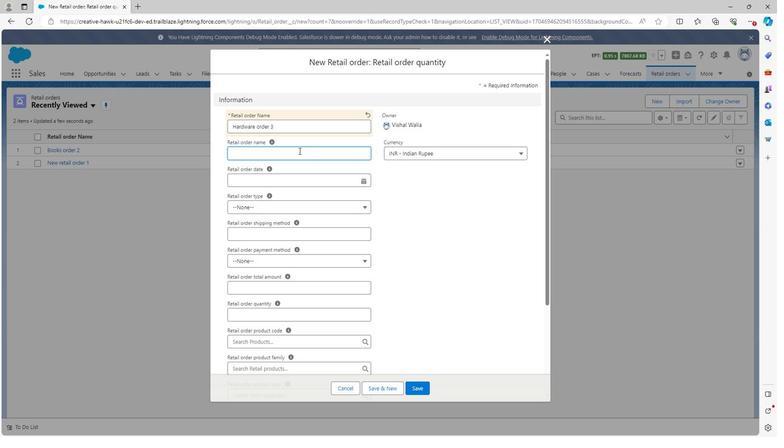 
Action: Mouse moved to (297, 149)
Screenshot: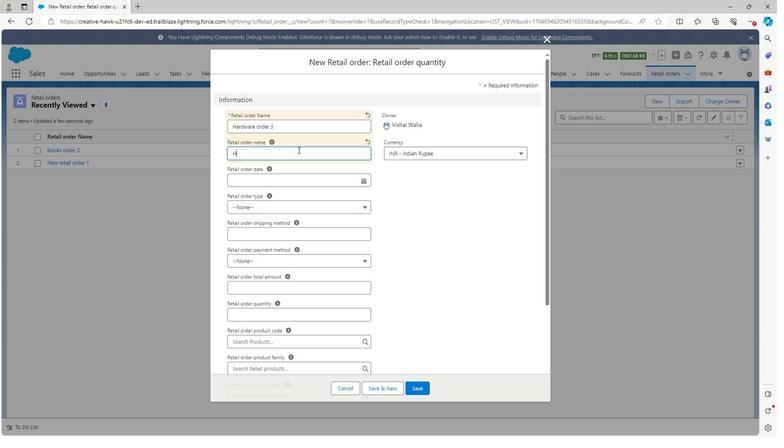 
Action: Key pressed ardware<Key.space>order<Key.space>4
Screenshot: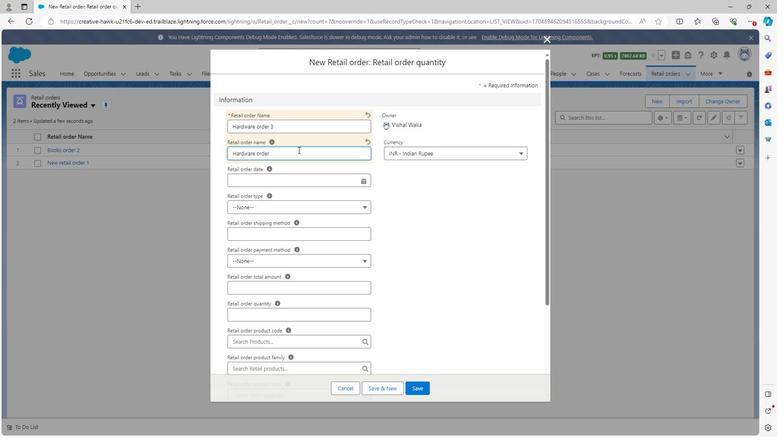 
Action: Mouse moved to (360, 180)
Screenshot: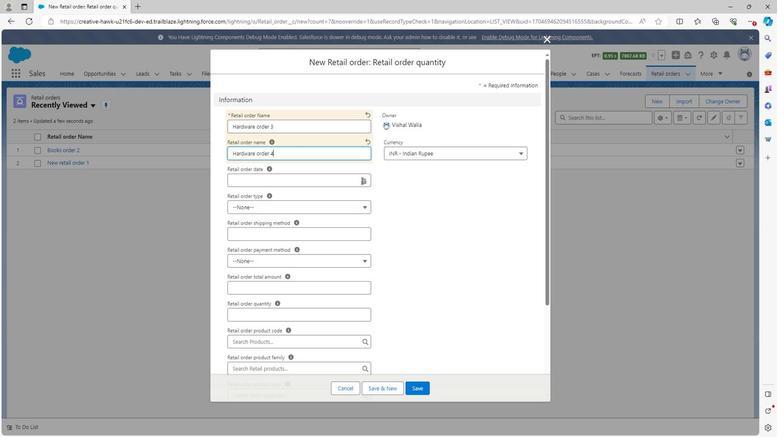 
Action: Mouse pressed left at (360, 180)
Screenshot: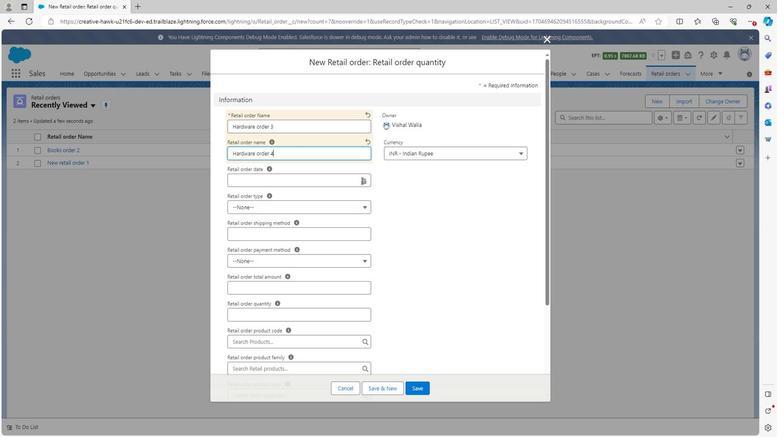 
Action: Mouse moved to (264, 197)
Screenshot: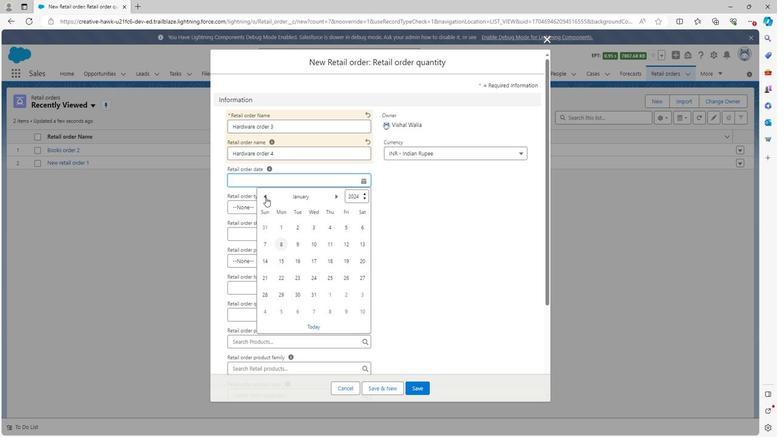 
Action: Mouse pressed left at (264, 197)
Screenshot: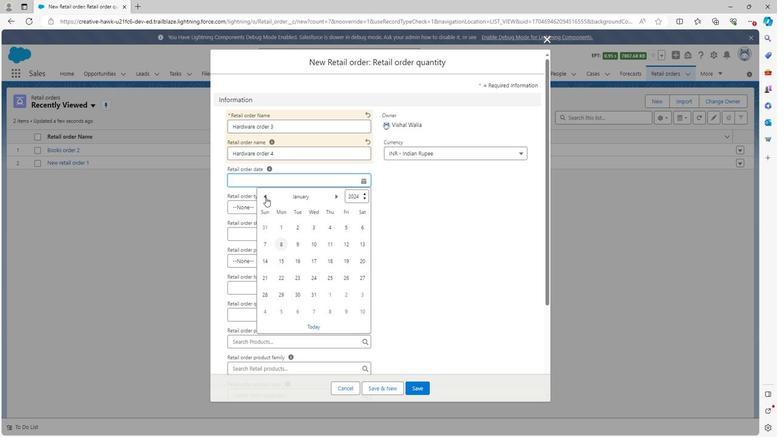 
Action: Mouse moved to (358, 289)
Screenshot: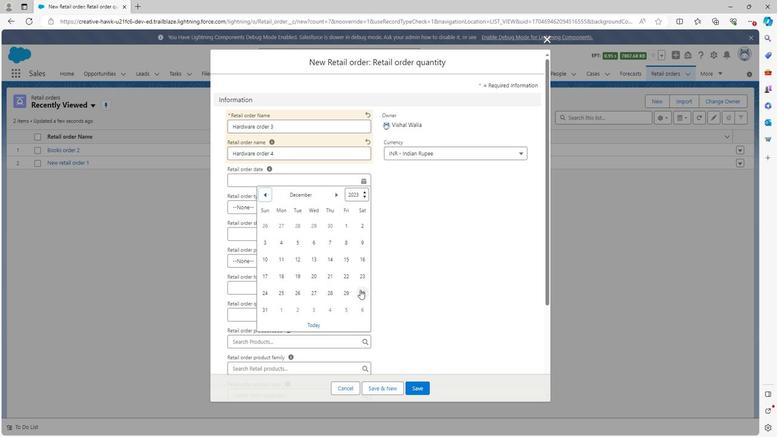 
Action: Mouse pressed left at (358, 289)
Screenshot: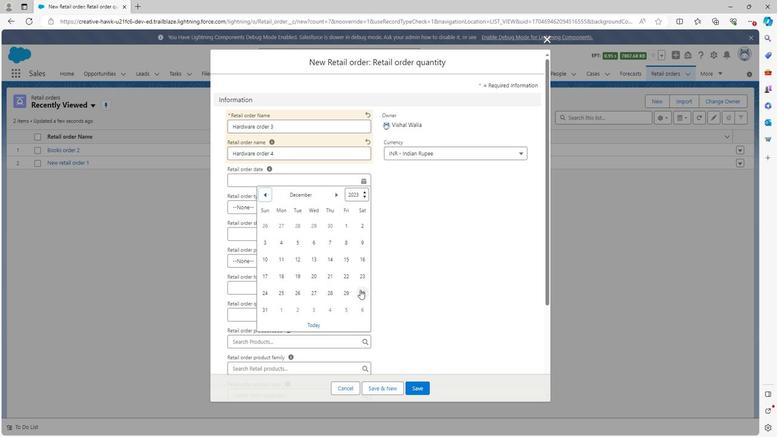 
Action: Mouse moved to (324, 232)
Screenshot: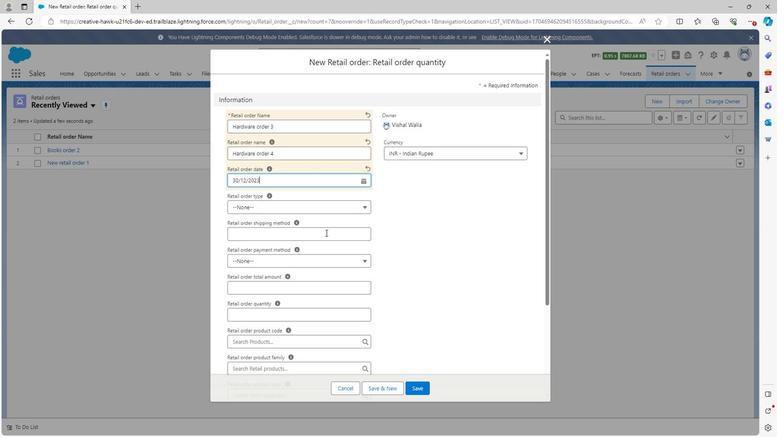
Action: Mouse pressed left at (324, 232)
Screenshot: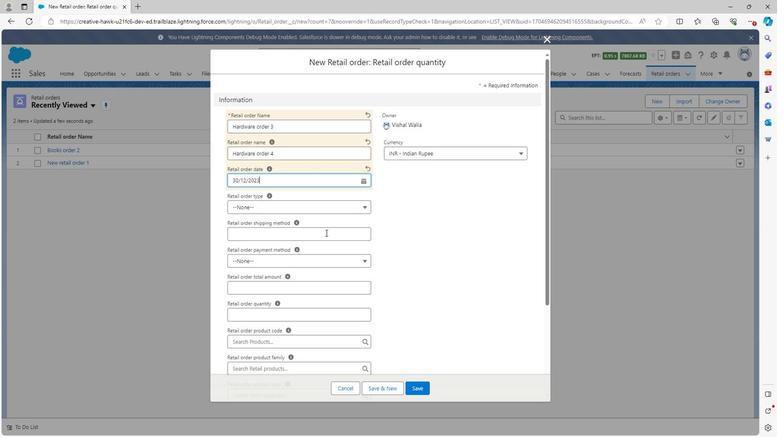 
Action: Mouse moved to (324, 230)
Screenshot: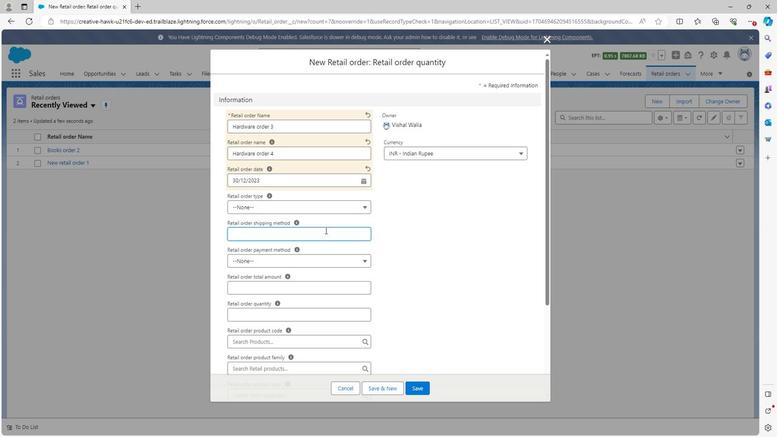 
Action: Key pressed <Key.shift>Tab
Screenshot: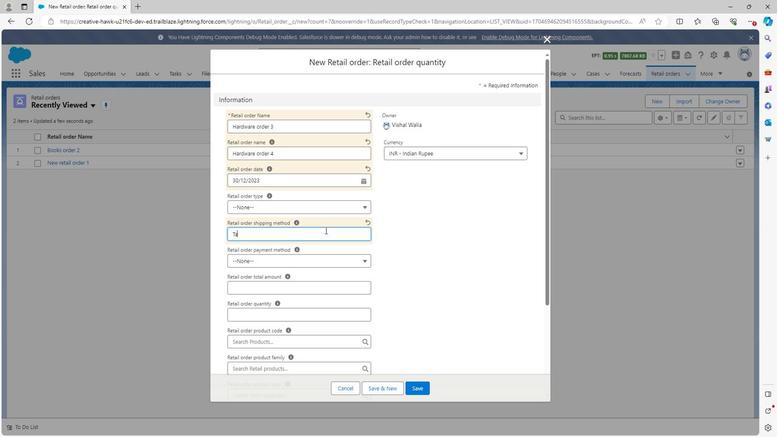 
Action: Mouse moved to (326, 224)
Screenshot: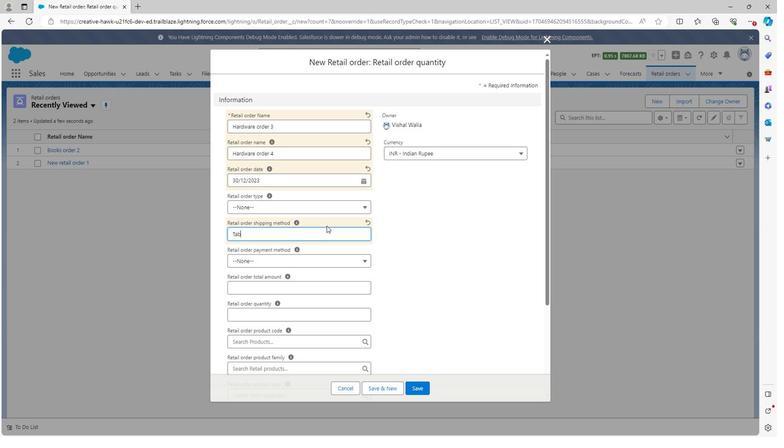 
Action: Key pressed u
Screenshot: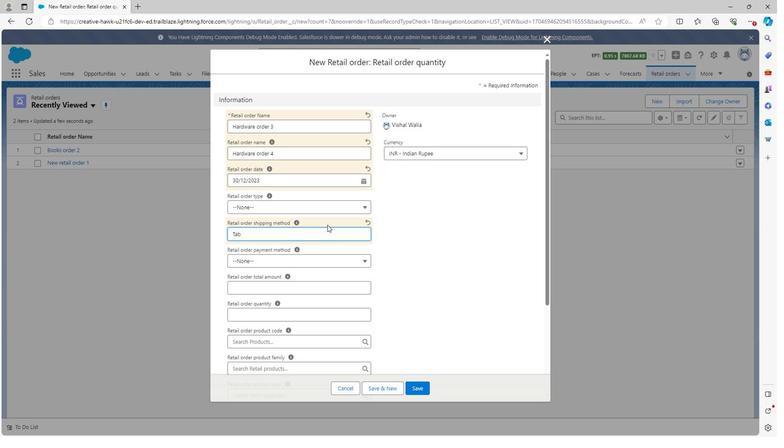 
Action: Mouse moved to (326, 224)
Screenshot: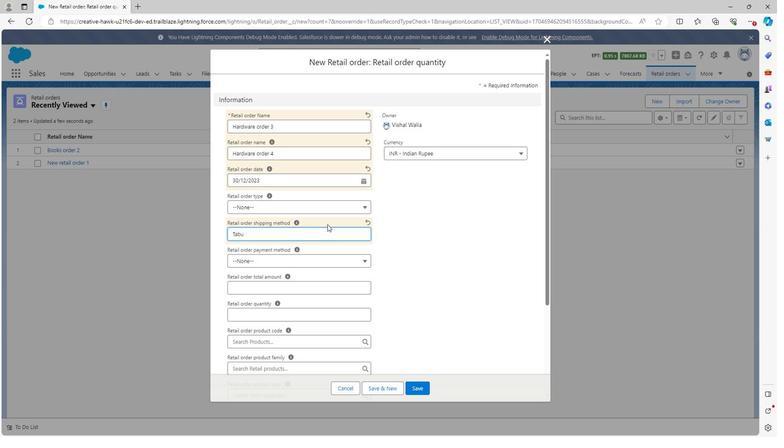 
Action: Key pressed lar
Screenshot: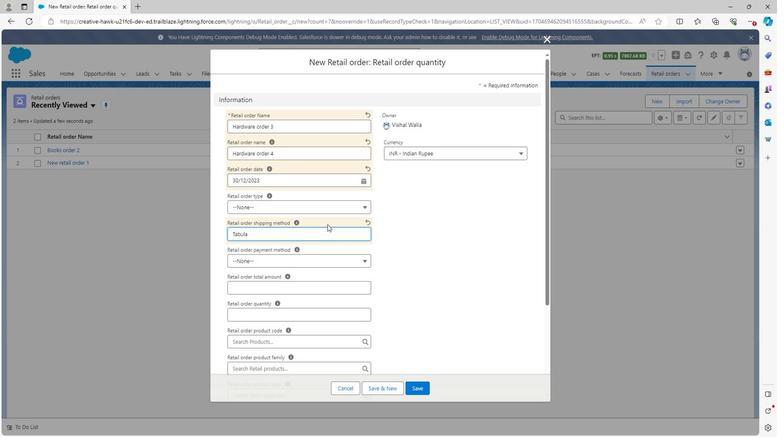 
Action: Mouse moved to (302, 287)
Screenshot: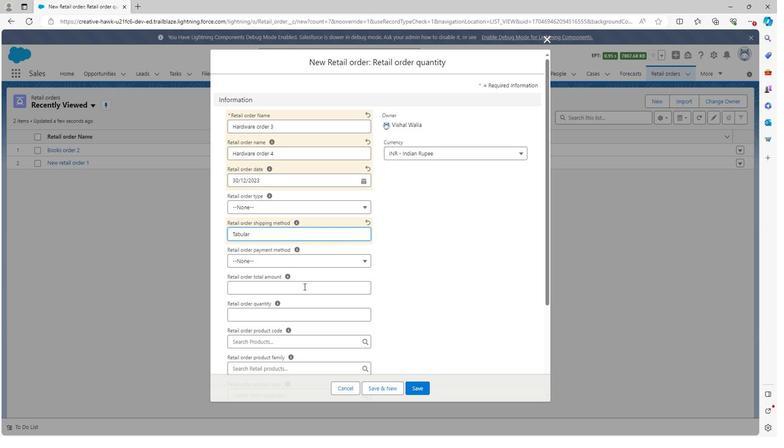 
Action: Mouse pressed left at (302, 287)
Screenshot: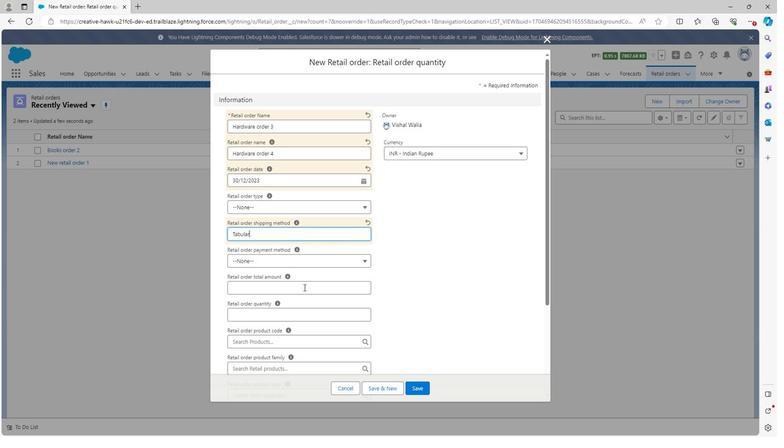 
Action: Mouse moved to (302, 282)
Screenshot: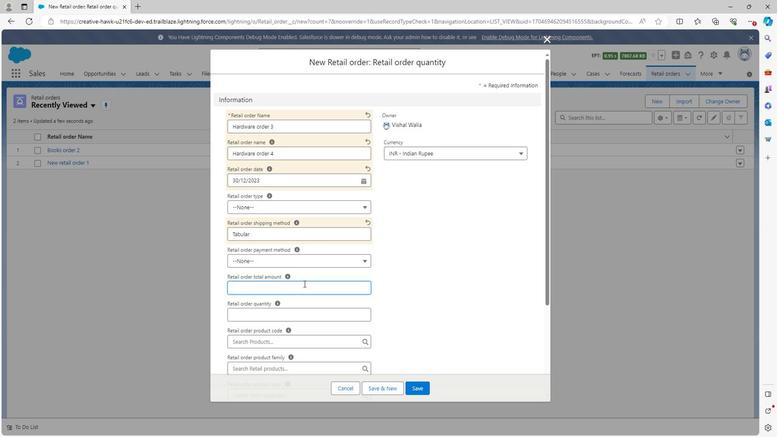 
Action: Key pressed 5
Screenshot: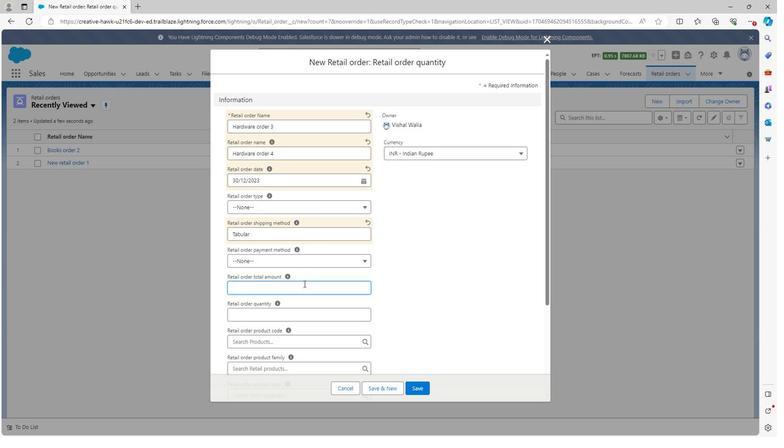 
Action: Mouse moved to (302, 279)
Screenshot: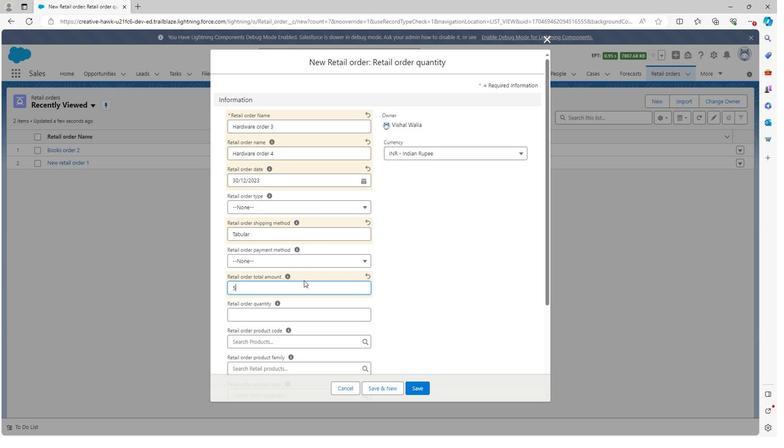 
Action: Key pressed 7
Screenshot: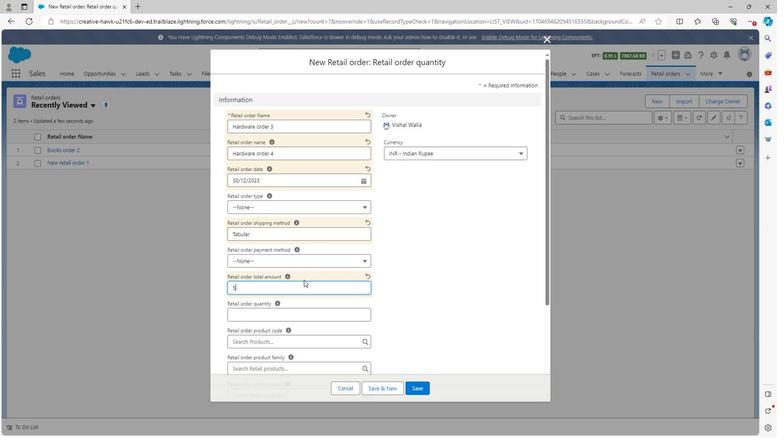 
Action: Mouse moved to (303, 278)
Screenshot: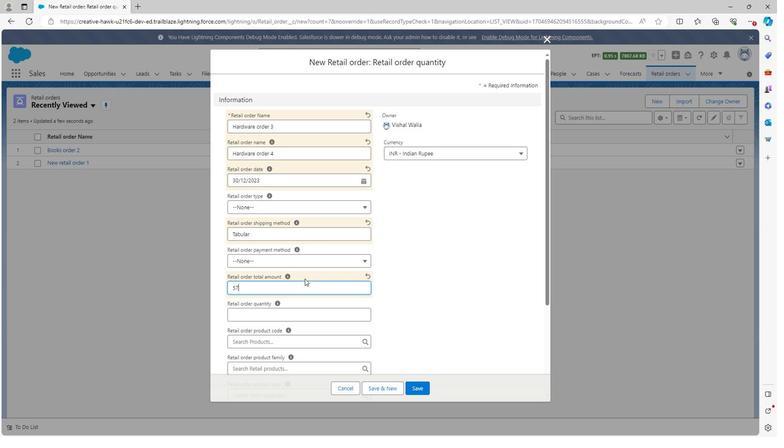 
Action: Key pressed 40
Screenshot: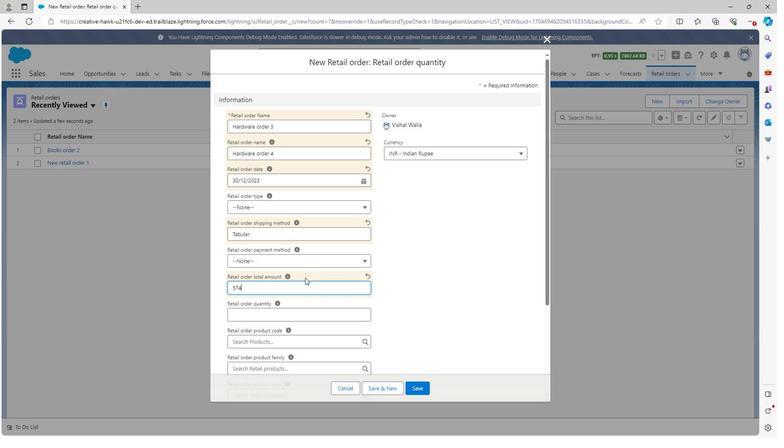 
Action: Mouse moved to (304, 277)
Screenshot: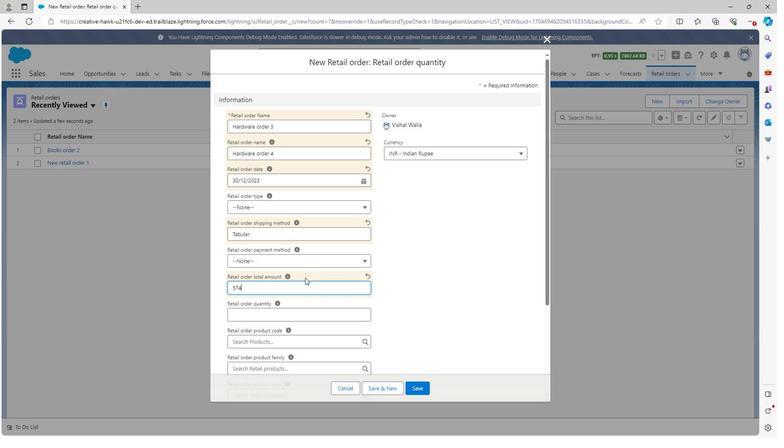 
Action: Key pressed 00
Screenshot: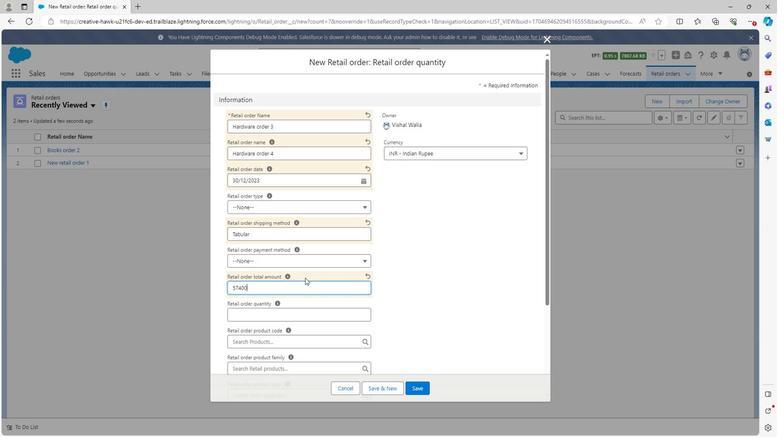 
Action: Mouse moved to (302, 313)
Screenshot: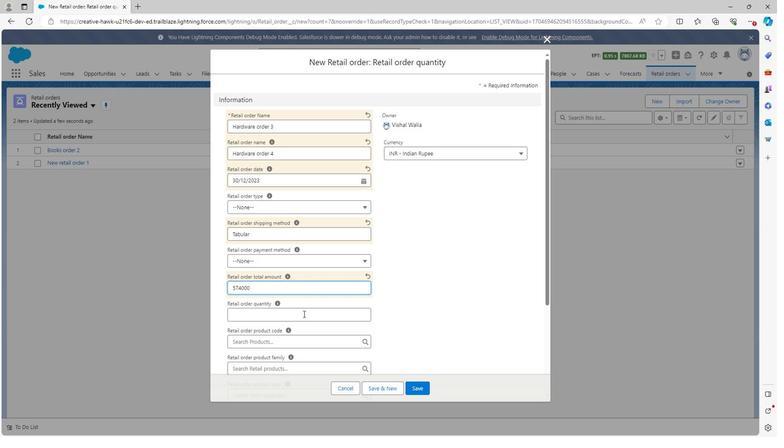 
Action: Mouse pressed left at (302, 313)
Screenshot: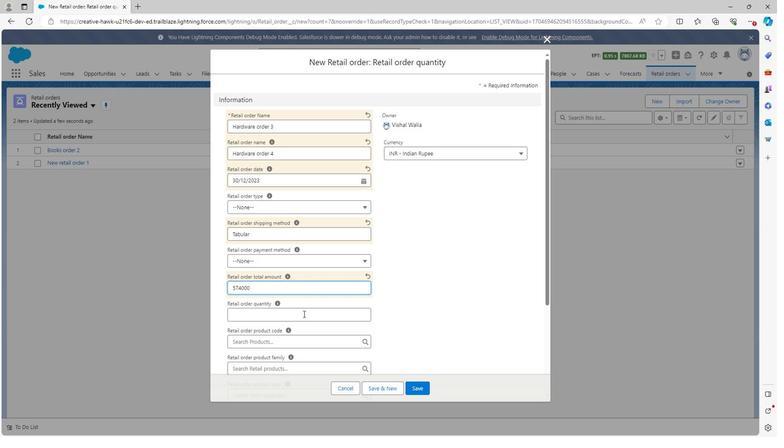 
Action: Mouse moved to (303, 307)
Screenshot: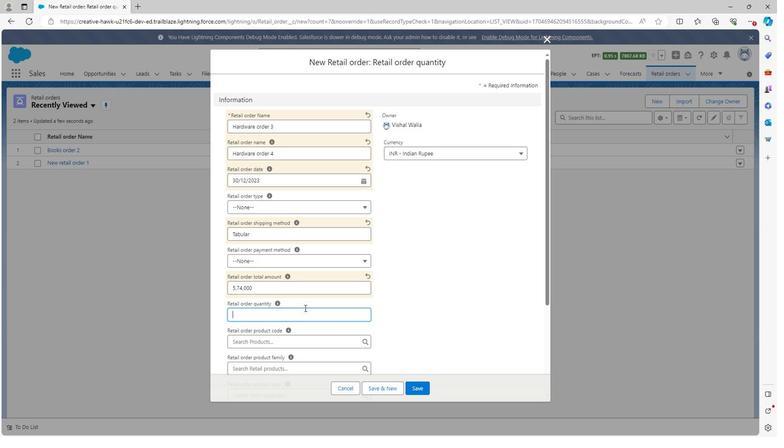 
Action: Key pressed 6
Screenshot: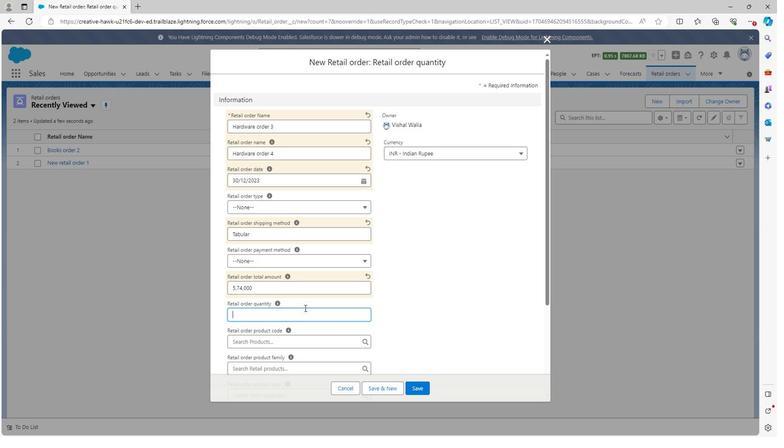
Action: Mouse moved to (304, 302)
Screenshot: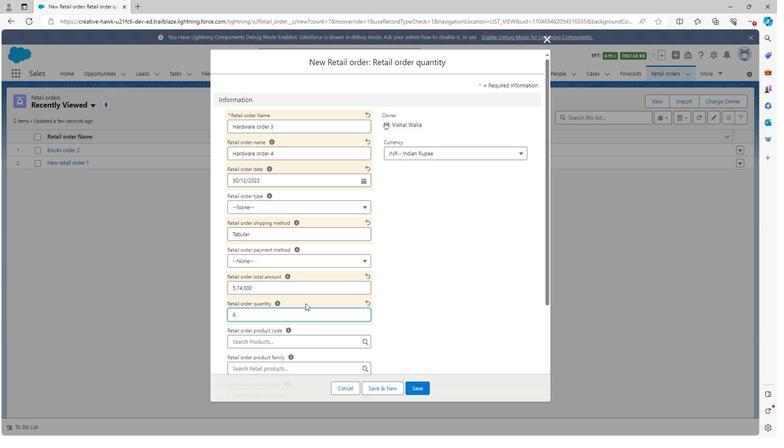 
Action: Key pressed 9
Screenshot: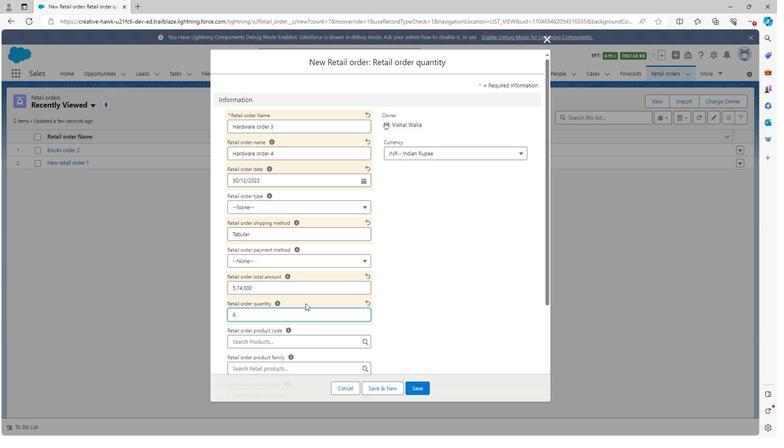 
Action: Mouse moved to (418, 388)
Screenshot: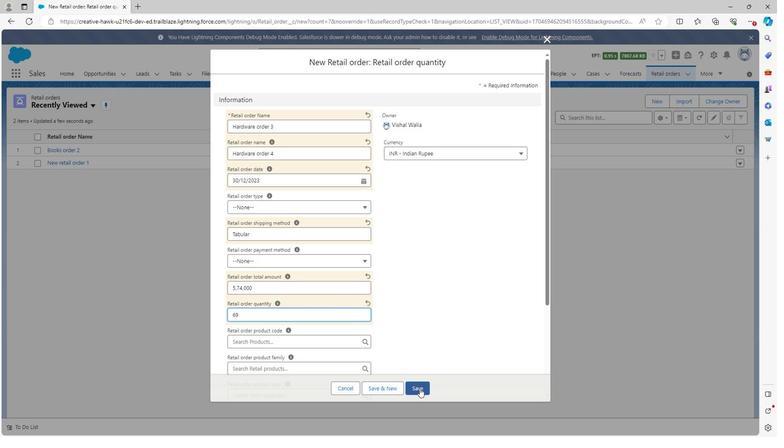 
Action: Mouse pressed left at (418, 388)
Screenshot: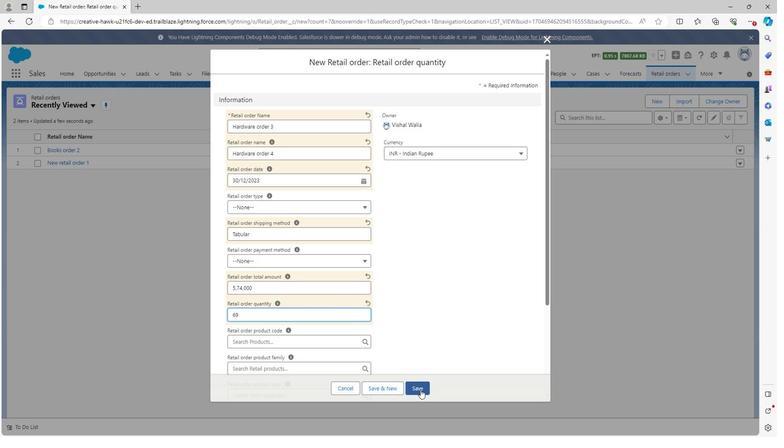 
Action: Mouse moved to (663, 74)
Screenshot: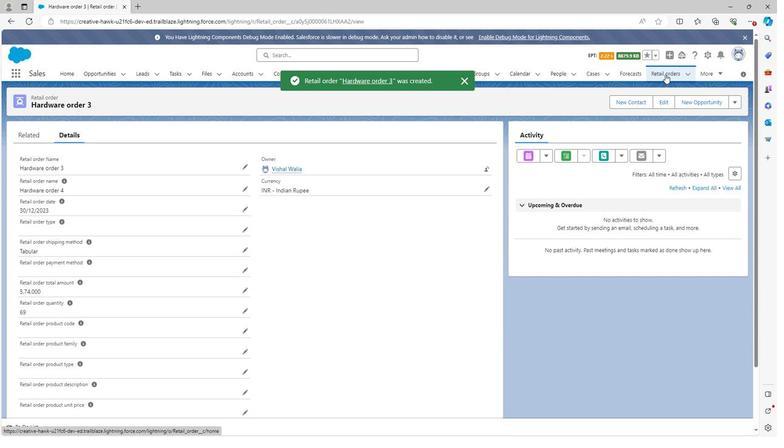 
Action: Mouse pressed left at (663, 74)
Screenshot: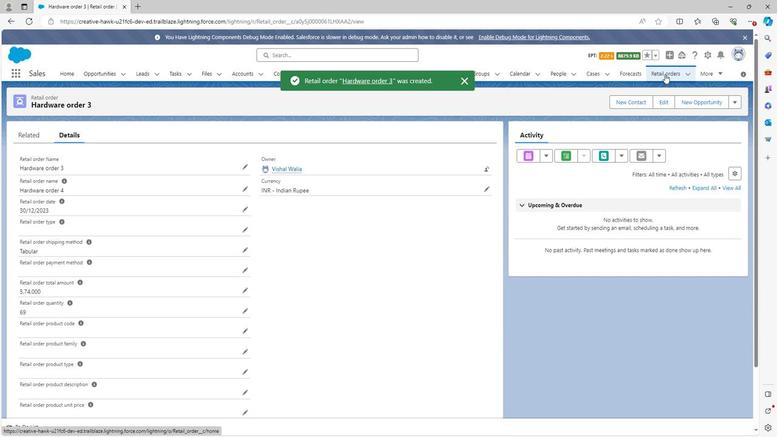 
Action: Mouse moved to (653, 101)
Screenshot: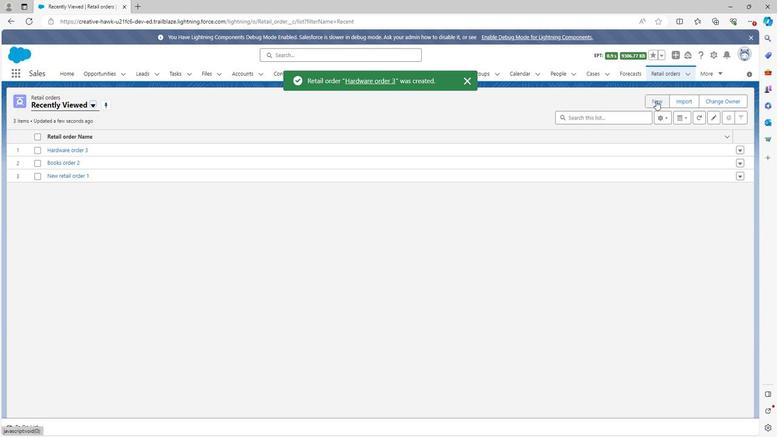 
Action: Mouse pressed left at (653, 101)
Screenshot: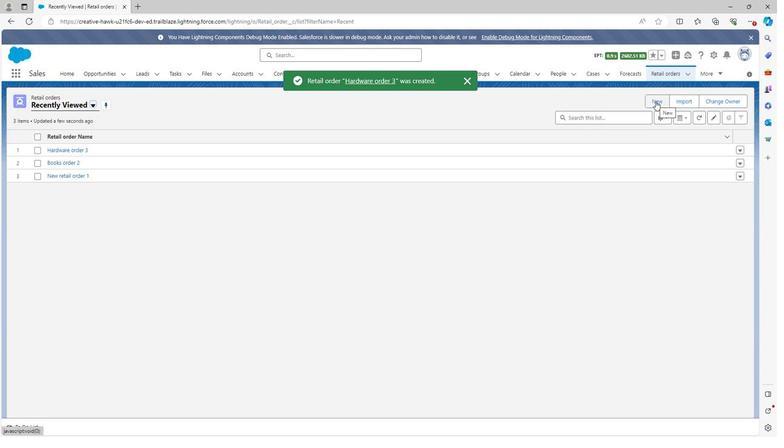 
Action: Mouse moved to (531, 360)
Screenshot: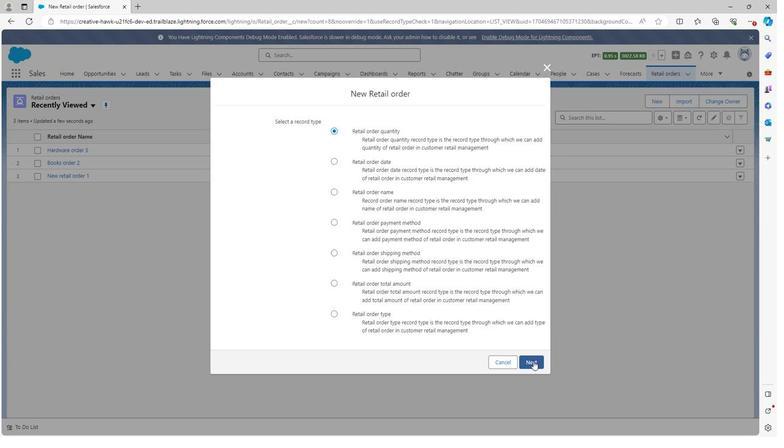 
Action: Mouse pressed left at (531, 360)
Screenshot: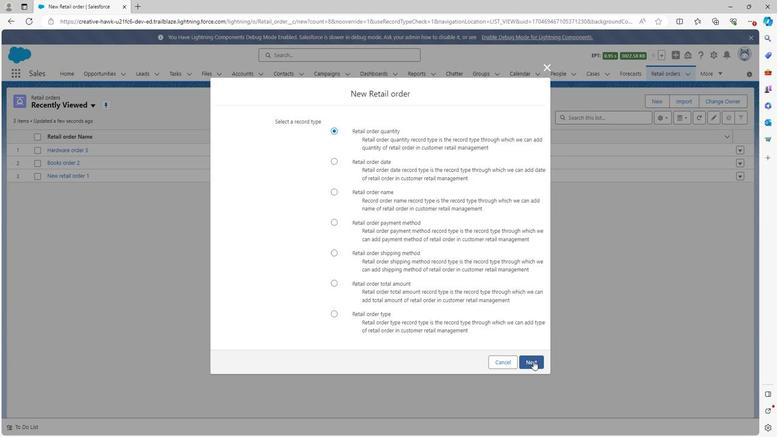 
Action: Mouse moved to (301, 174)
Screenshot: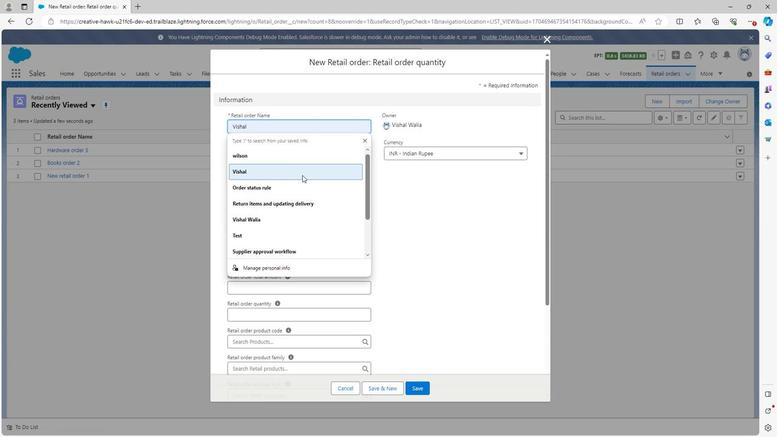 
Action: Key pressed <Key.shift>
Screenshot: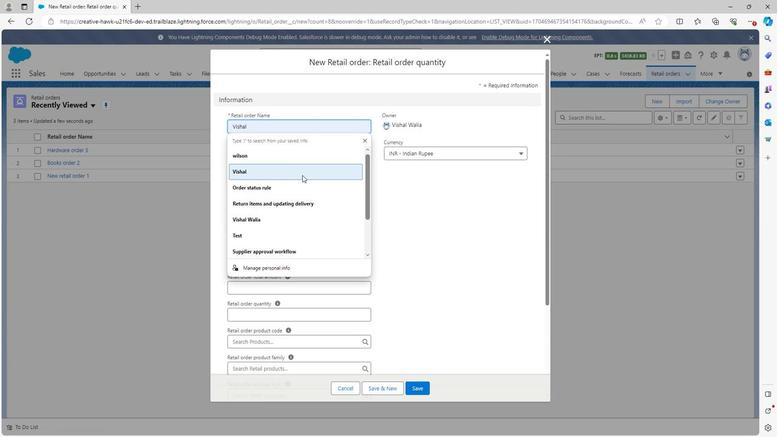 
Action: Mouse moved to (300, 173)
Screenshot: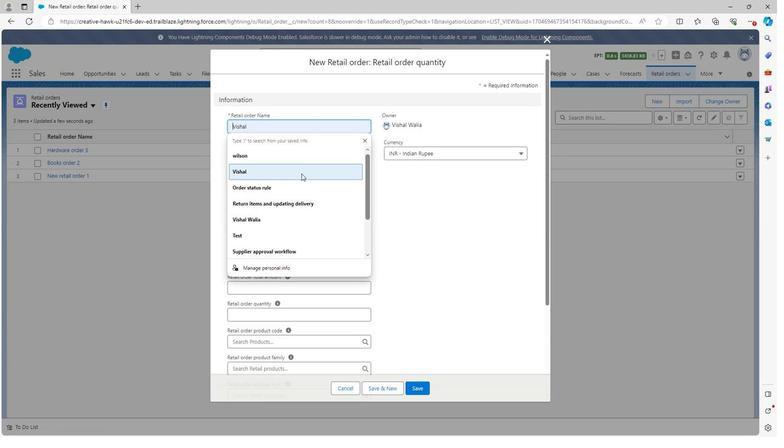 
Action: Key pressed A
Screenshot: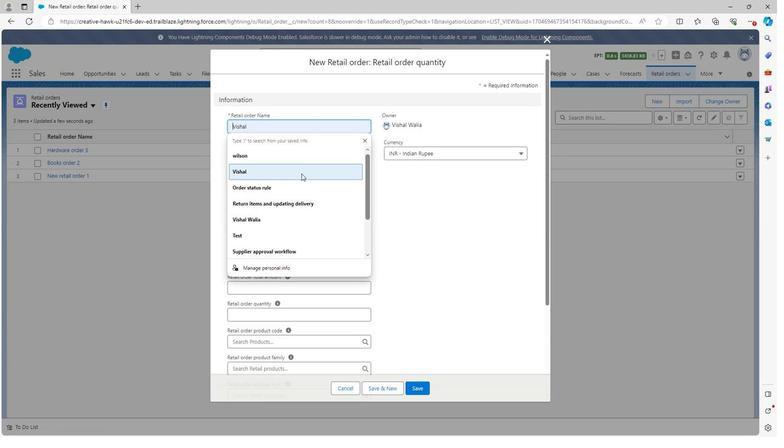 
Action: Mouse moved to (299, 171)
Screenshot: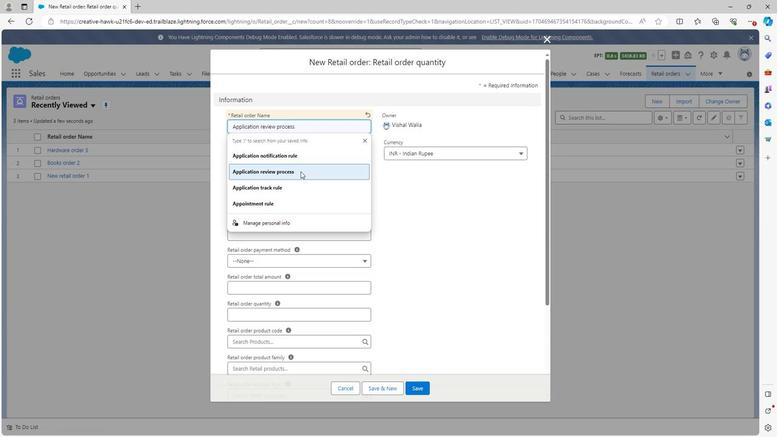 
Action: Key pressed nt
Screenshot: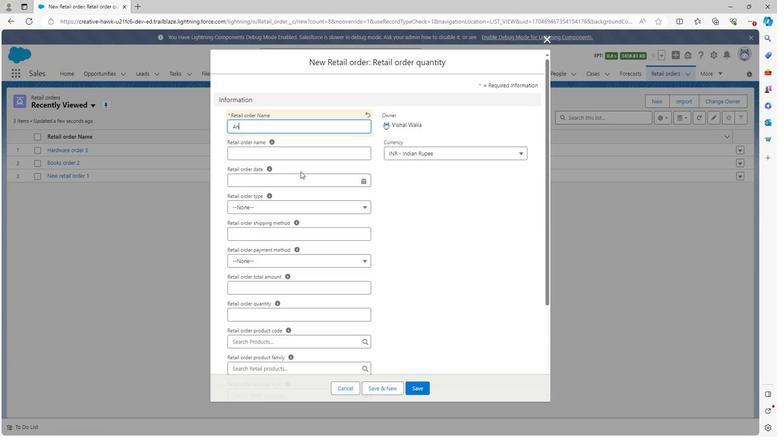 
Action: Mouse moved to (299, 170)
Screenshot: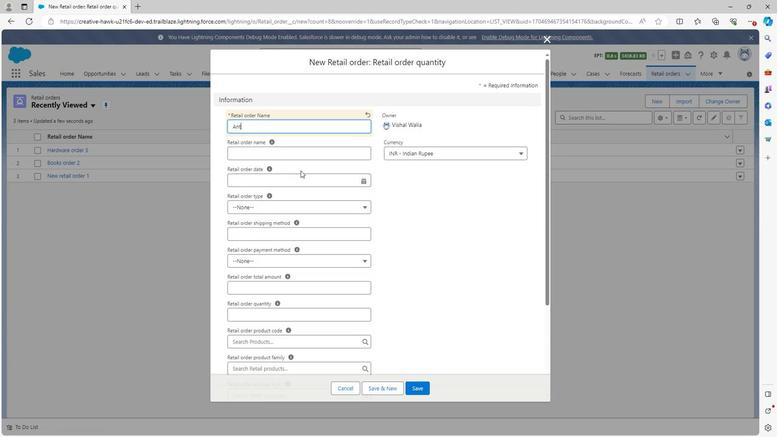 
Action: Key pressed i<Key.space>vi
Screenshot: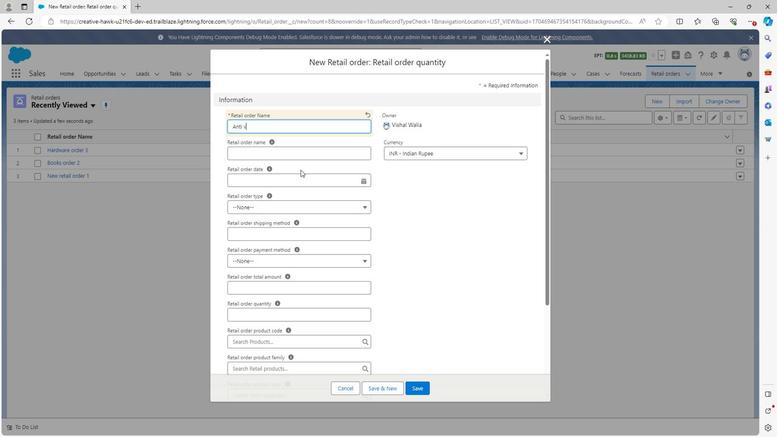 
Action: Mouse moved to (299, 169)
Screenshot: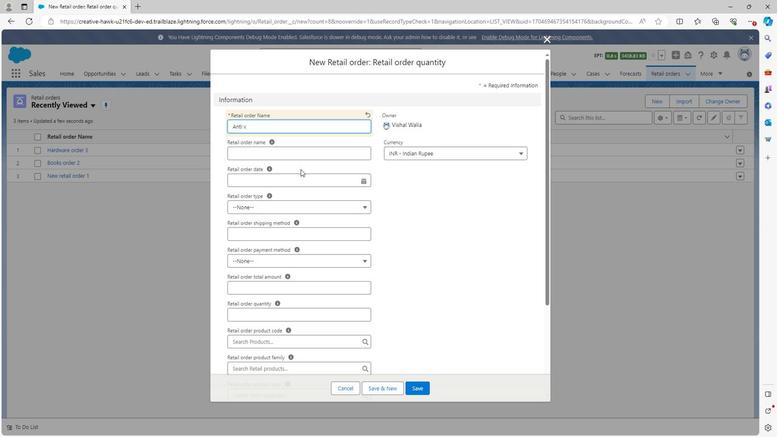 
Action: Key pressed r
Screenshot: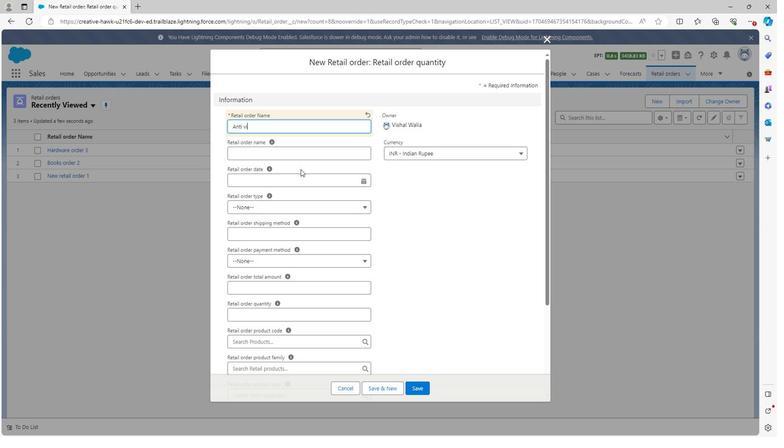 
Action: Mouse moved to (299, 168)
Screenshot: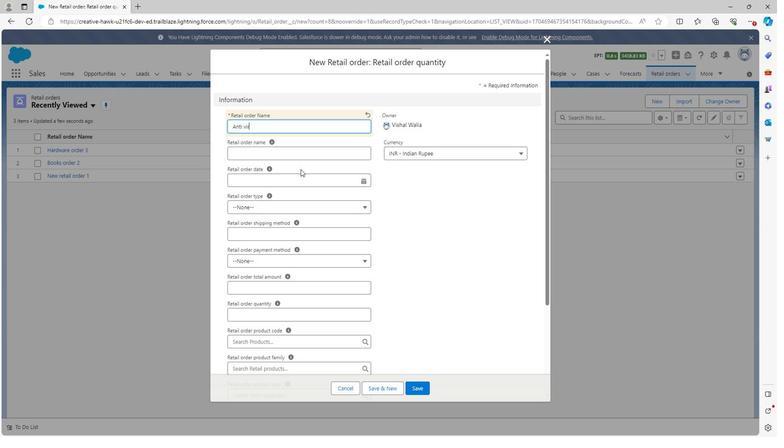 
Action: Key pressed us<Key.space>order<Key.space>4
Screenshot: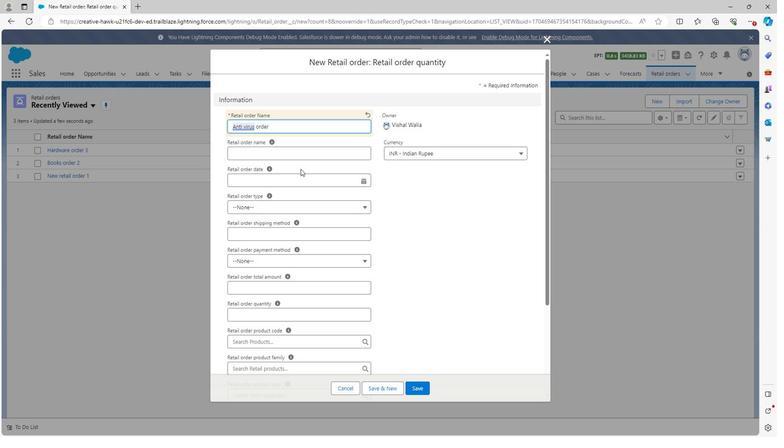 
Action: Mouse moved to (362, 179)
Screenshot: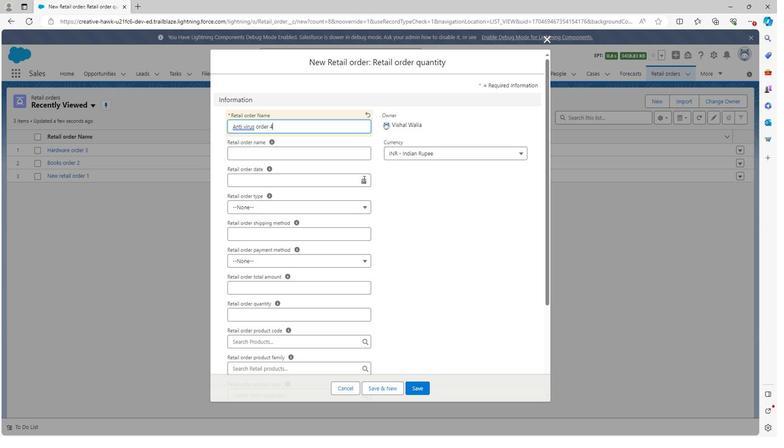 
Action: Mouse pressed left at (362, 179)
Screenshot: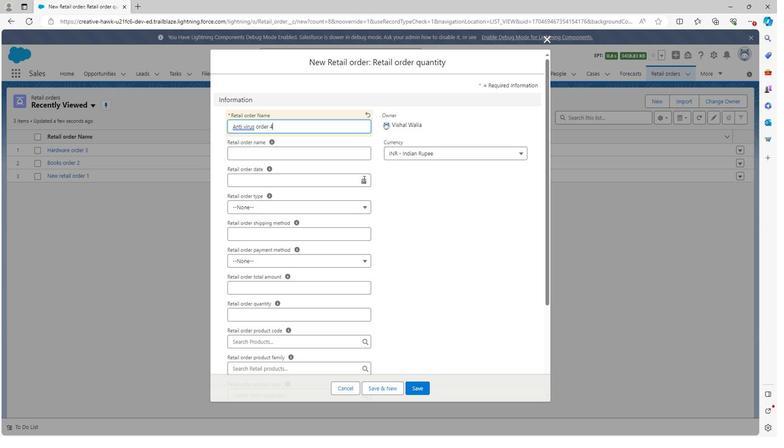 
Action: Mouse moved to (265, 199)
Screenshot: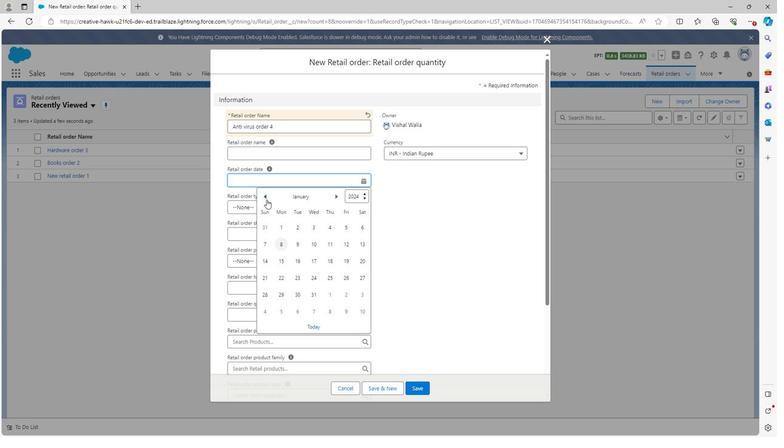 
Action: Mouse pressed left at (265, 199)
Screenshot: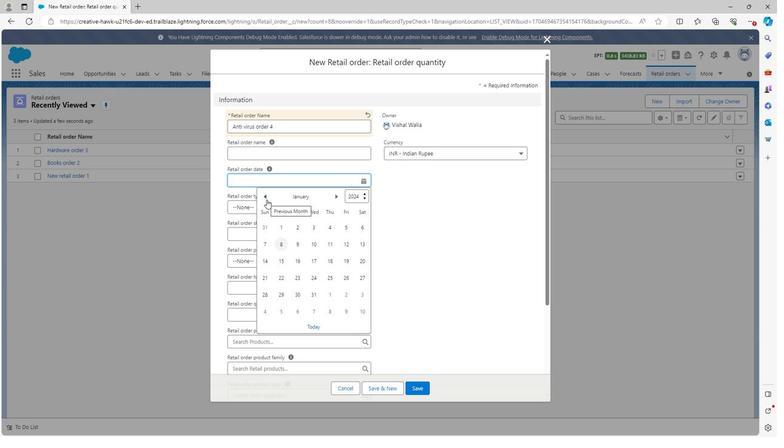 
Action: Mouse moved to (341, 278)
Screenshot: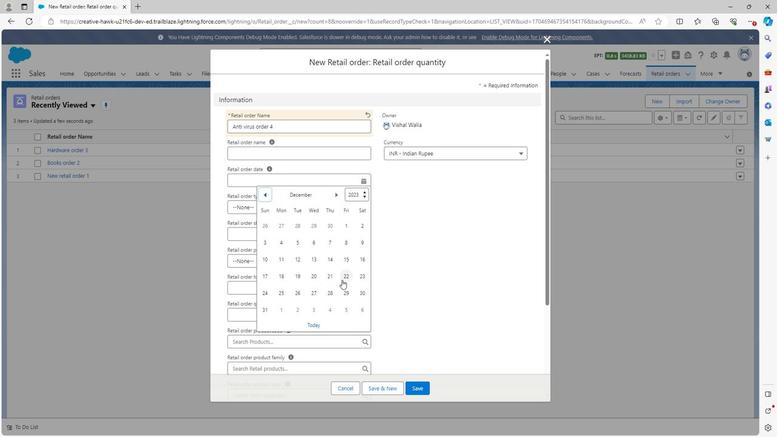 
Action: Mouse pressed left at (341, 278)
Screenshot: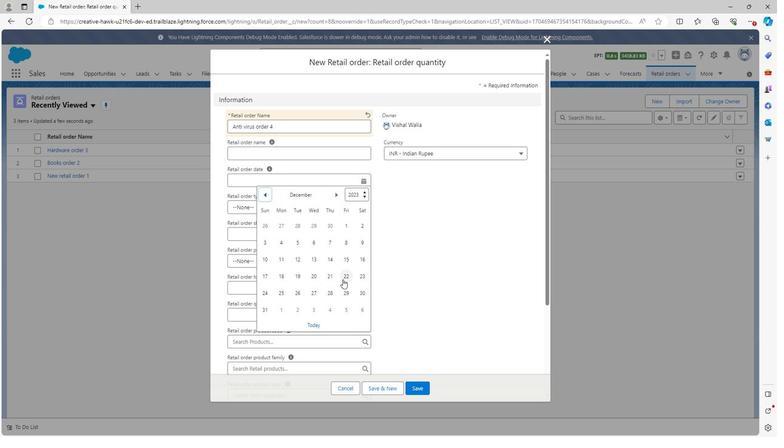 
Action: Mouse moved to (297, 234)
Screenshot: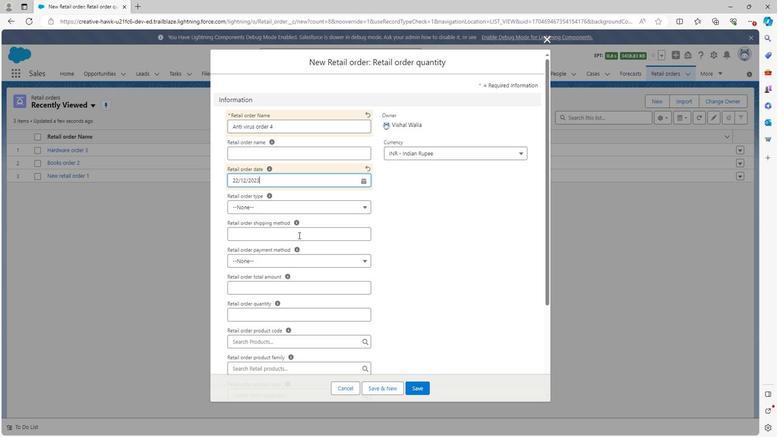 
Action: Mouse pressed left at (297, 234)
Screenshot: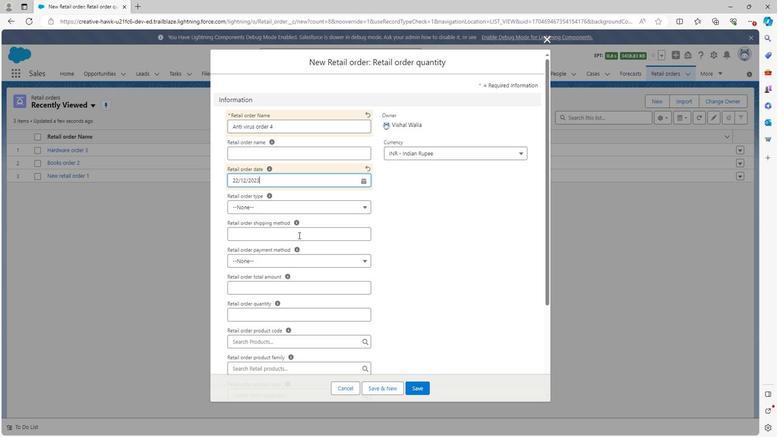 
Action: Mouse moved to (298, 231)
Screenshot: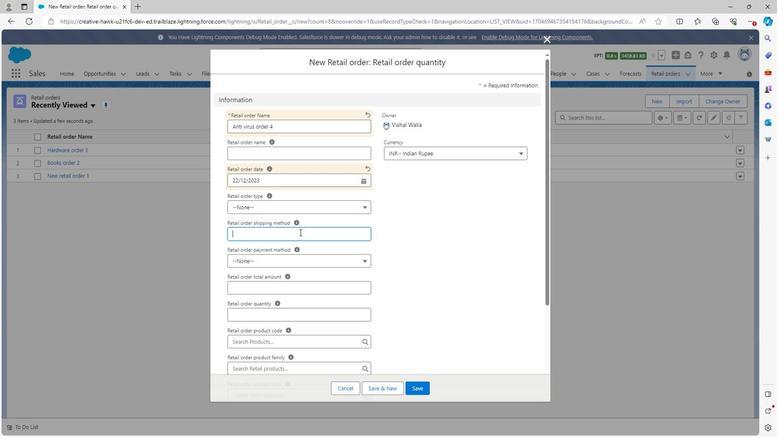 
Action: Key pressed <Key.shift>T
Screenshot: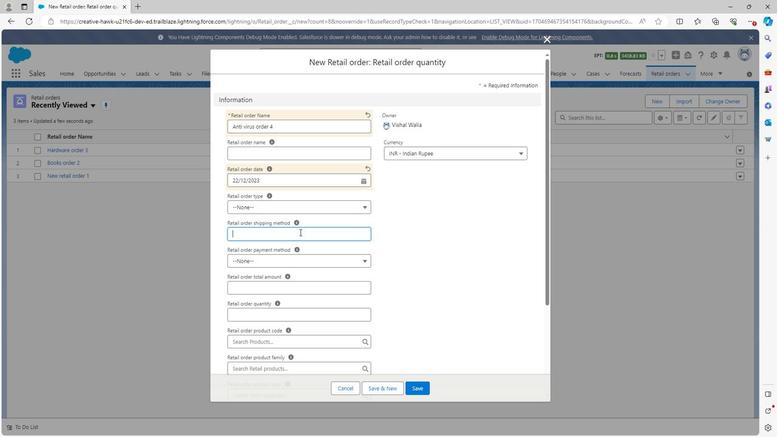 
Action: Mouse moved to (299, 231)
Screenshot: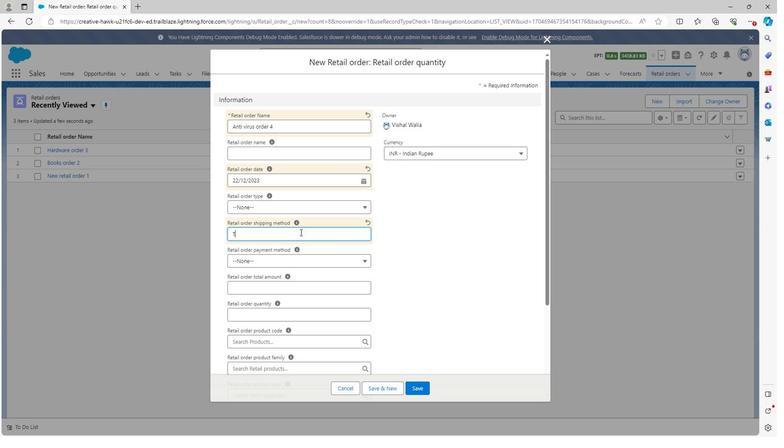 
Action: Key pressed ab
Screenshot: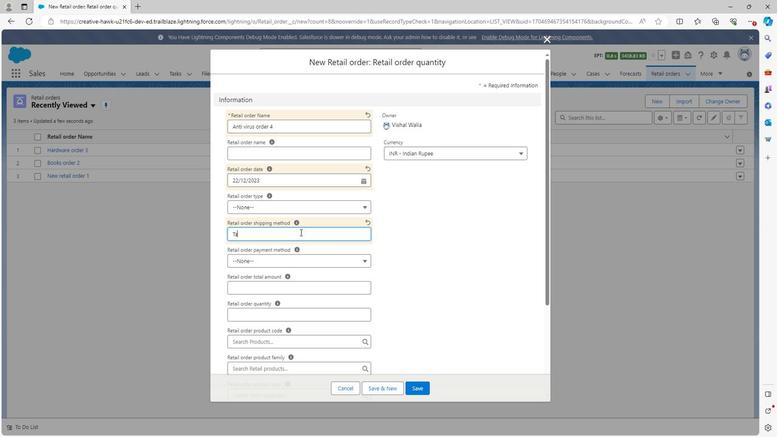 
Action: Mouse moved to (300, 230)
